 Task: Find a place to stay in Shtime, Kosovo, from 3rd to 7th August for 2 guests. Set the price range between ₹4000 and ₹9000, choose 'House' as the property type, and ensure the host speaks English.
Action: Mouse moved to (539, 107)
Screenshot: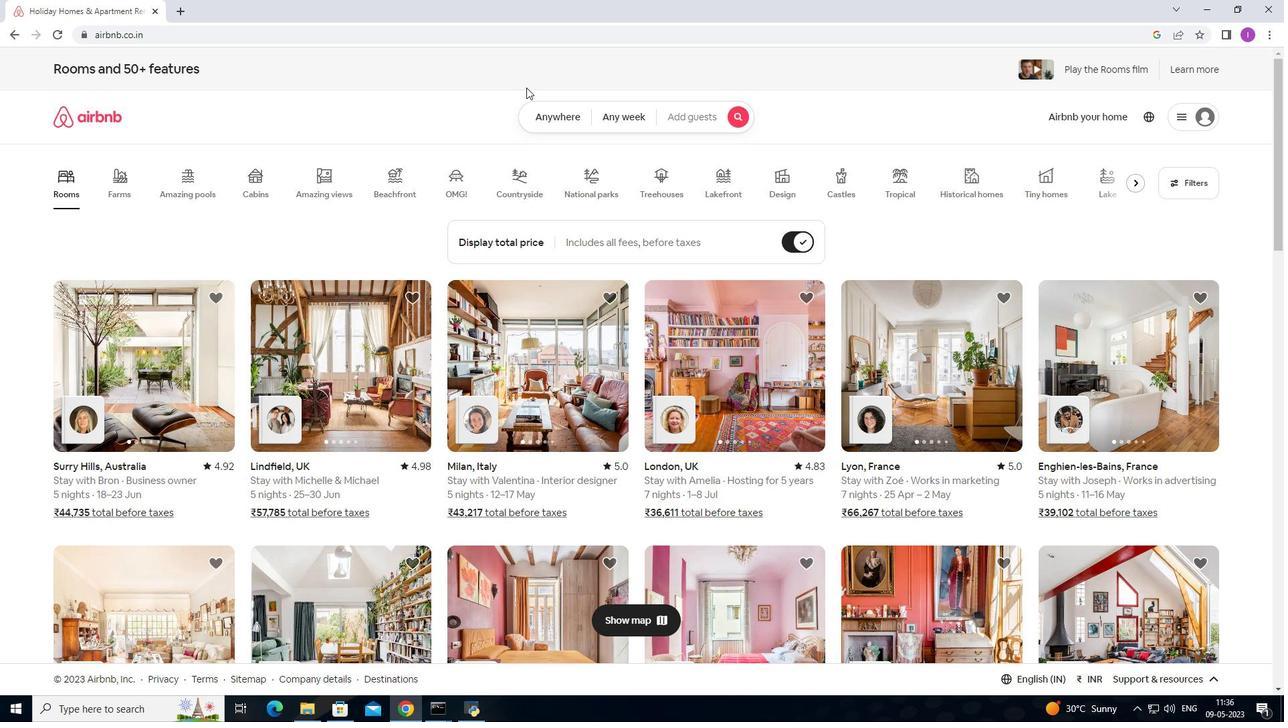 
Action: Mouse pressed left at (539, 107)
Screenshot: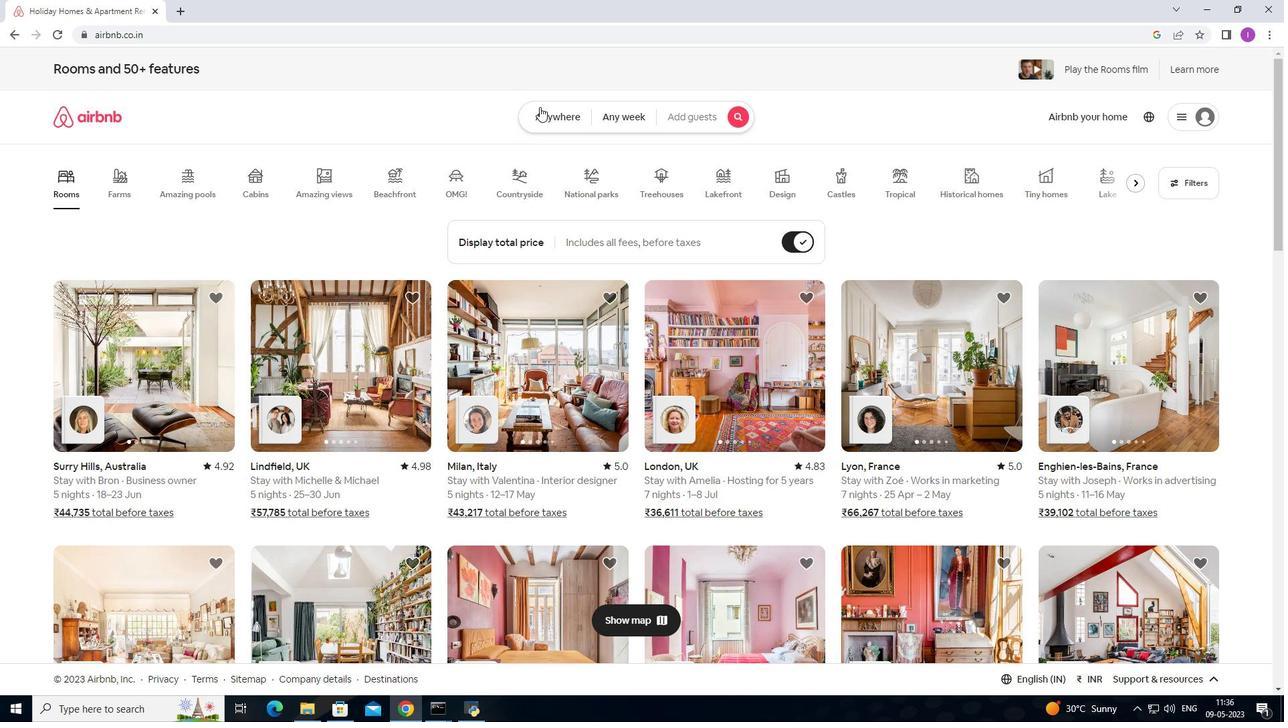 
Action: Mouse moved to (421, 171)
Screenshot: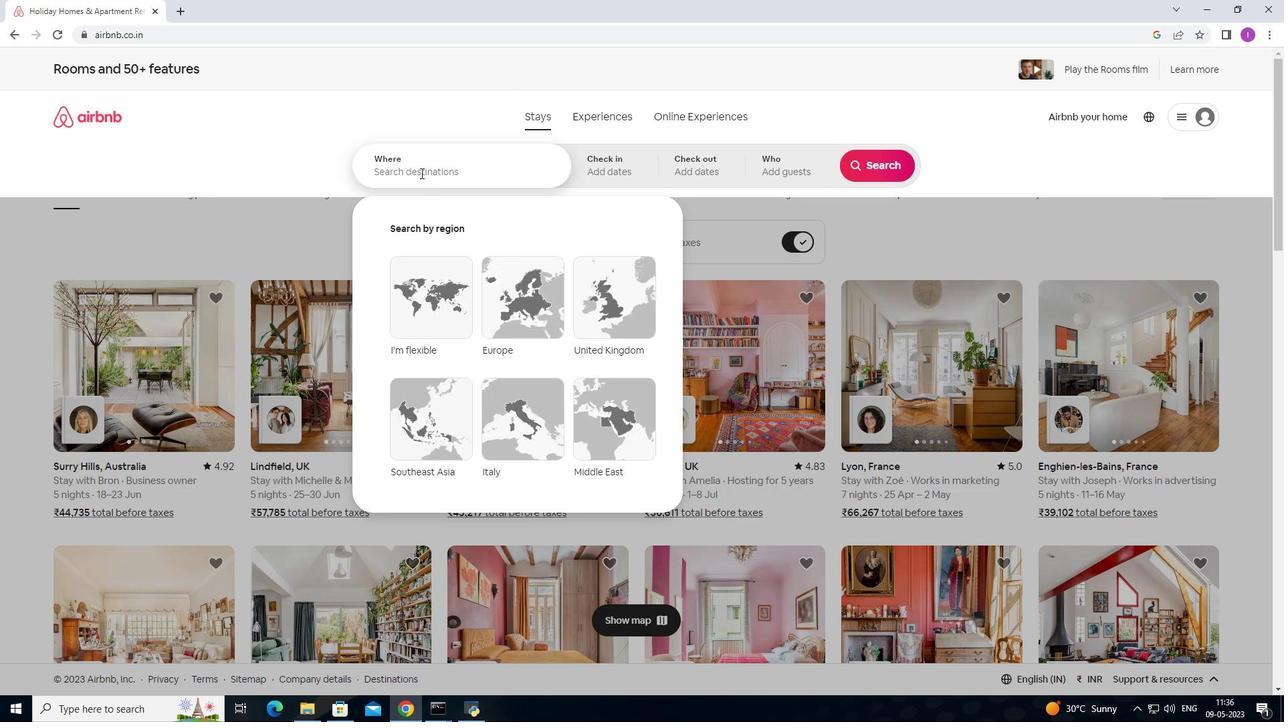 
Action: Mouse pressed left at (421, 171)
Screenshot: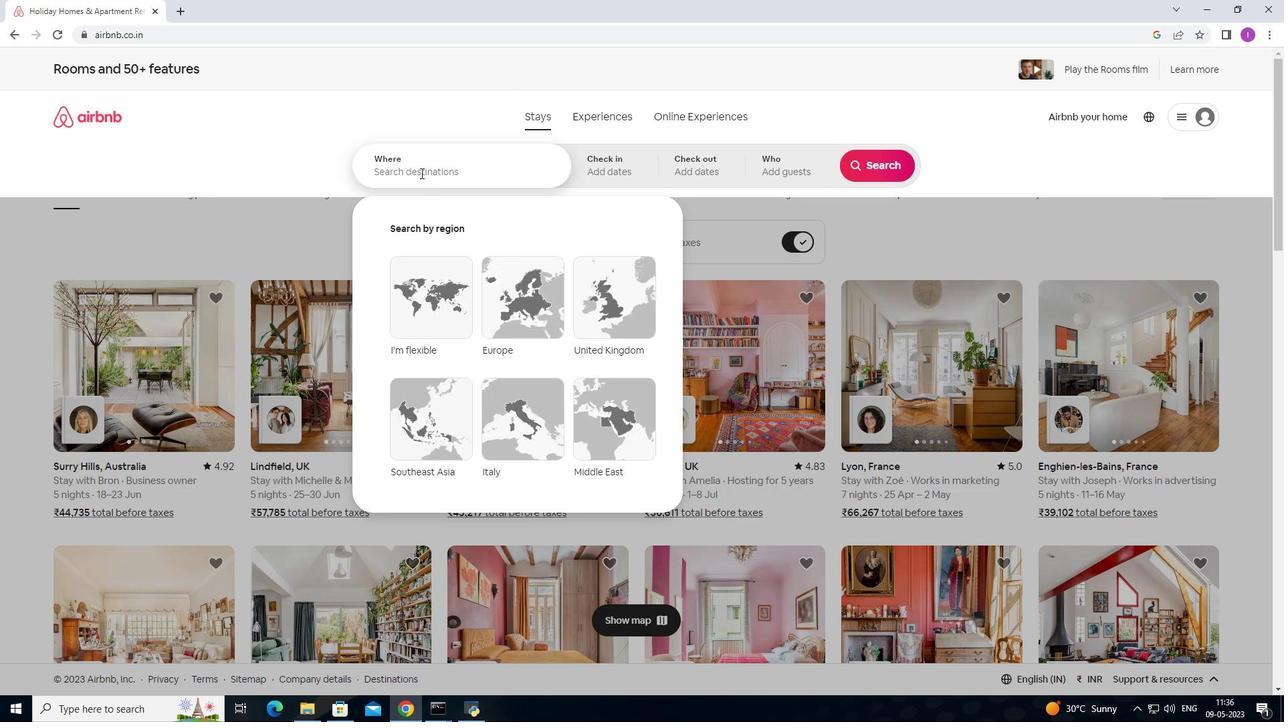 
Action: Mouse moved to (408, 171)
Screenshot: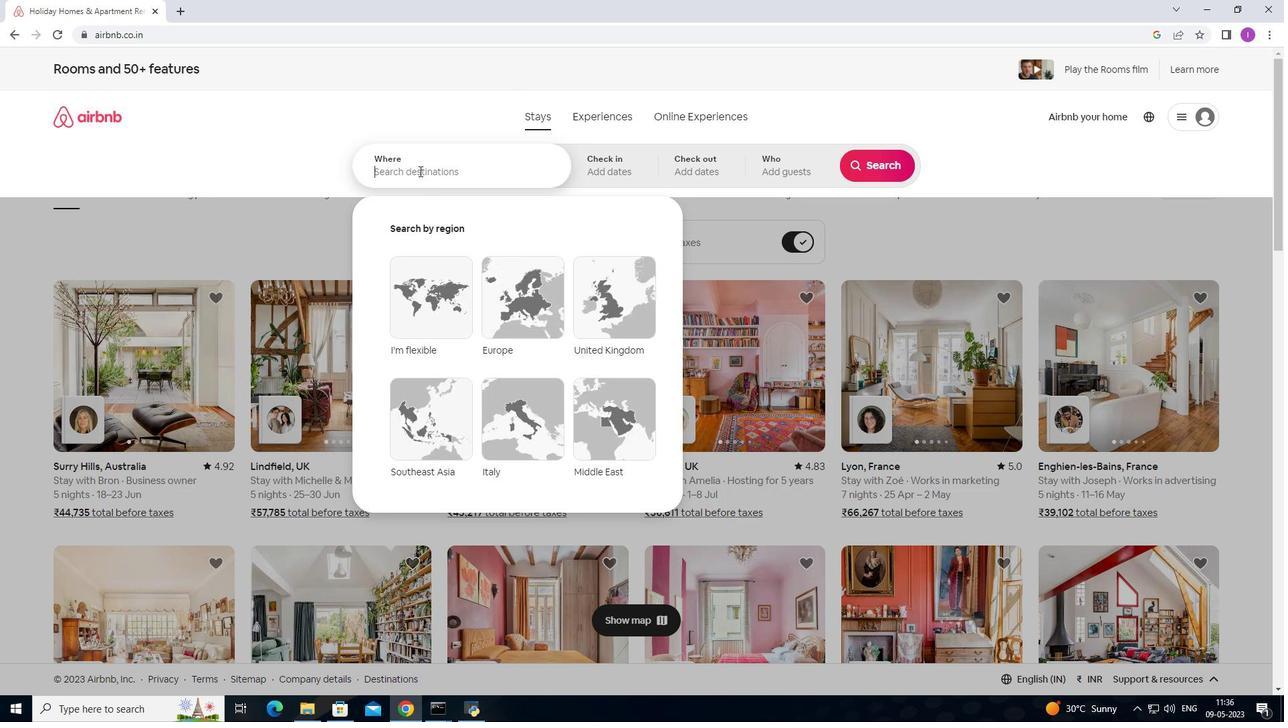 
Action: Key pressed <Key.shift>Shtime,<Key.shift><Key.shift><Key.shift>Kosovo
Screenshot: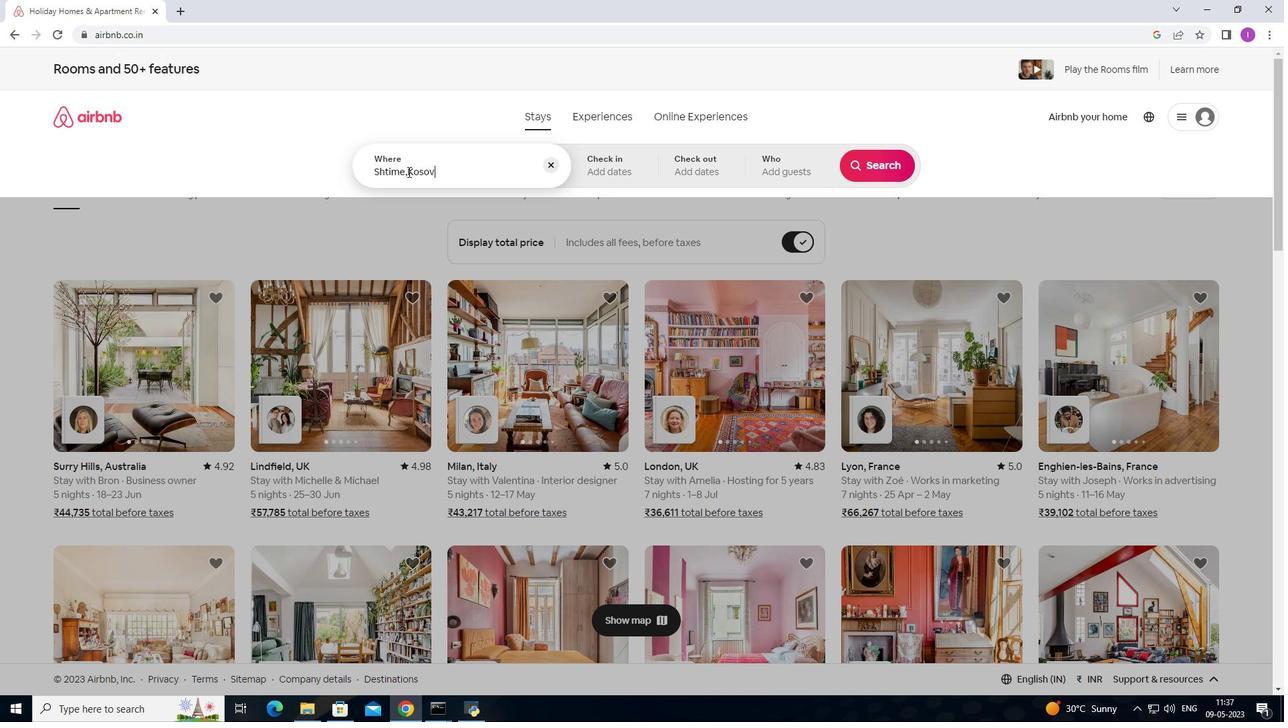
Action: Mouse moved to (592, 167)
Screenshot: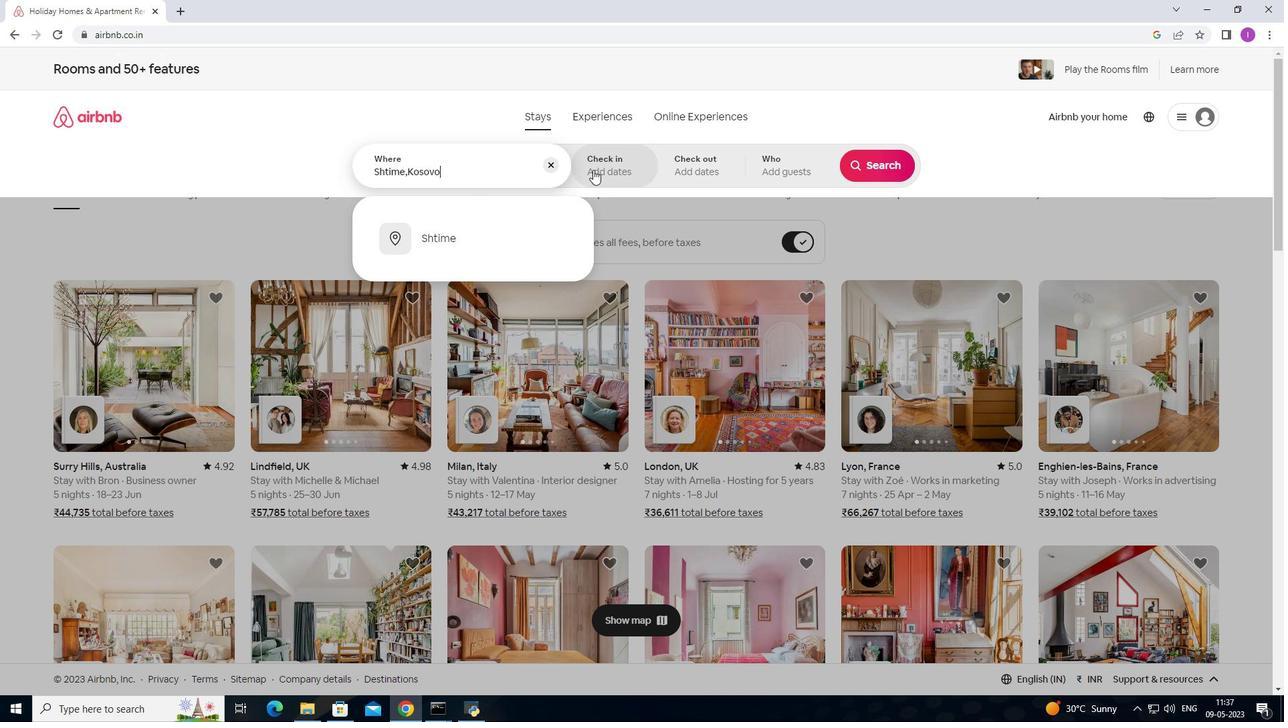 
Action: Mouse pressed left at (592, 167)
Screenshot: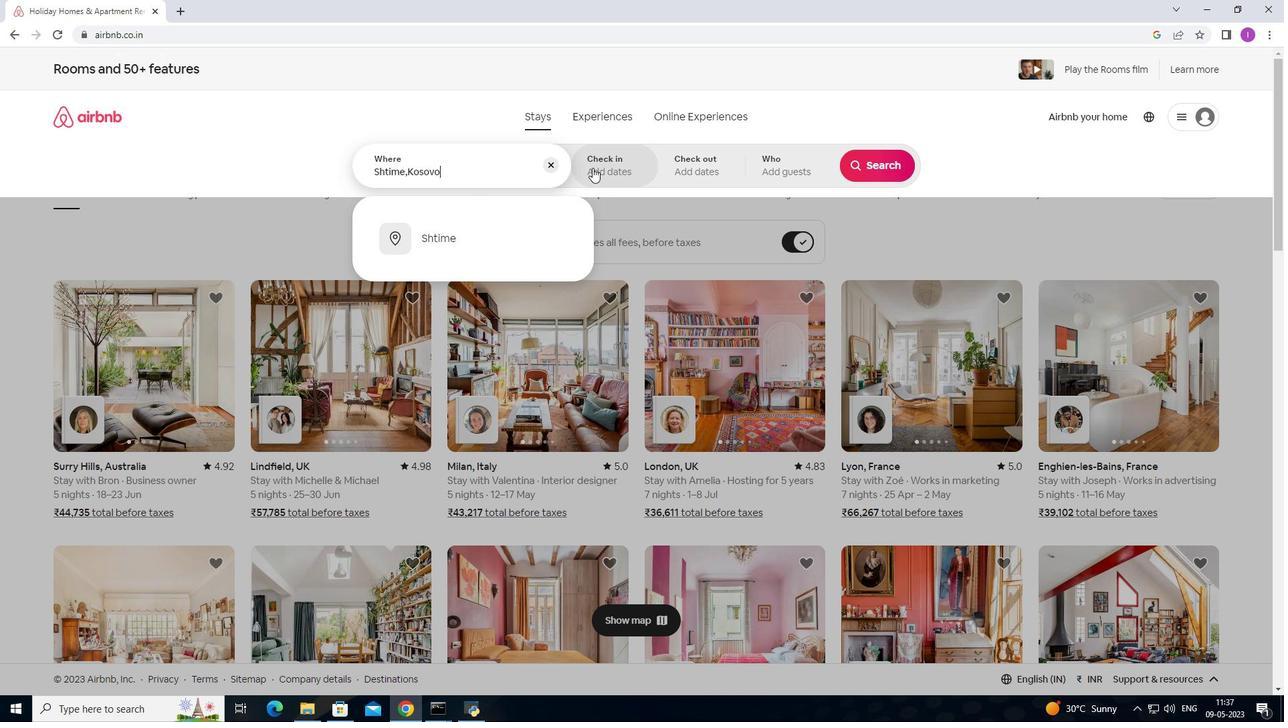 
Action: Mouse moved to (875, 271)
Screenshot: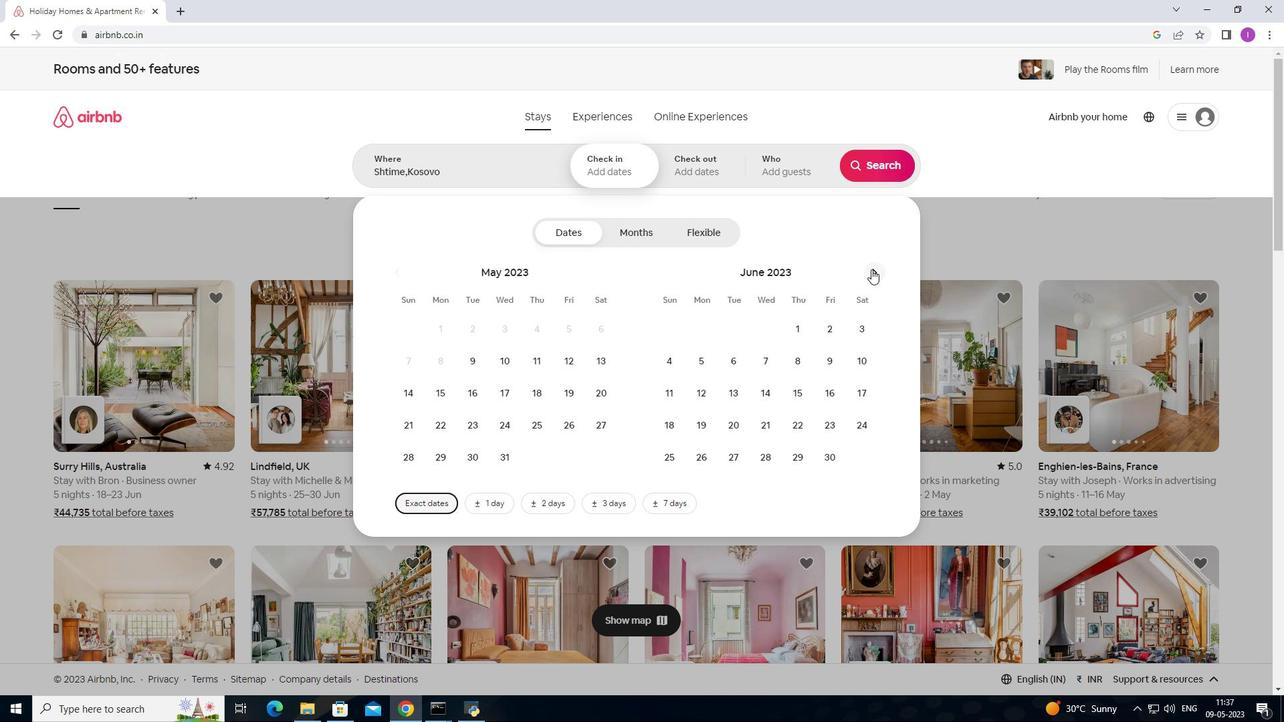 
Action: Mouse pressed left at (875, 271)
Screenshot: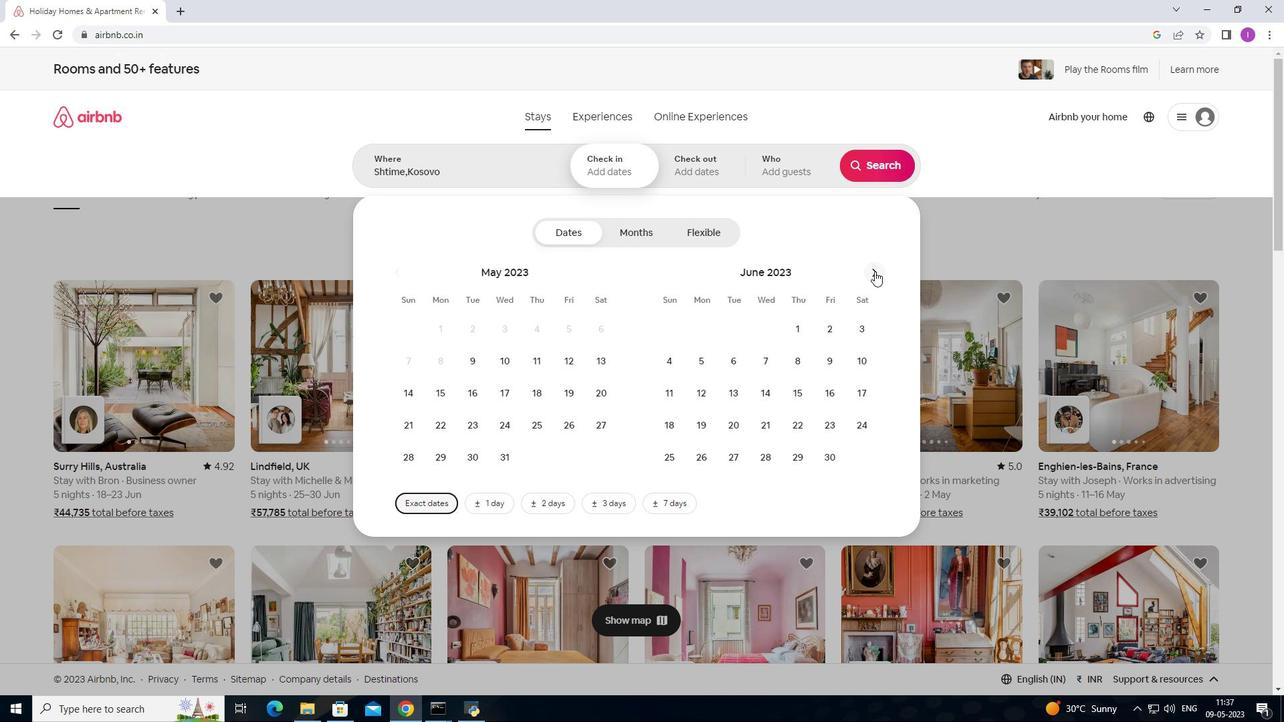 
Action: Mouse moved to (876, 271)
Screenshot: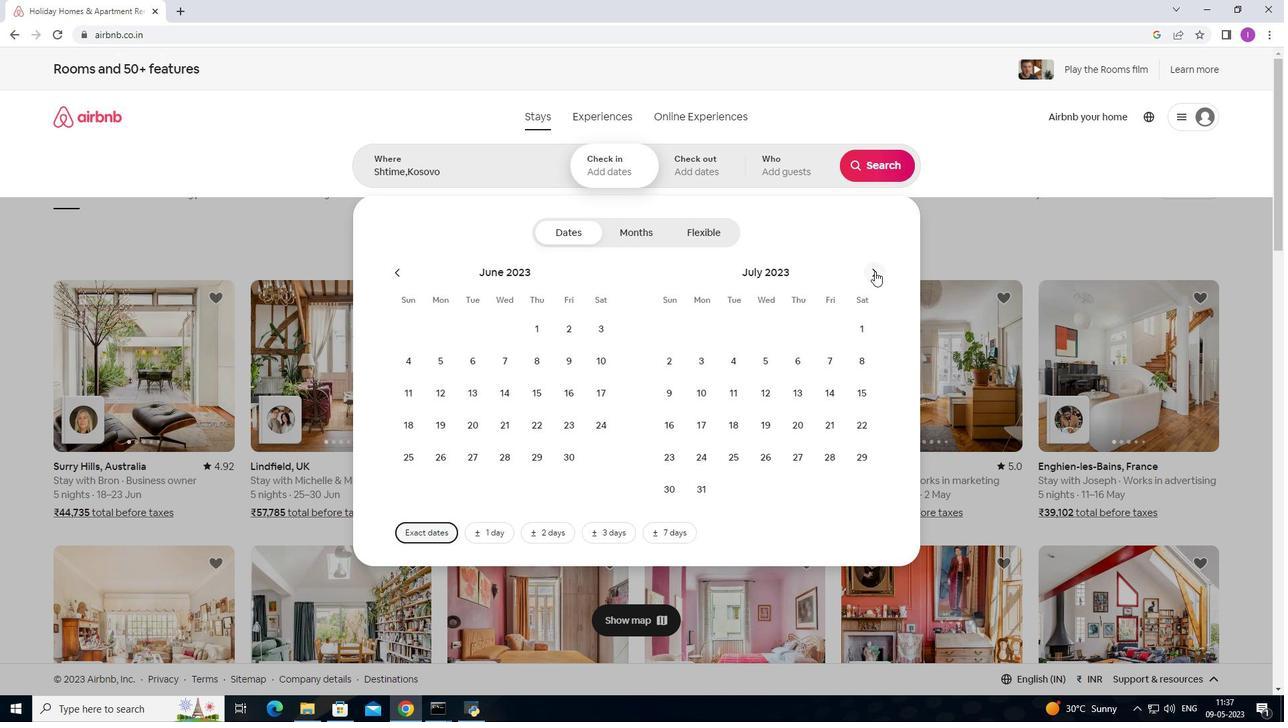 
Action: Mouse pressed left at (876, 271)
Screenshot: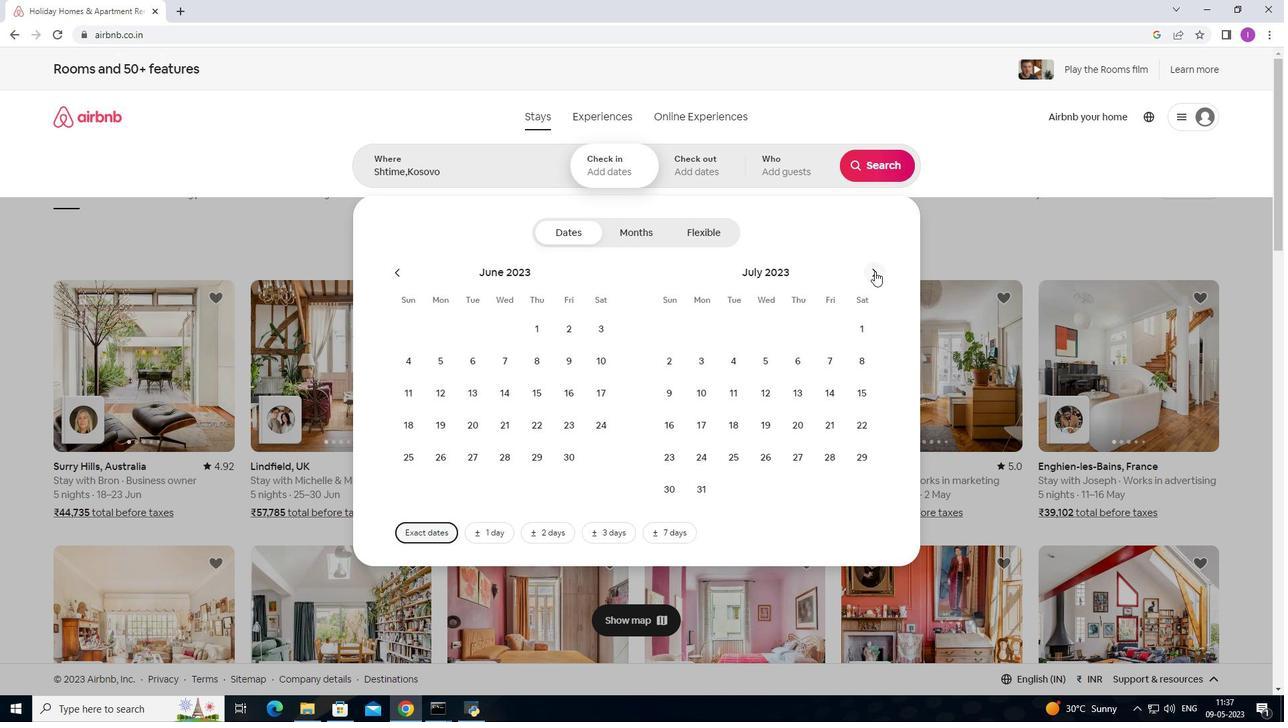 
Action: Mouse moved to (796, 327)
Screenshot: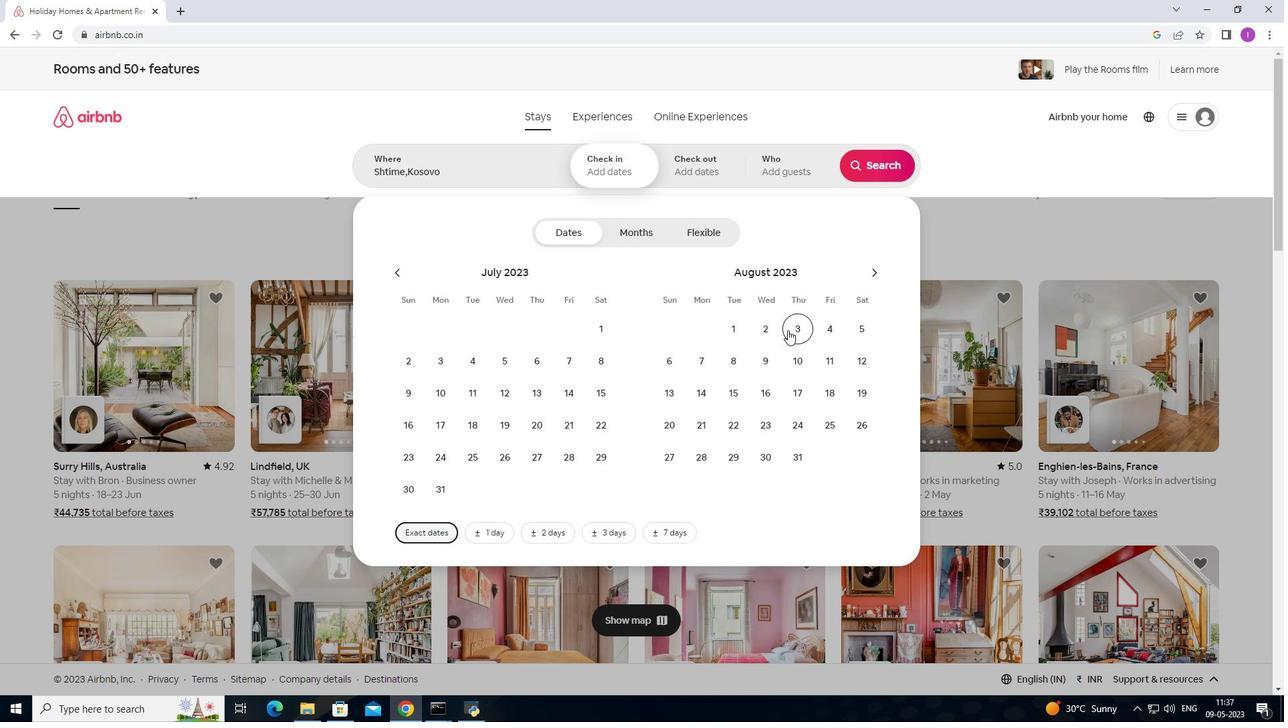 
Action: Mouse pressed left at (796, 327)
Screenshot: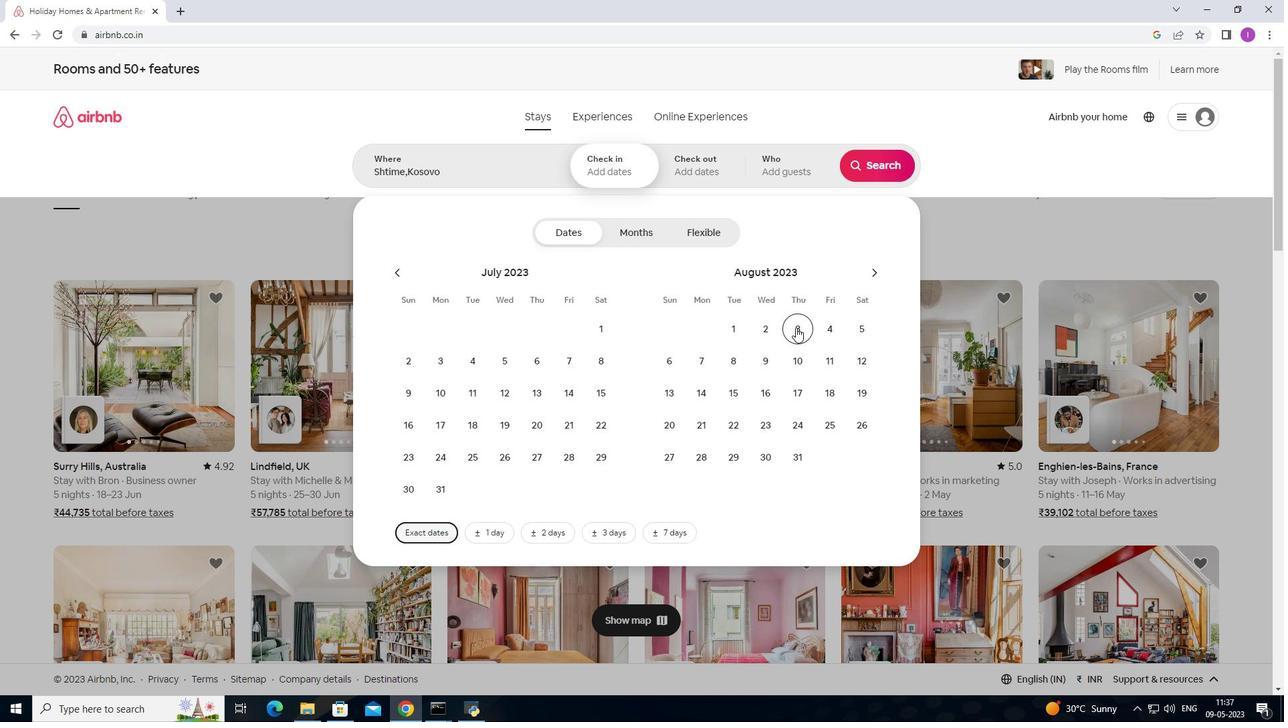 
Action: Mouse moved to (703, 355)
Screenshot: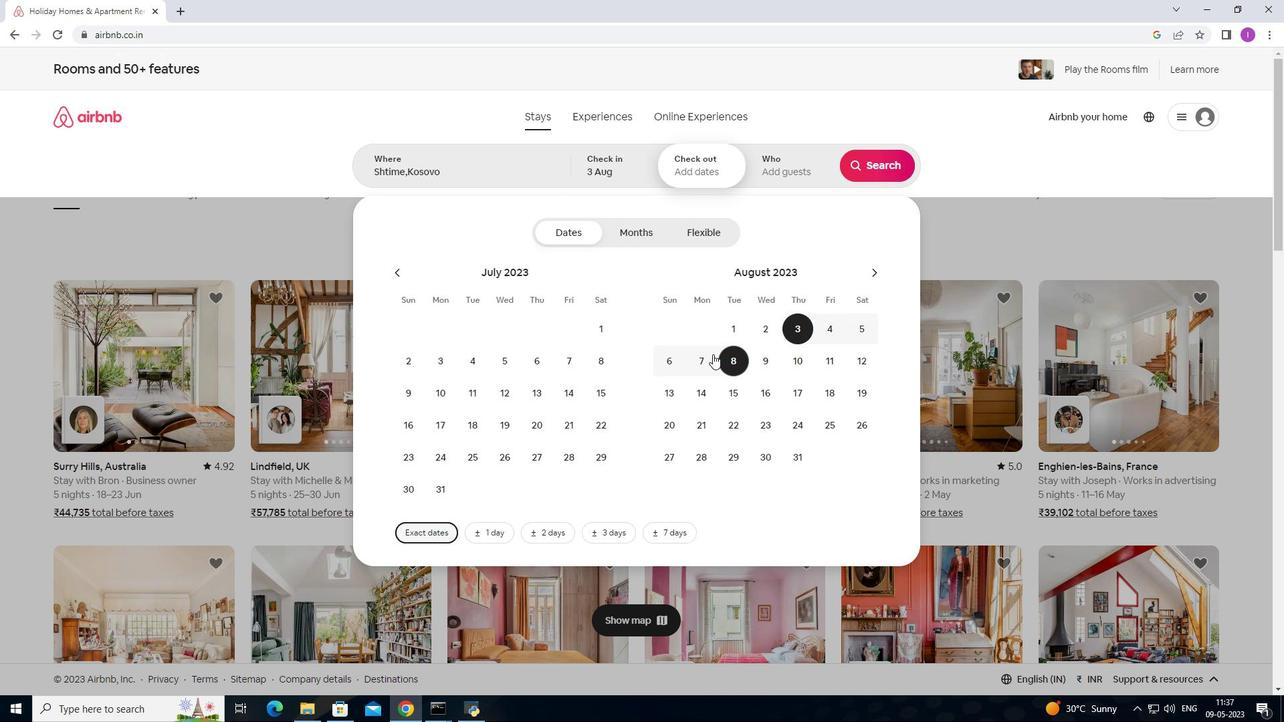 
Action: Mouse pressed left at (703, 355)
Screenshot: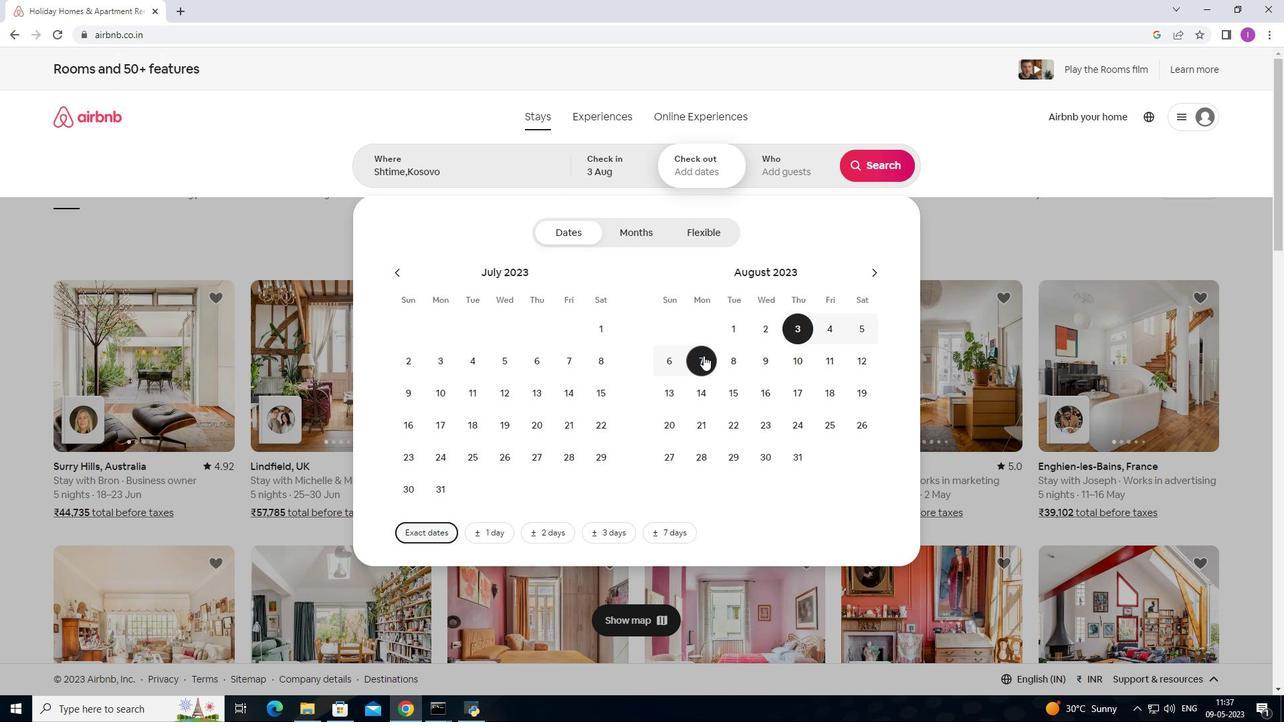 
Action: Mouse moved to (792, 169)
Screenshot: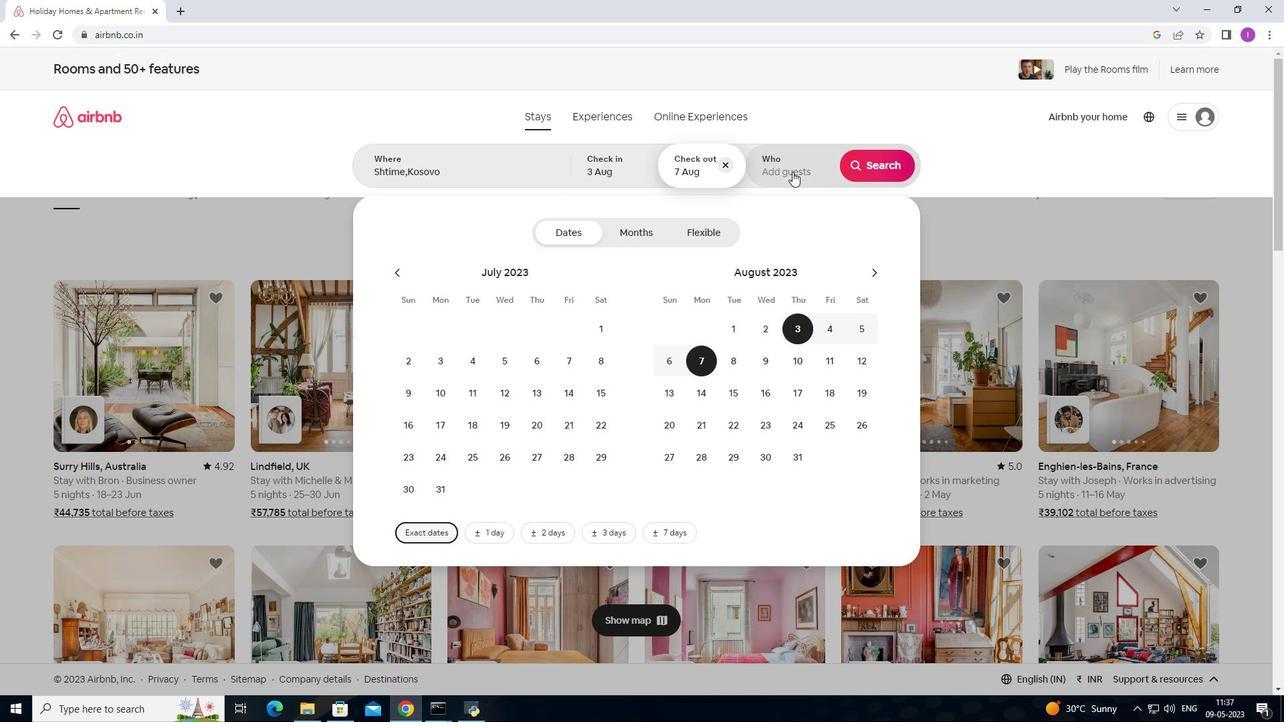 
Action: Mouse pressed left at (792, 169)
Screenshot: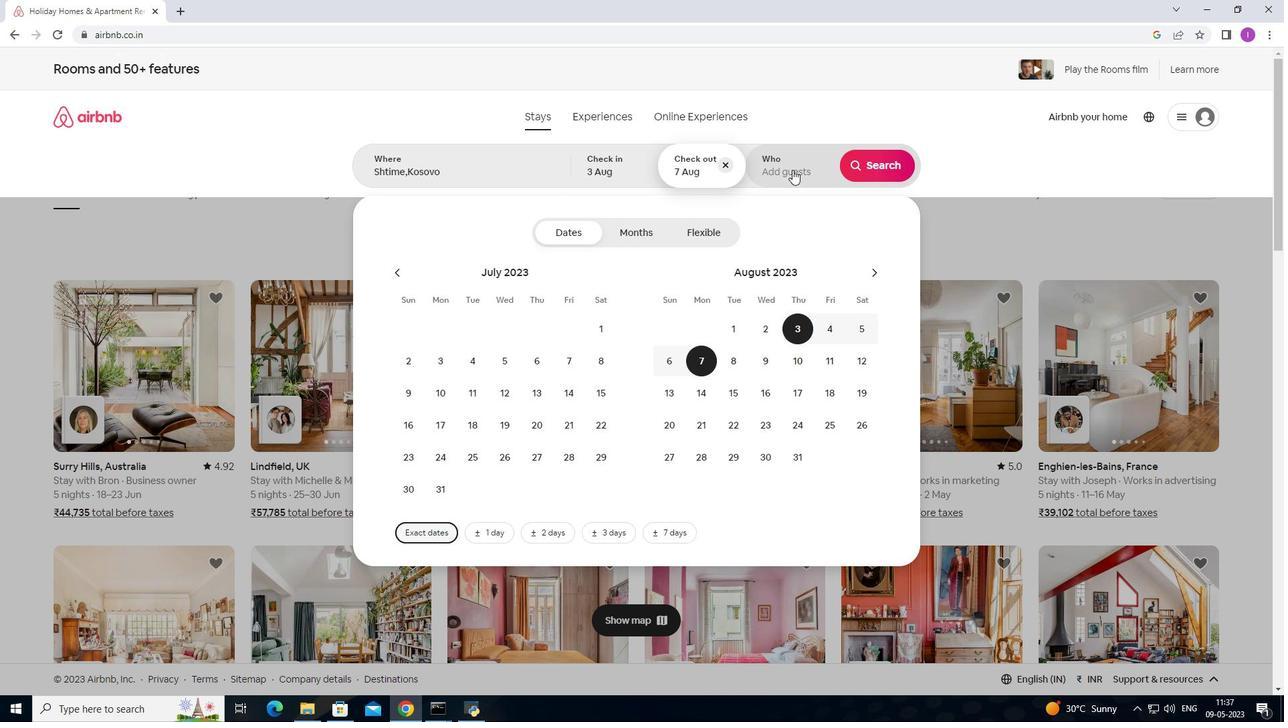 
Action: Mouse moved to (875, 232)
Screenshot: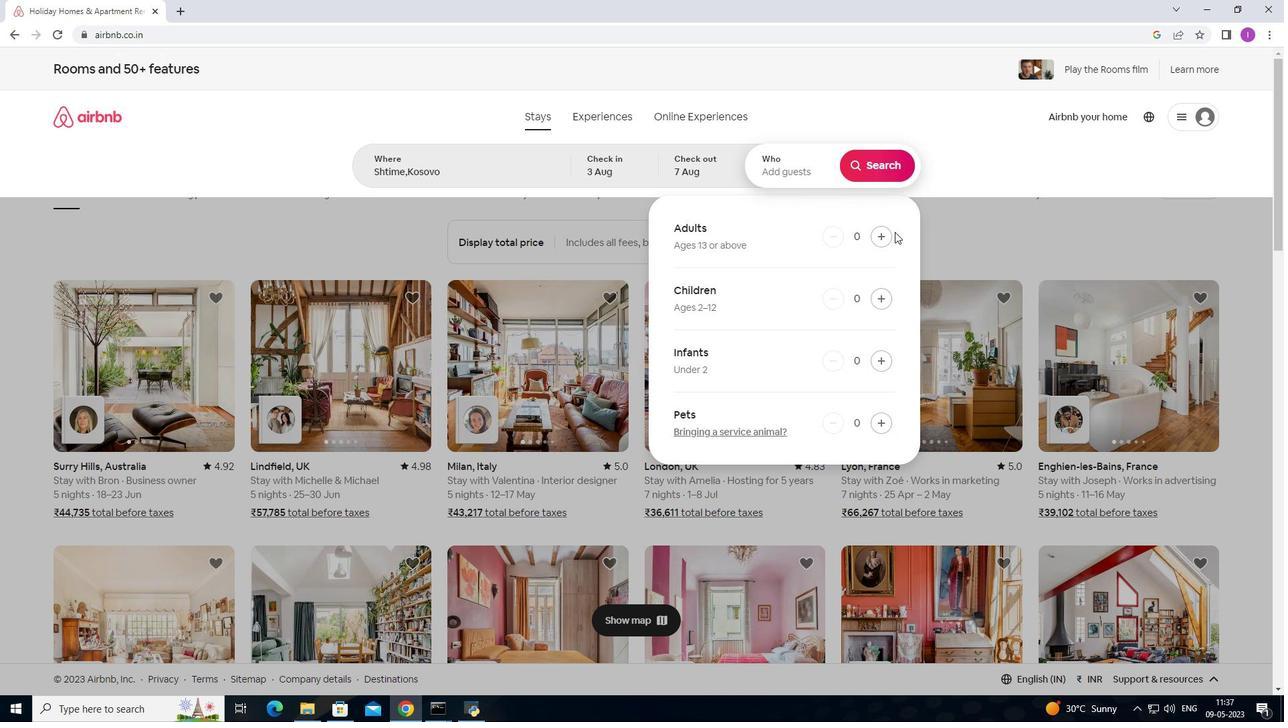 
Action: Mouse pressed left at (875, 232)
Screenshot: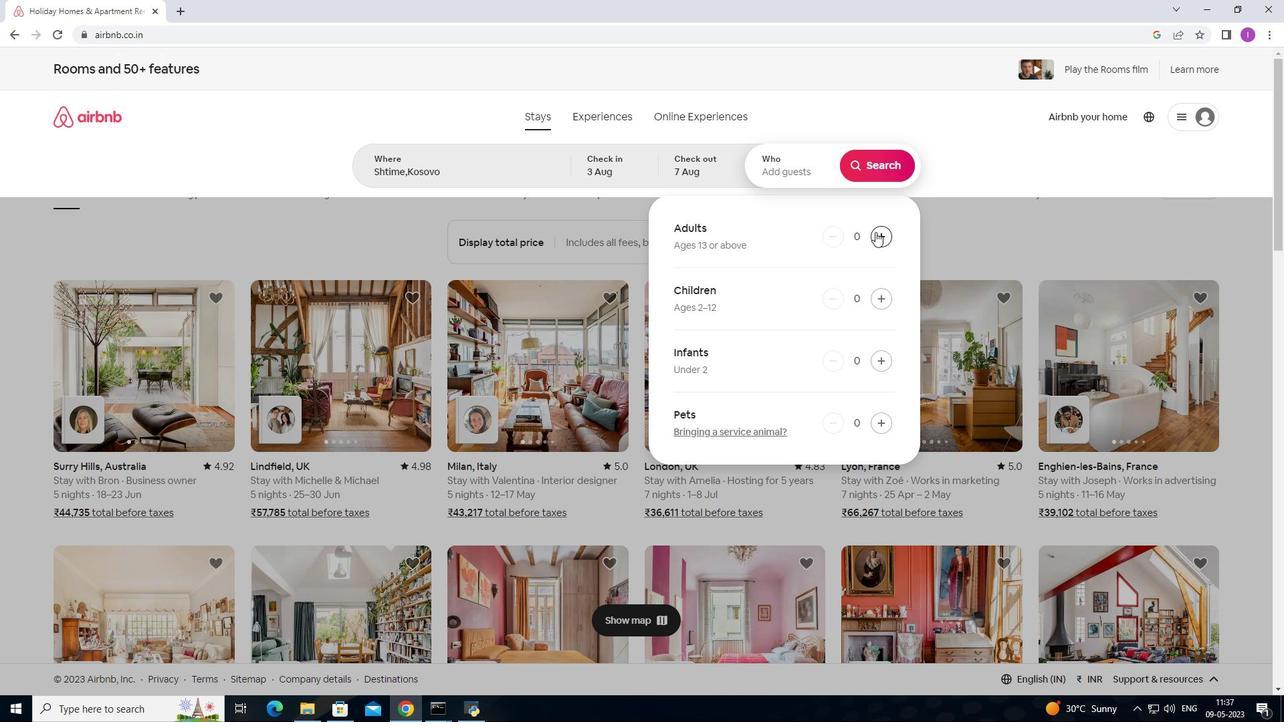 
Action: Mouse pressed left at (875, 232)
Screenshot: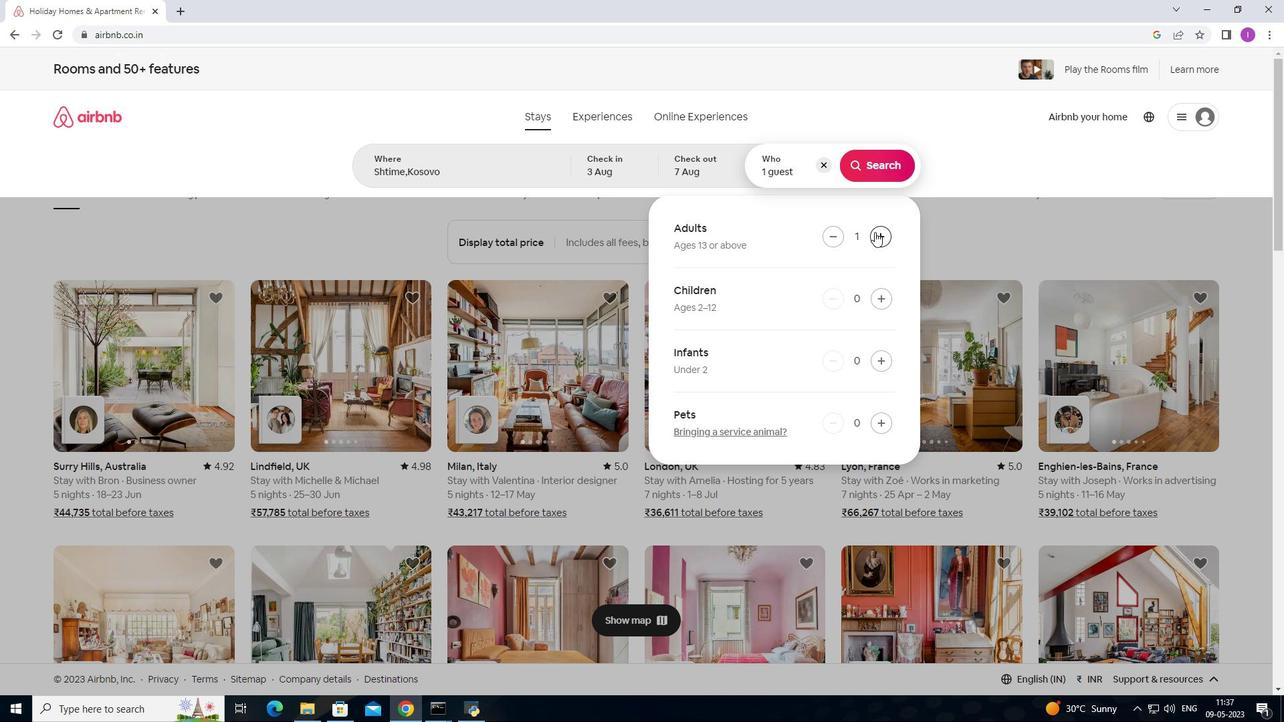 
Action: Mouse moved to (879, 165)
Screenshot: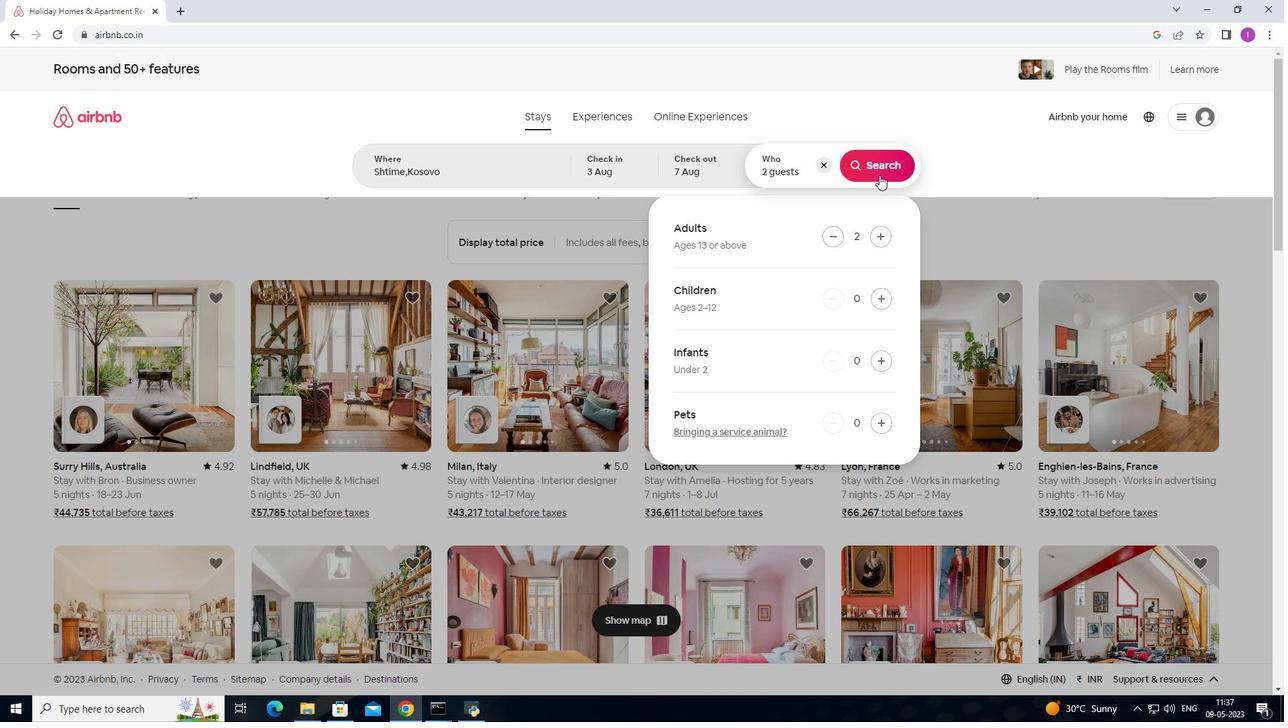 
Action: Mouse pressed left at (879, 165)
Screenshot: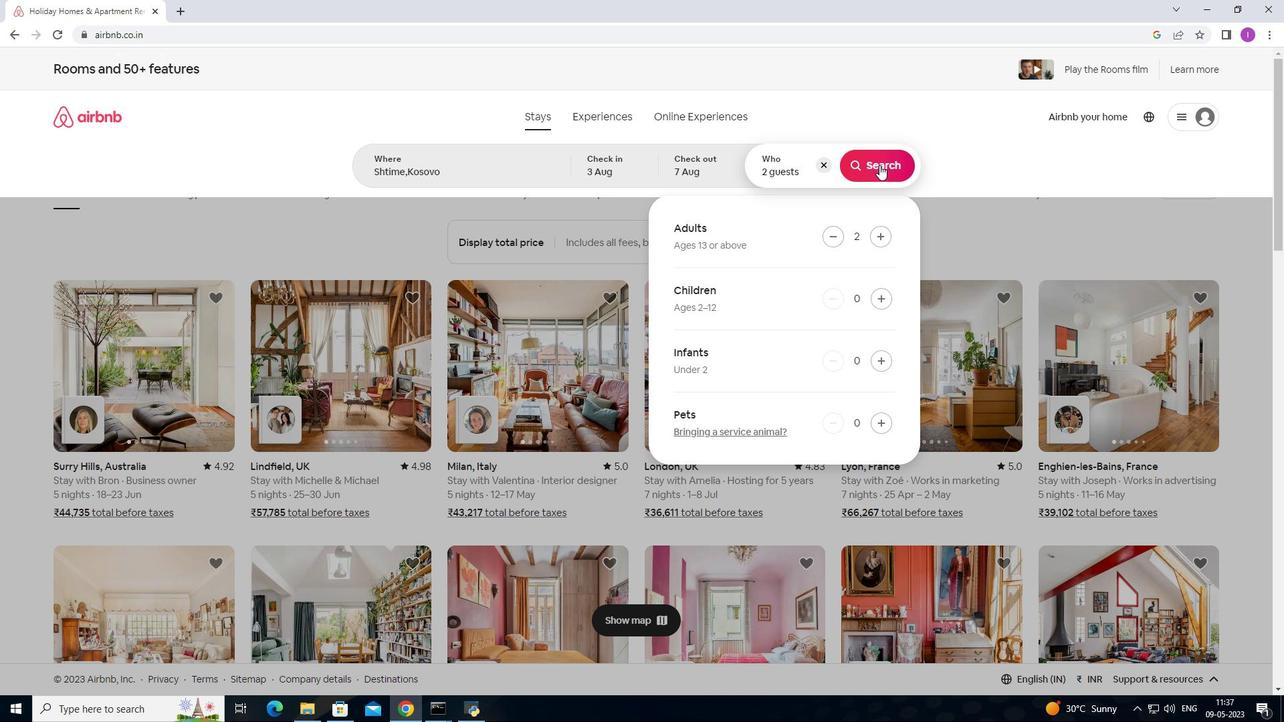 
Action: Mouse moved to (1206, 124)
Screenshot: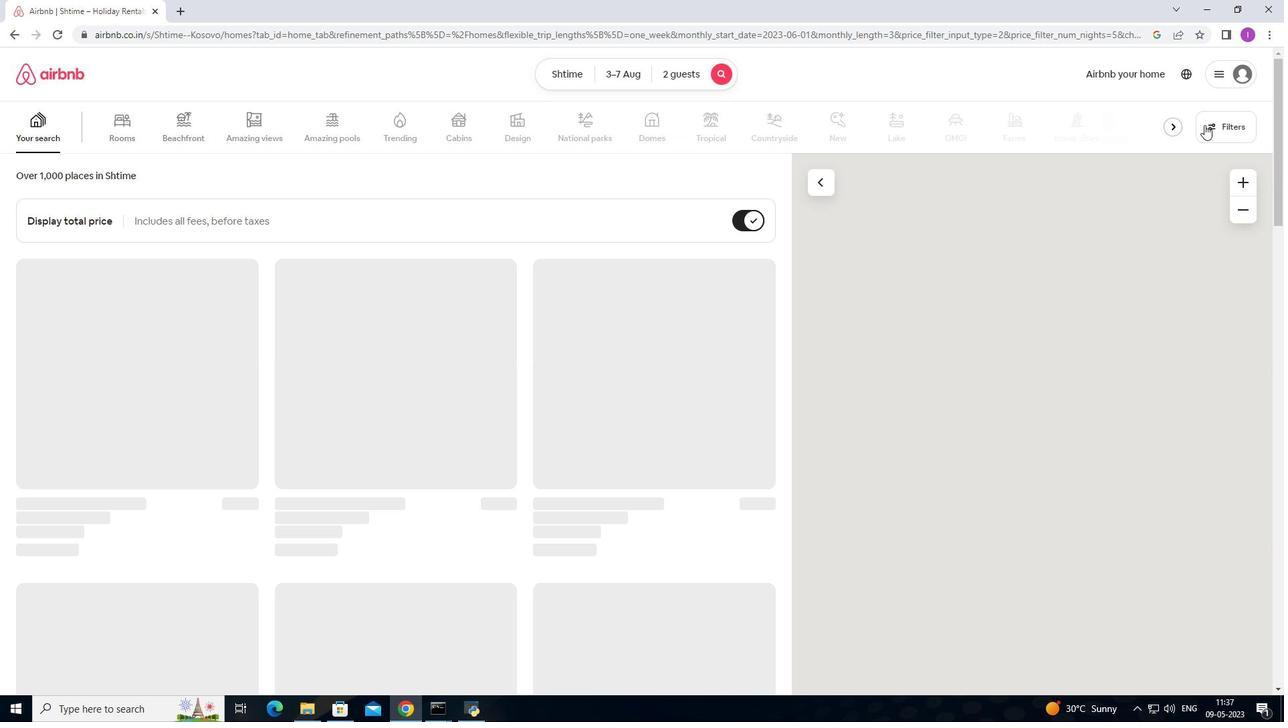 
Action: Mouse pressed left at (1206, 124)
Screenshot: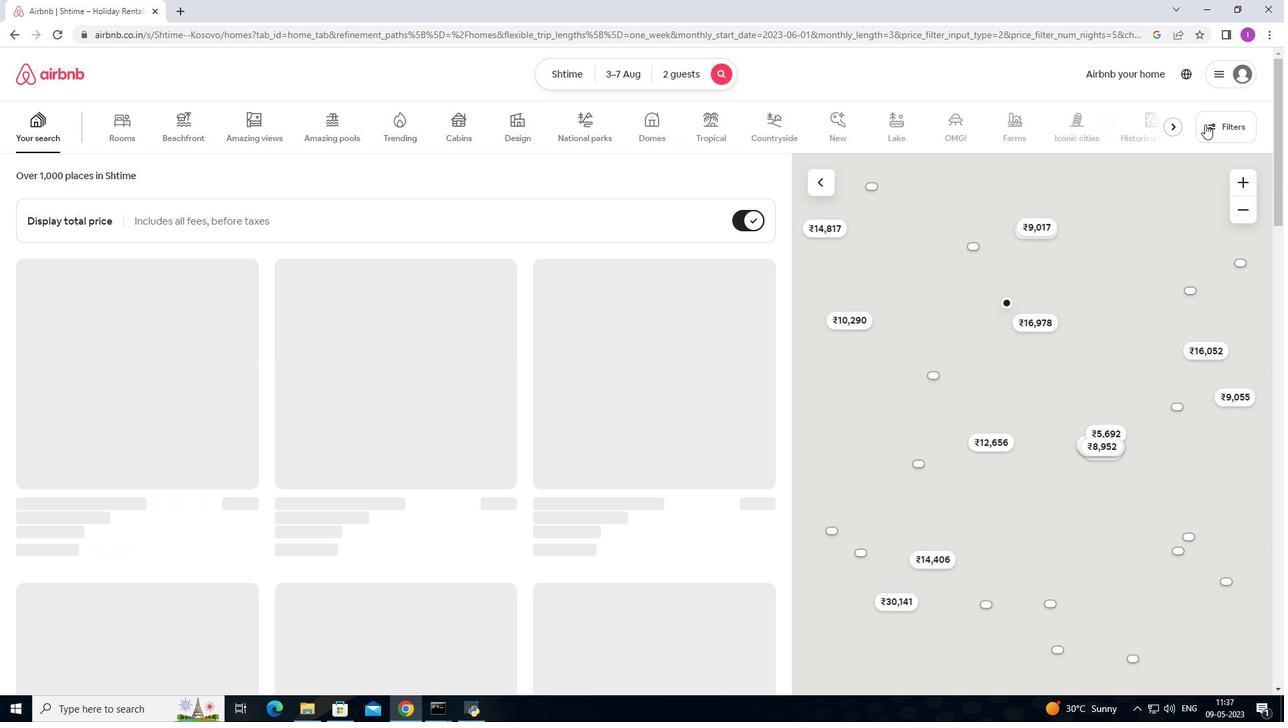 
Action: Mouse moved to (479, 451)
Screenshot: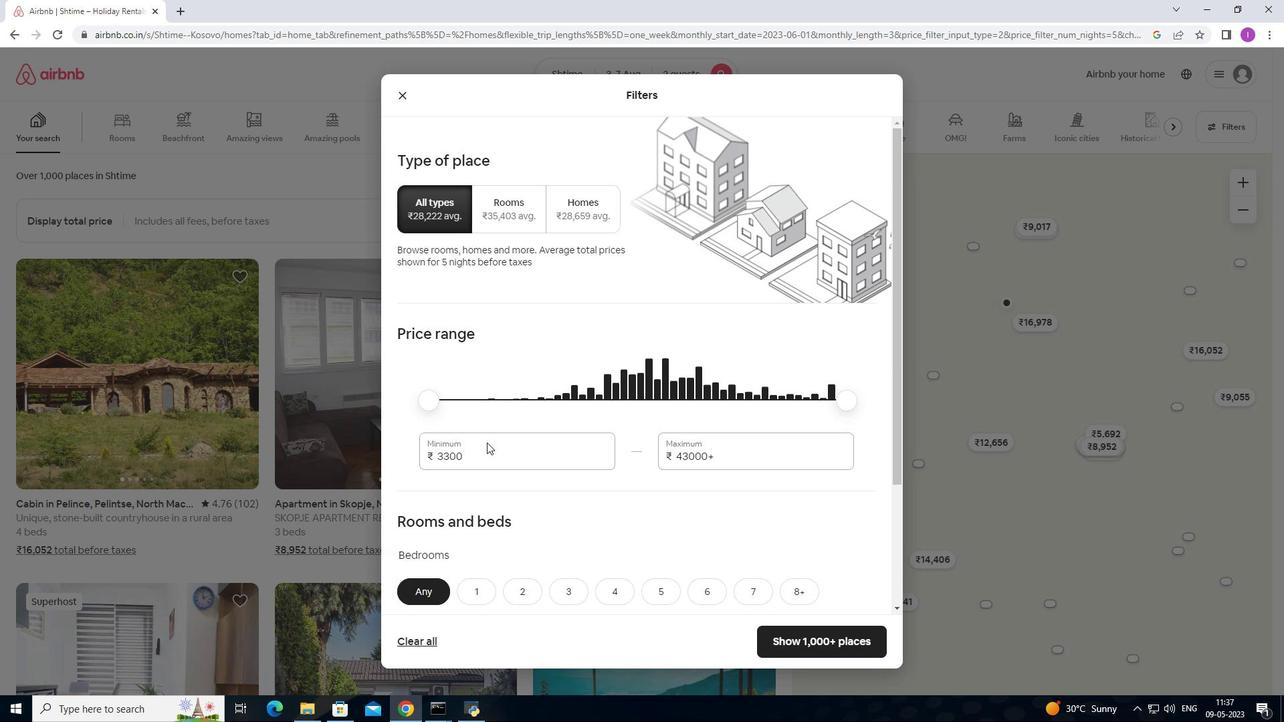 
Action: Mouse pressed left at (479, 451)
Screenshot: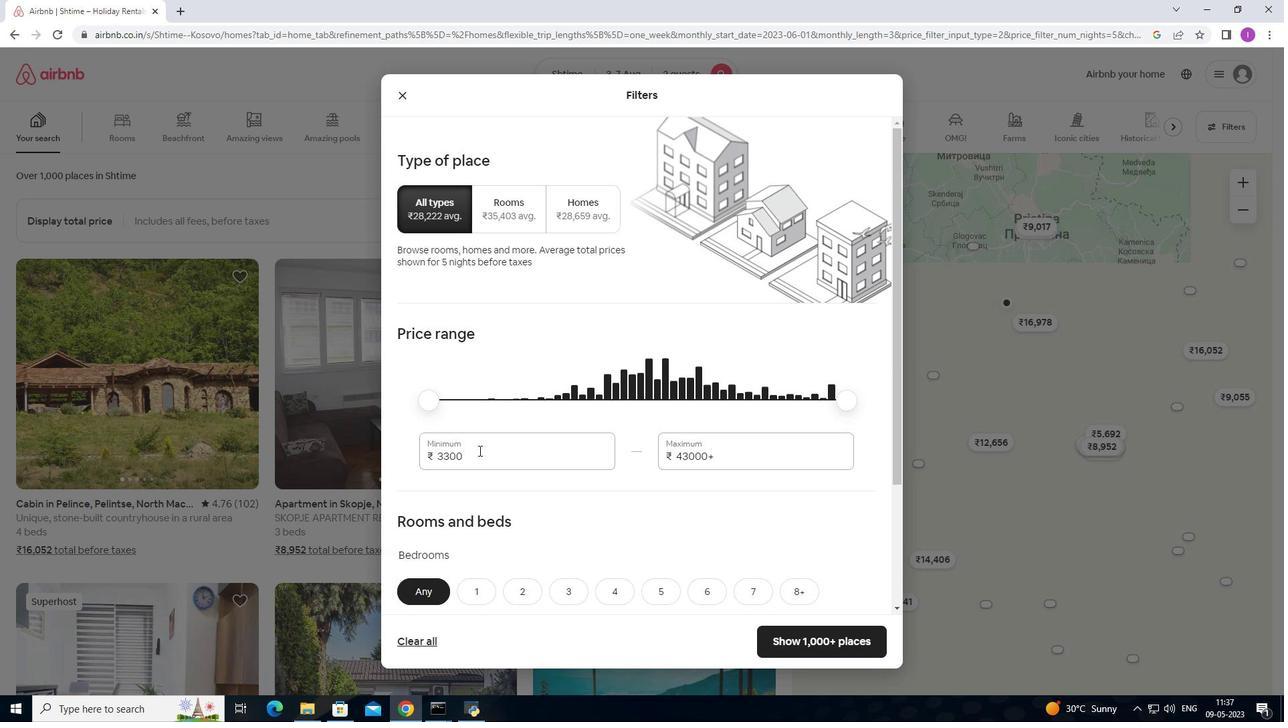 
Action: Mouse moved to (503, 460)
Screenshot: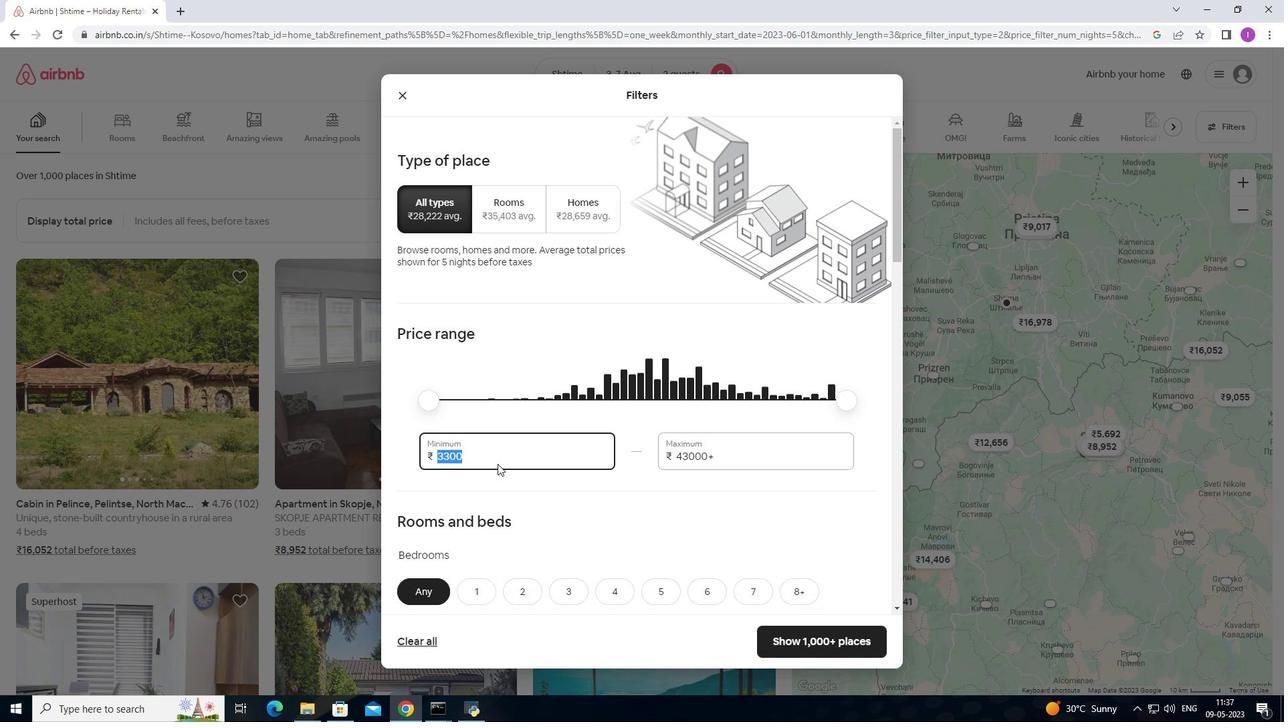
Action: Key pressed 4
Screenshot: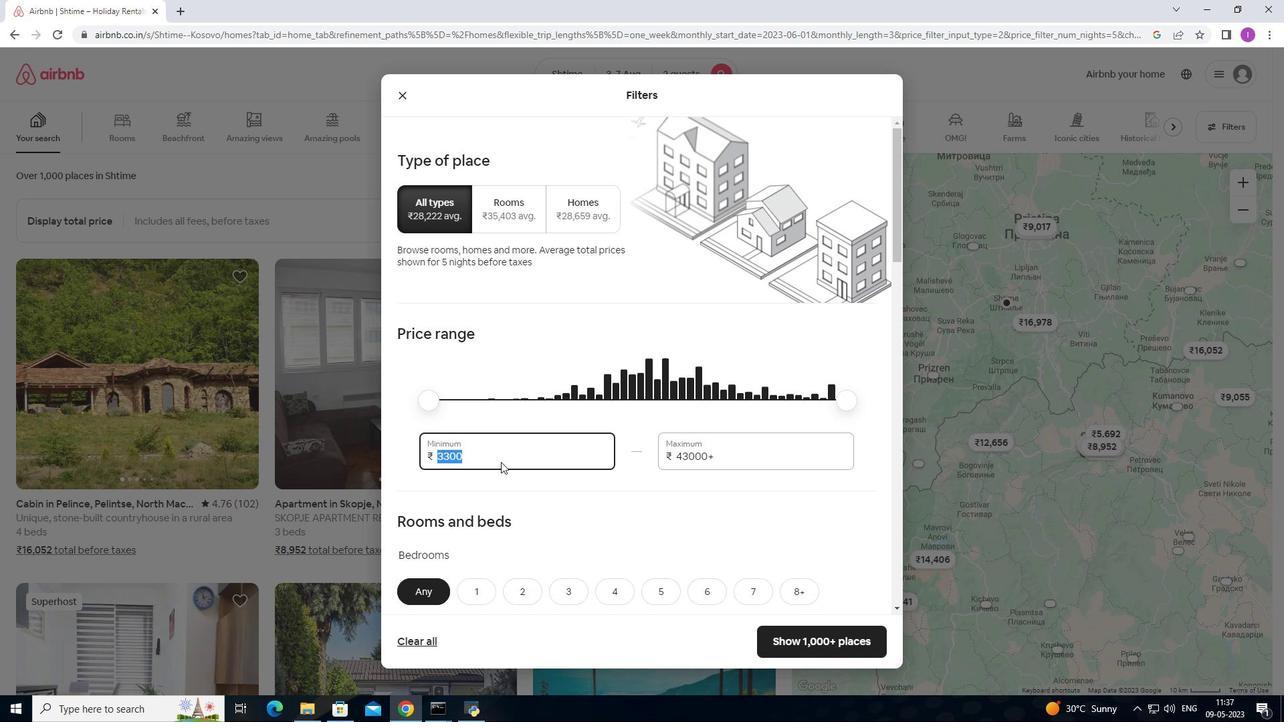 
Action: Mouse moved to (504, 460)
Screenshot: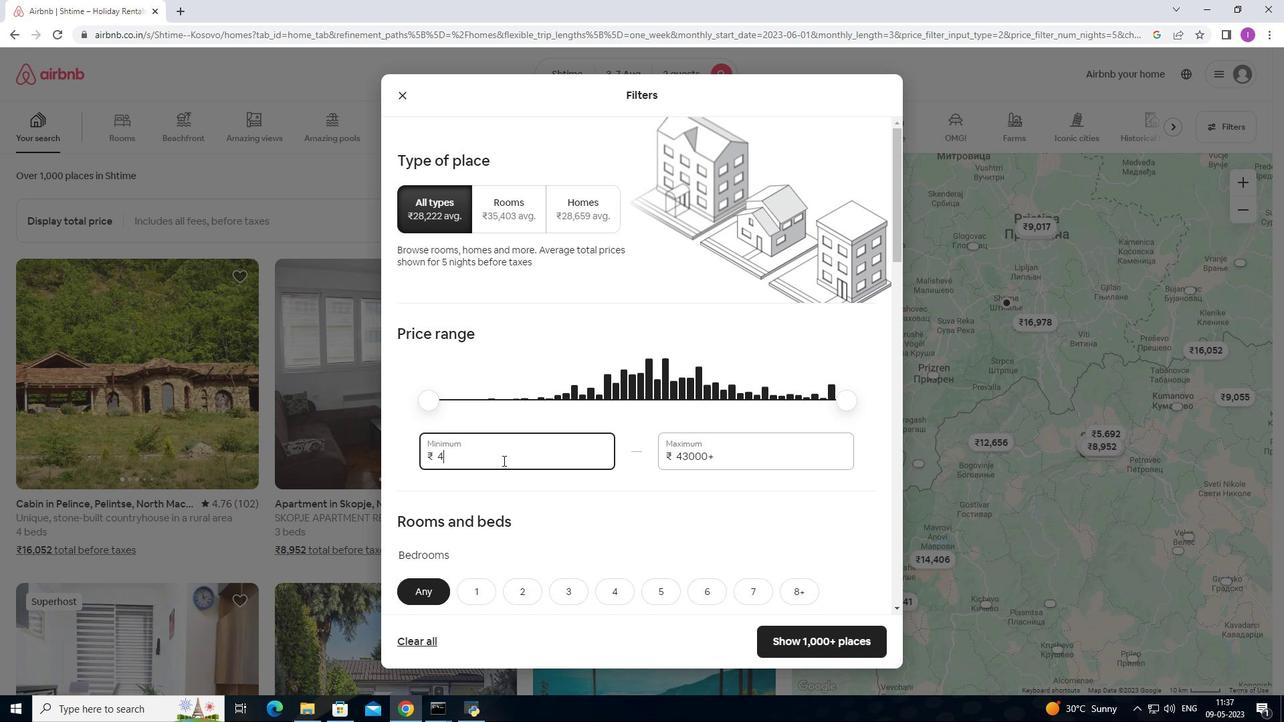 
Action: Key pressed 00
Screenshot: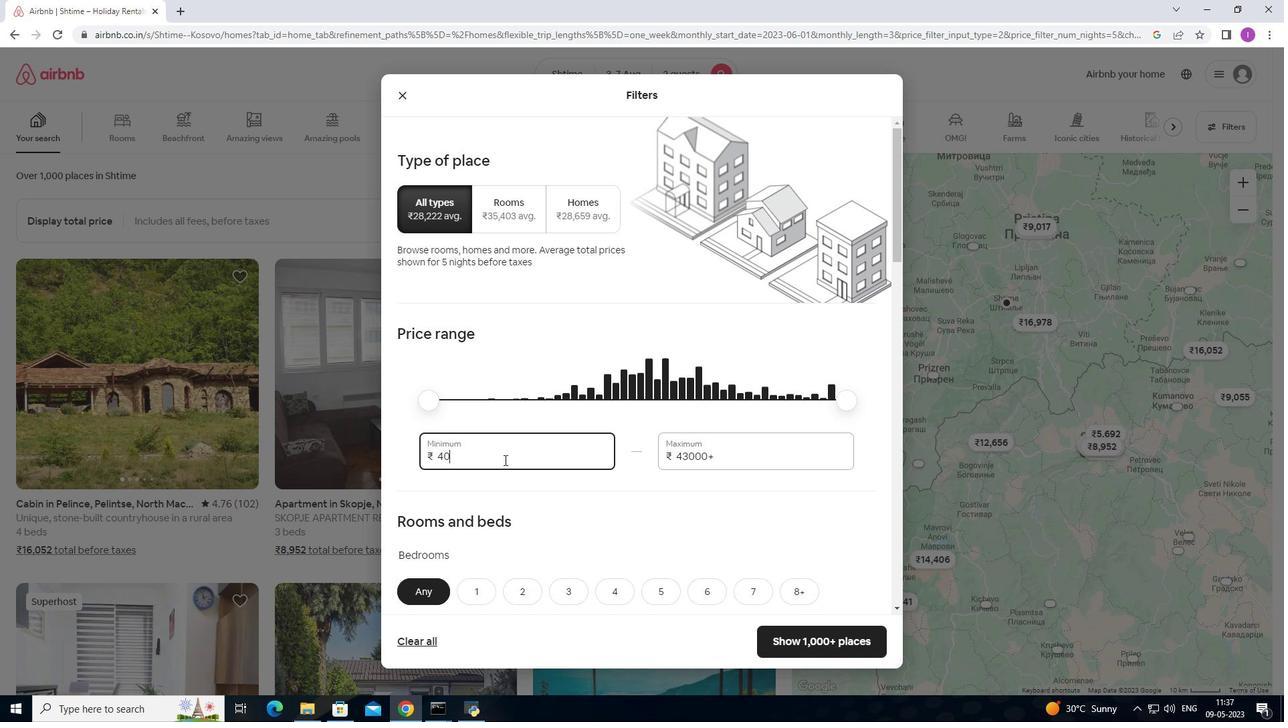 
Action: Mouse moved to (505, 459)
Screenshot: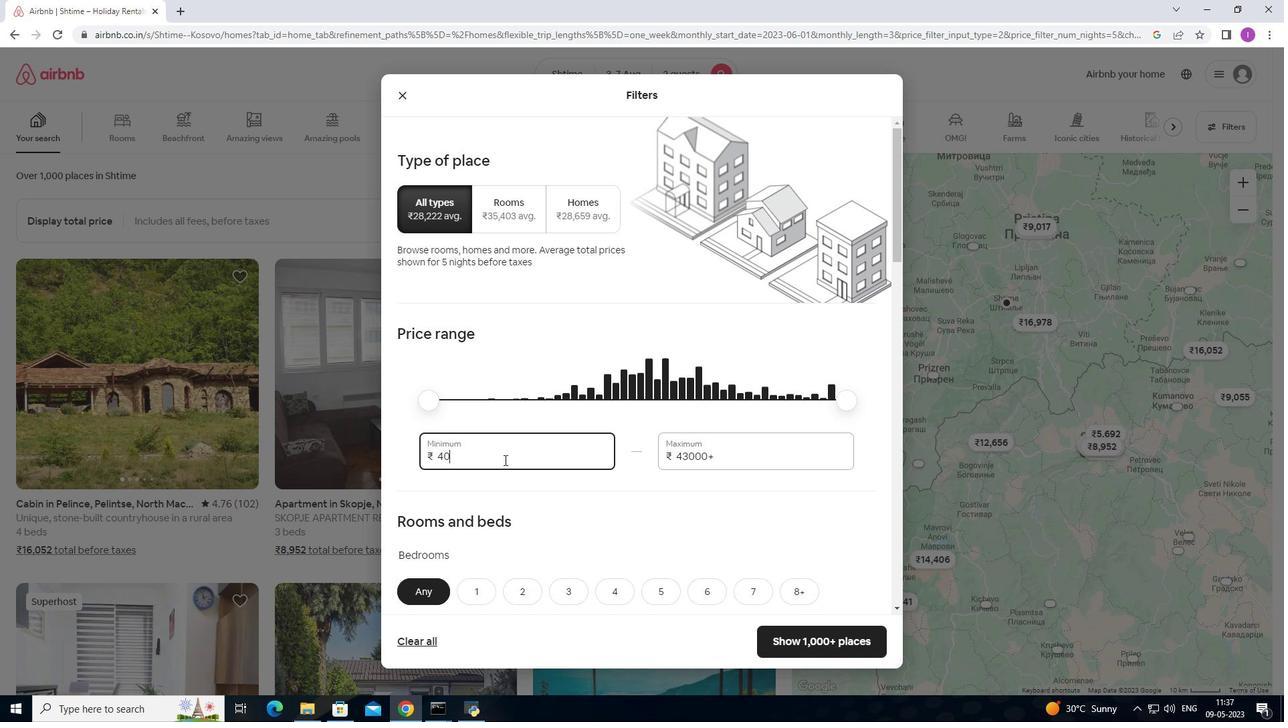 
Action: Key pressed 0
Screenshot: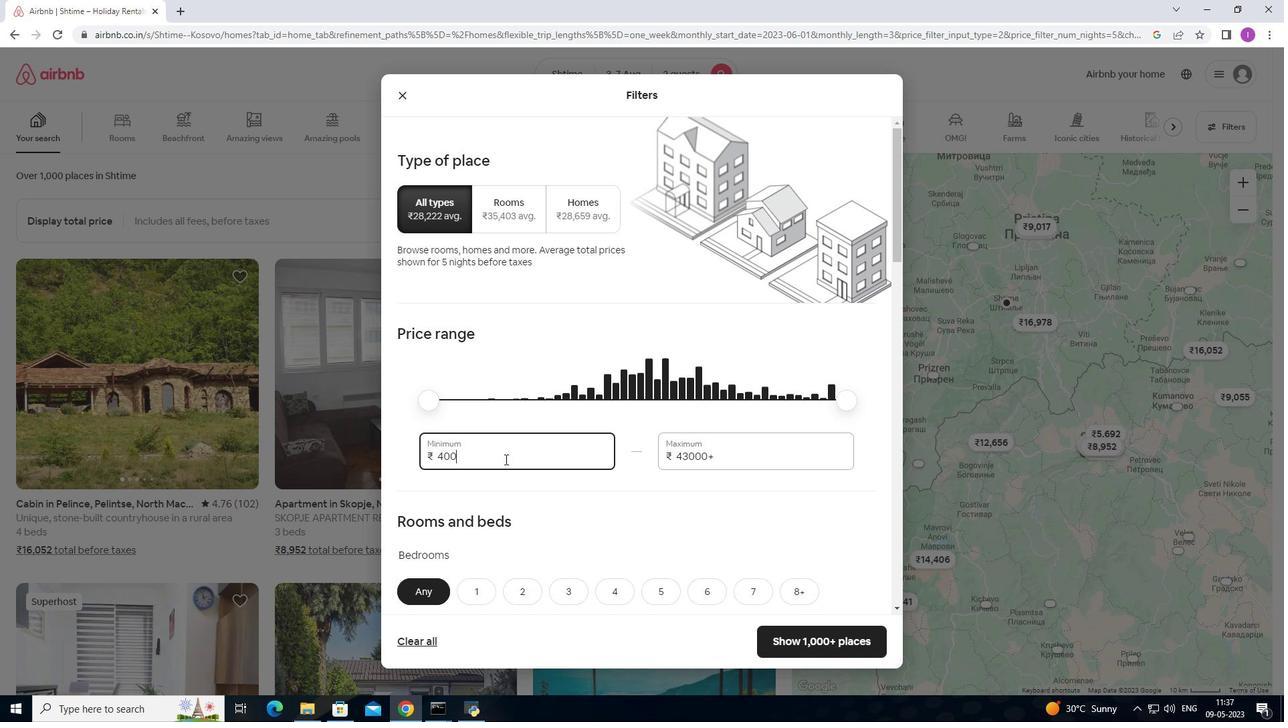 
Action: Mouse moved to (724, 459)
Screenshot: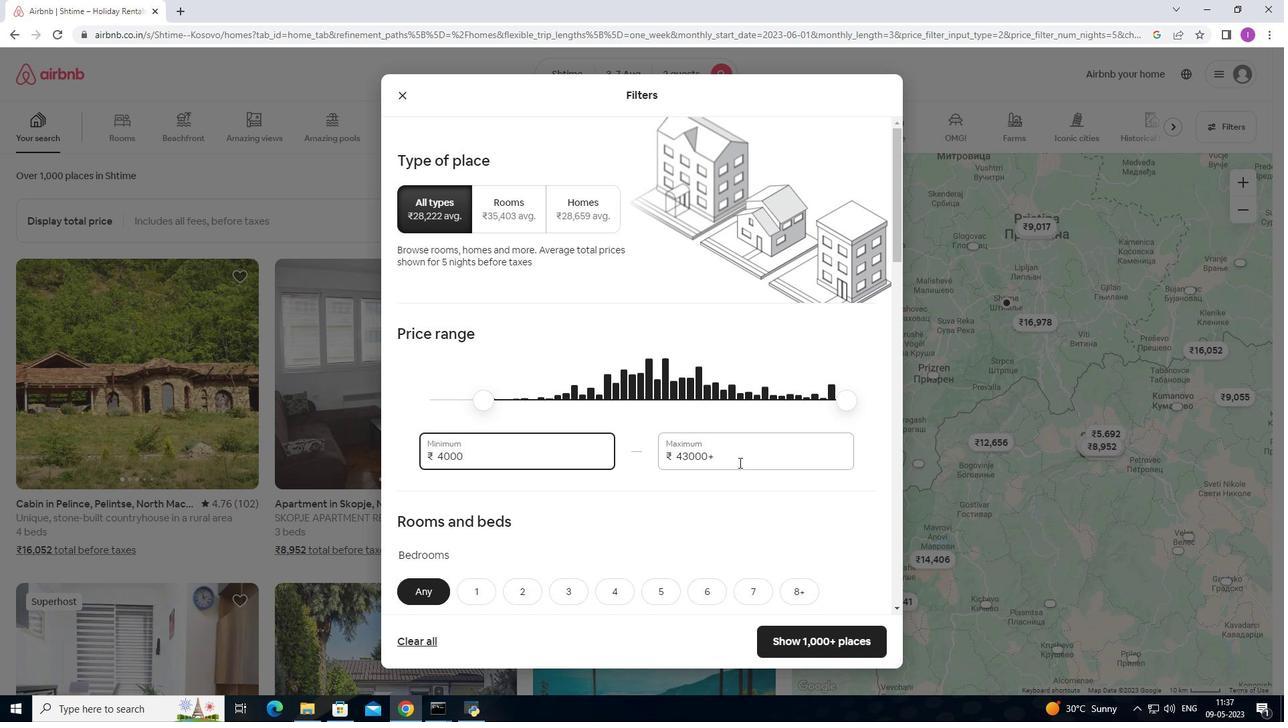 
Action: Mouse pressed left at (724, 459)
Screenshot: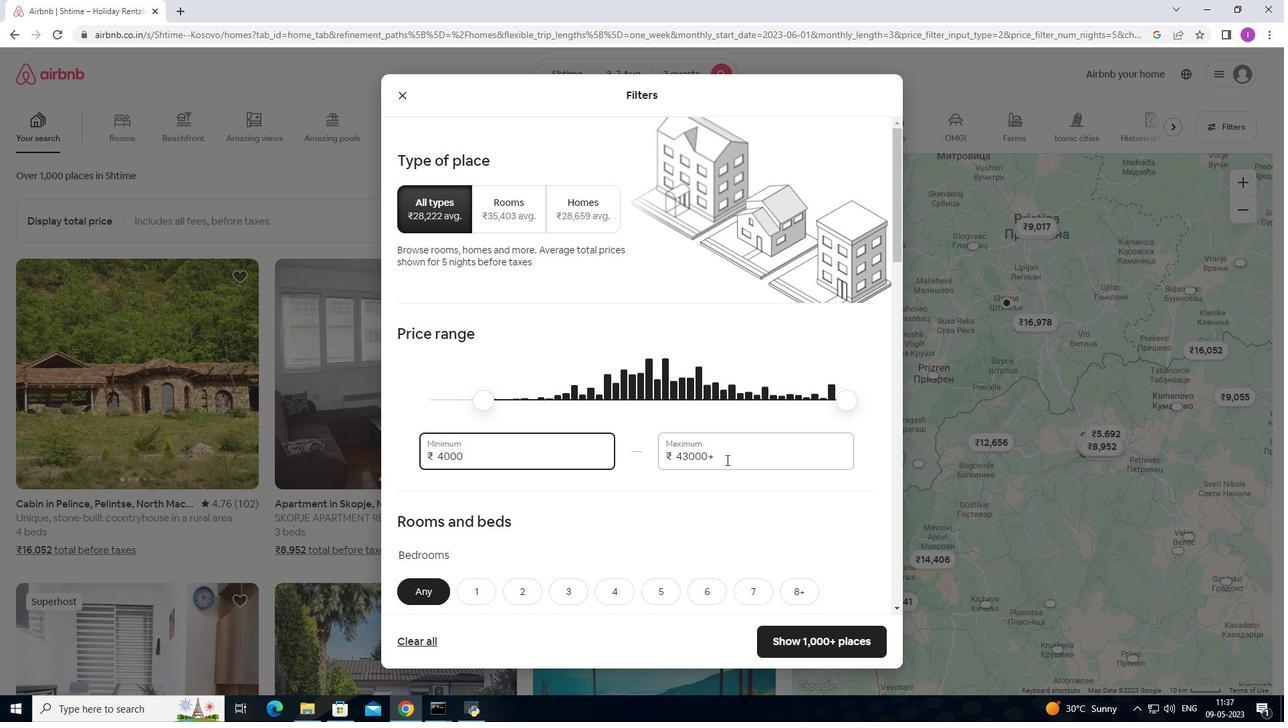 
Action: Mouse moved to (767, 426)
Screenshot: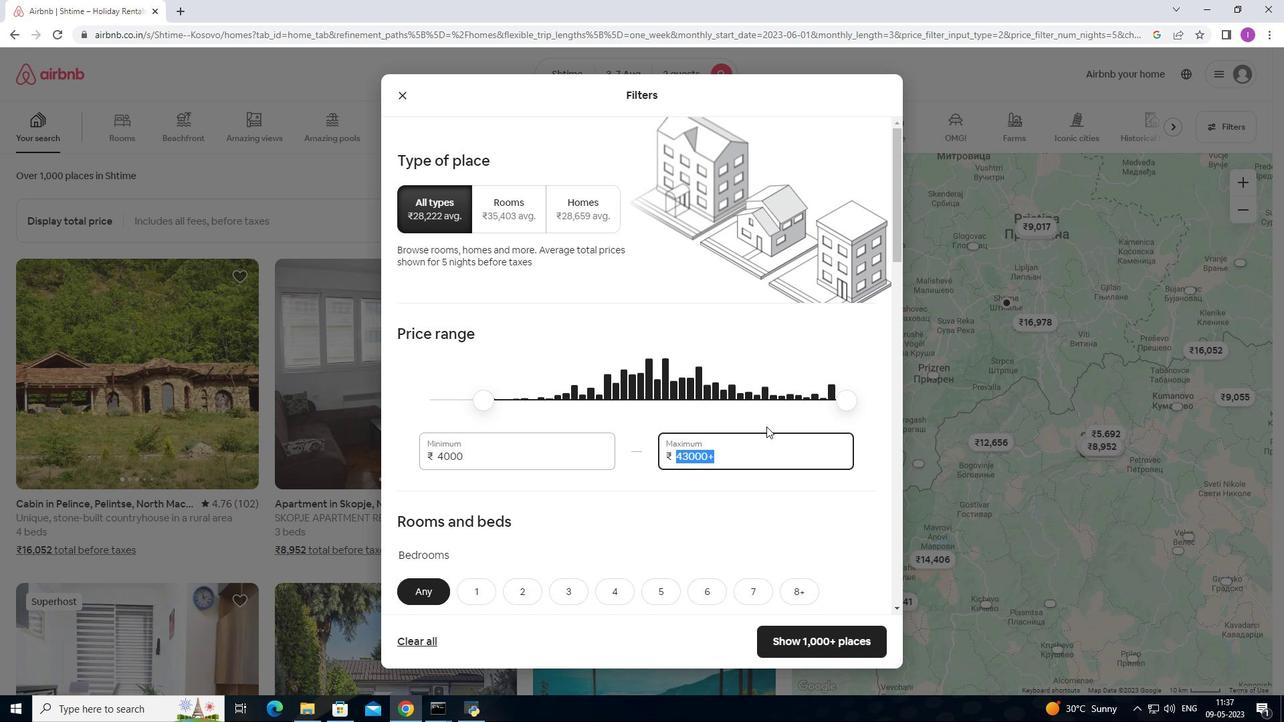 
Action: Key pressed 900
Screenshot: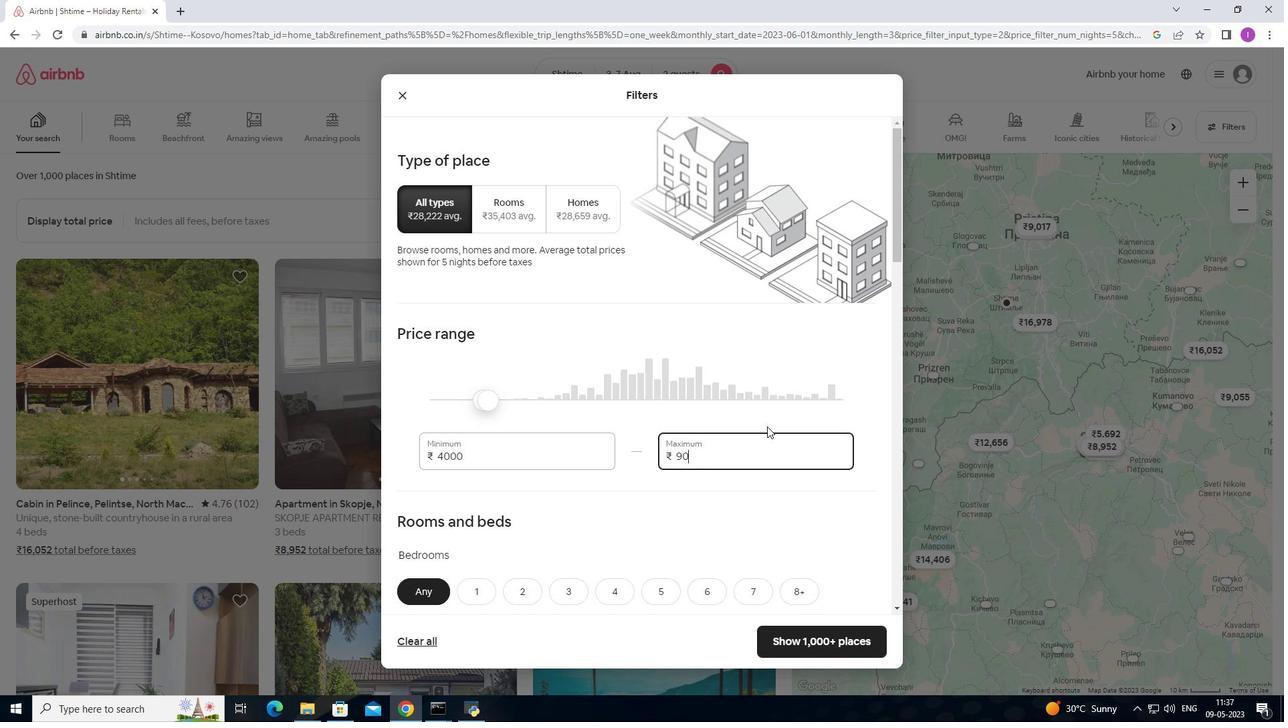 
Action: Mouse moved to (767, 426)
Screenshot: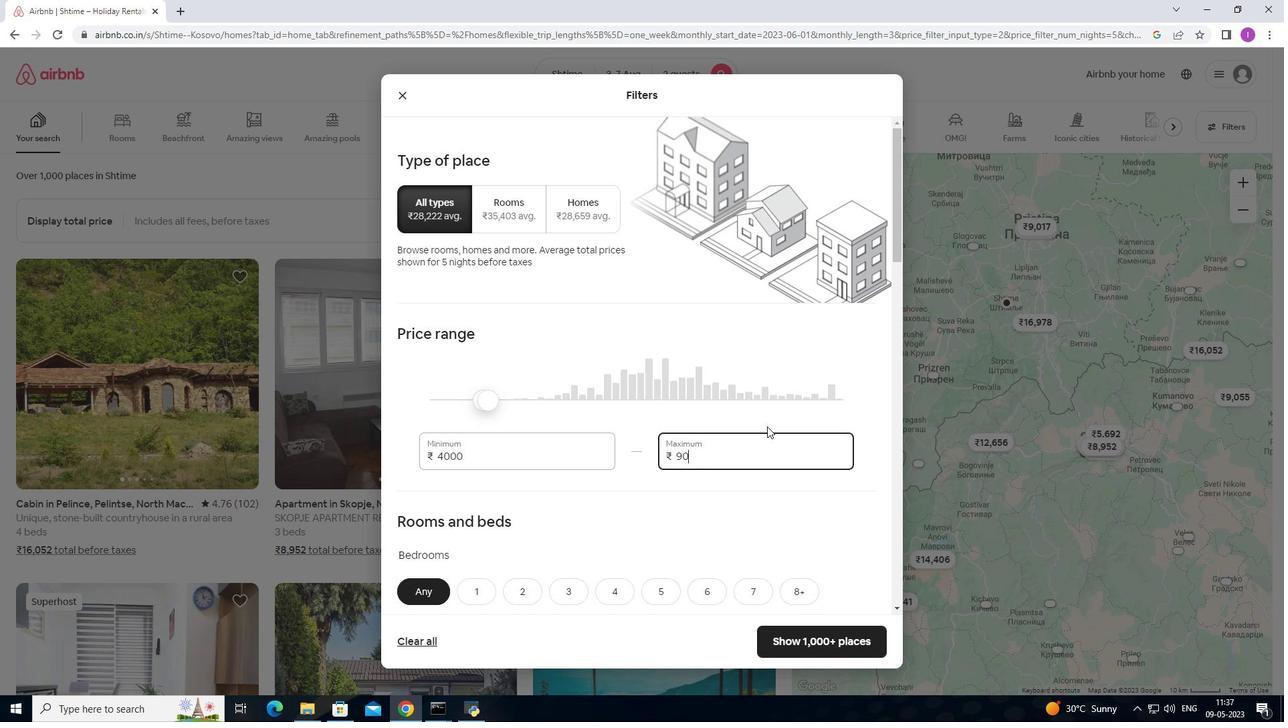 
Action: Key pressed 0
Screenshot: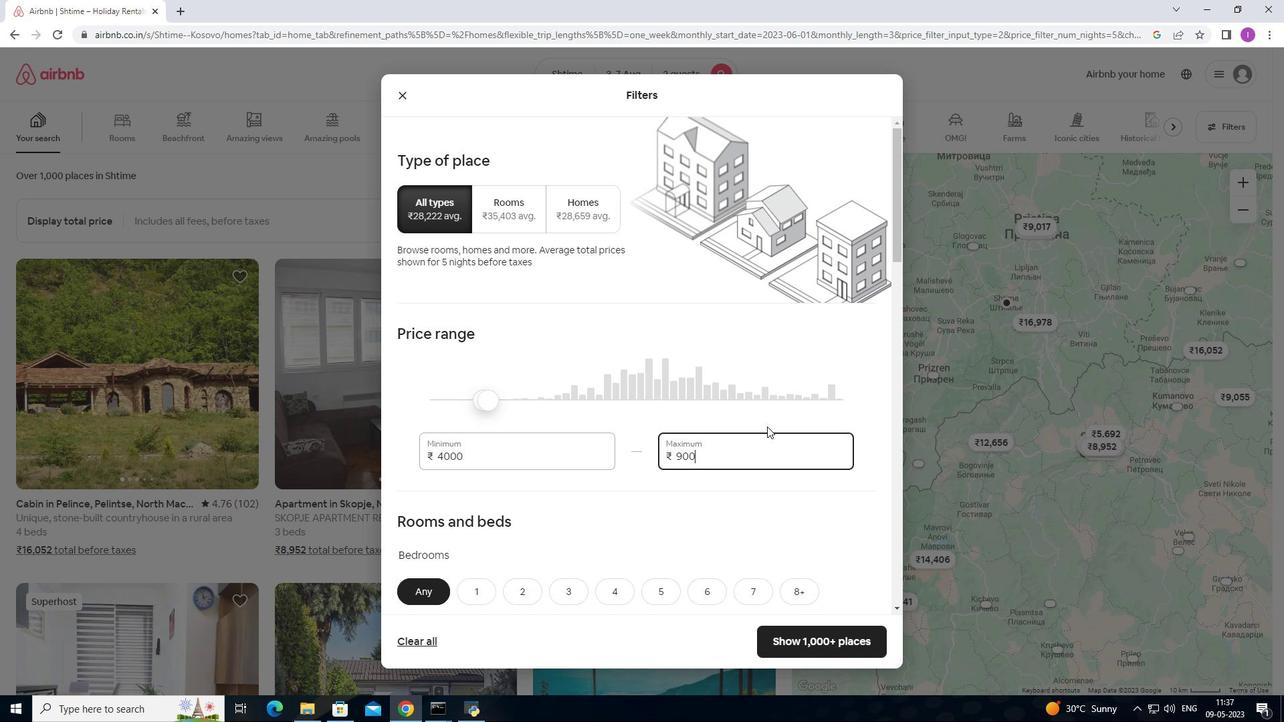 
Action: Mouse moved to (624, 473)
Screenshot: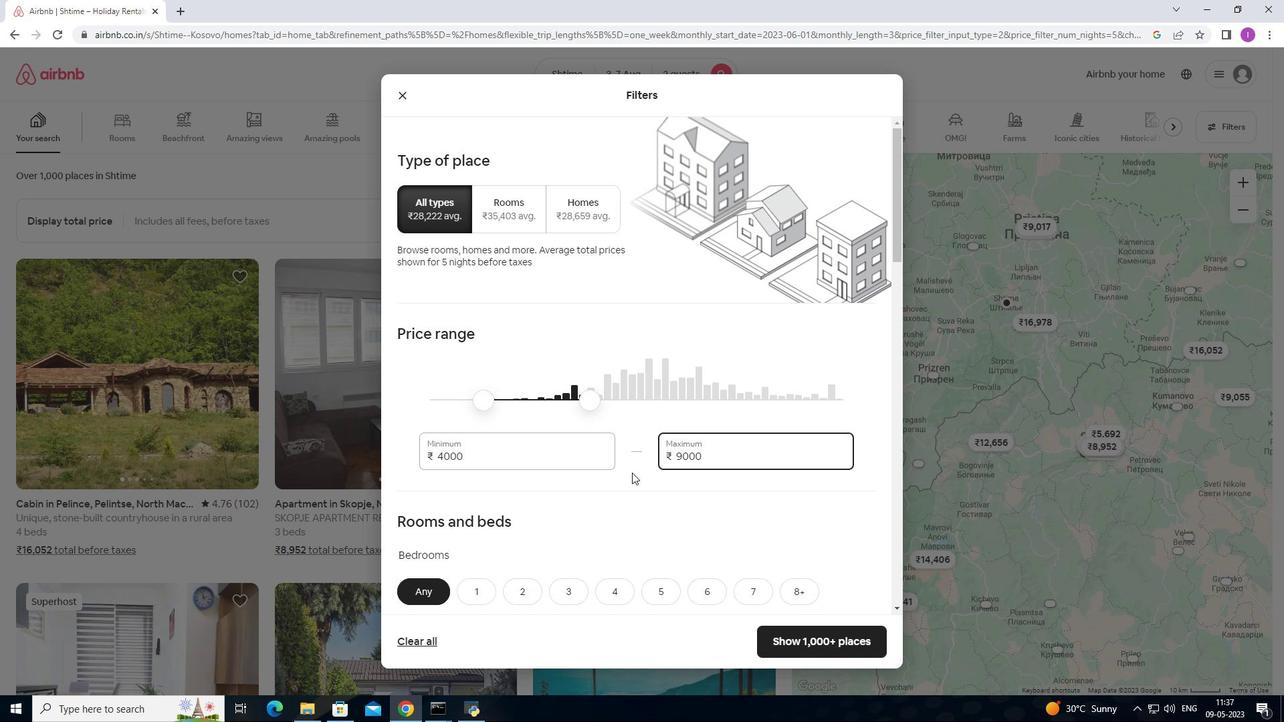 
Action: Mouse scrolled (624, 472) with delta (0, 0)
Screenshot: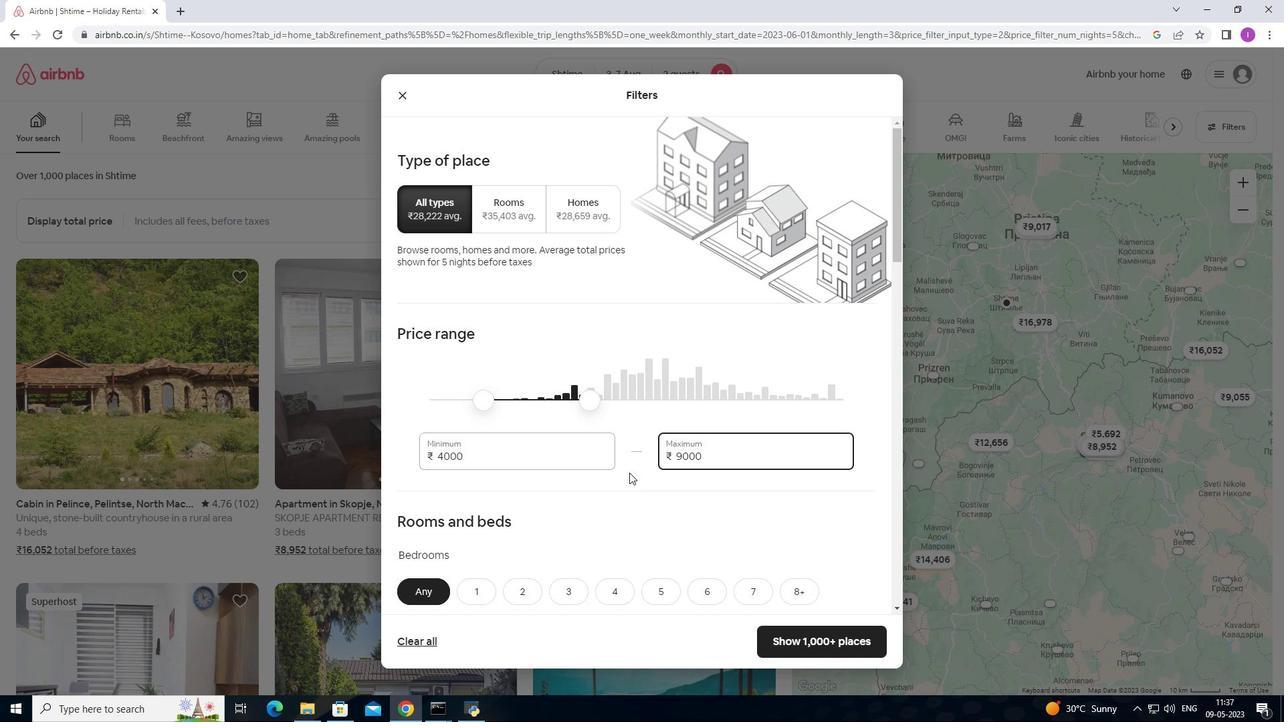 
Action: Mouse scrolled (624, 472) with delta (0, 0)
Screenshot: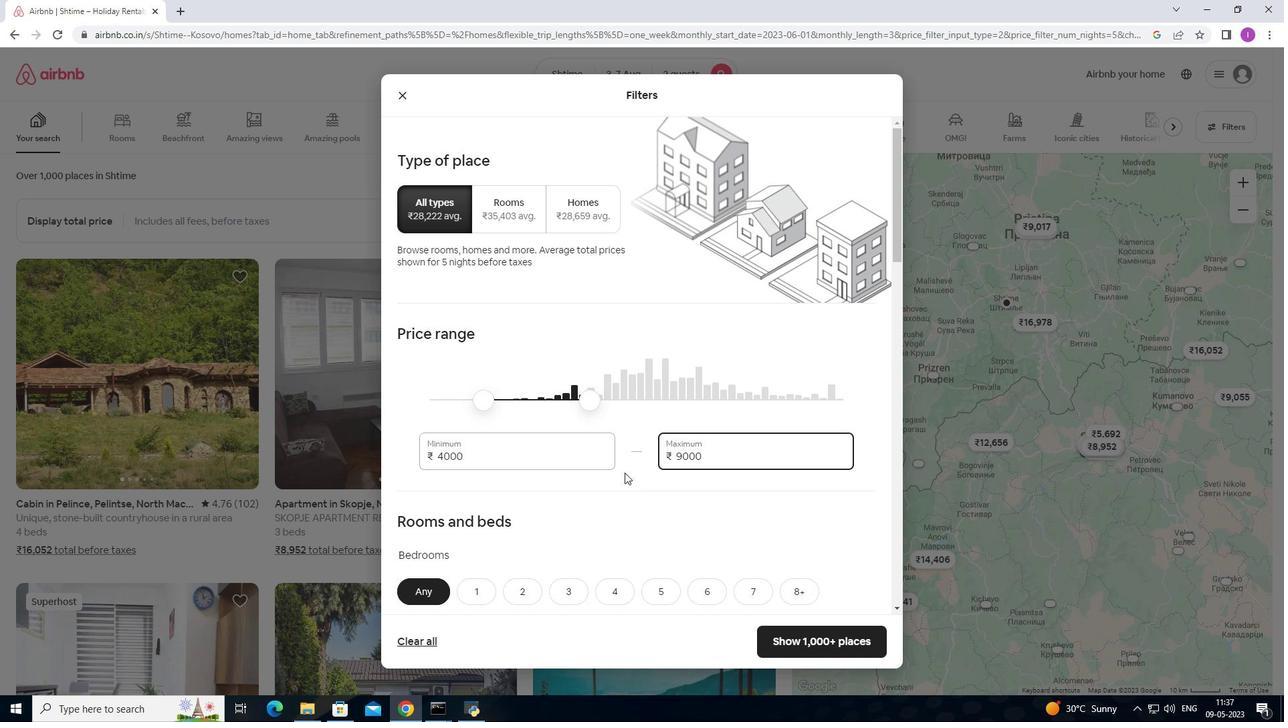 
Action: Mouse moved to (626, 469)
Screenshot: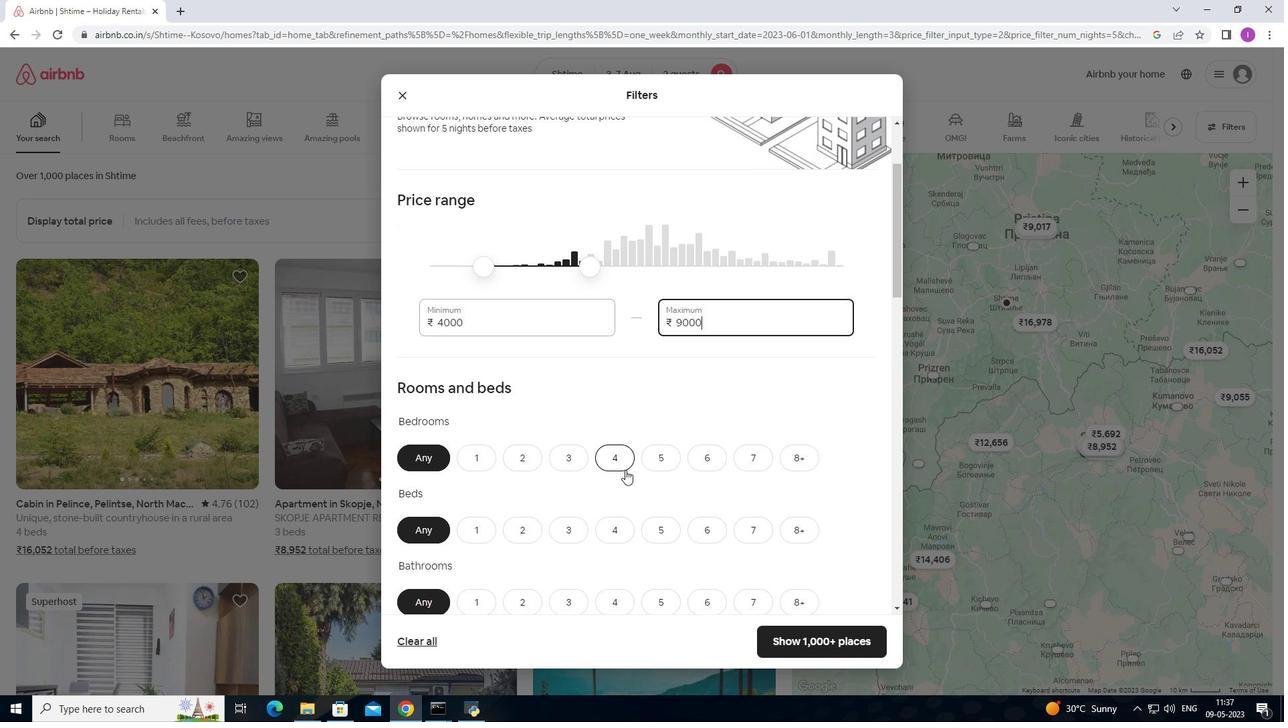 
Action: Mouse scrolled (626, 469) with delta (0, 0)
Screenshot: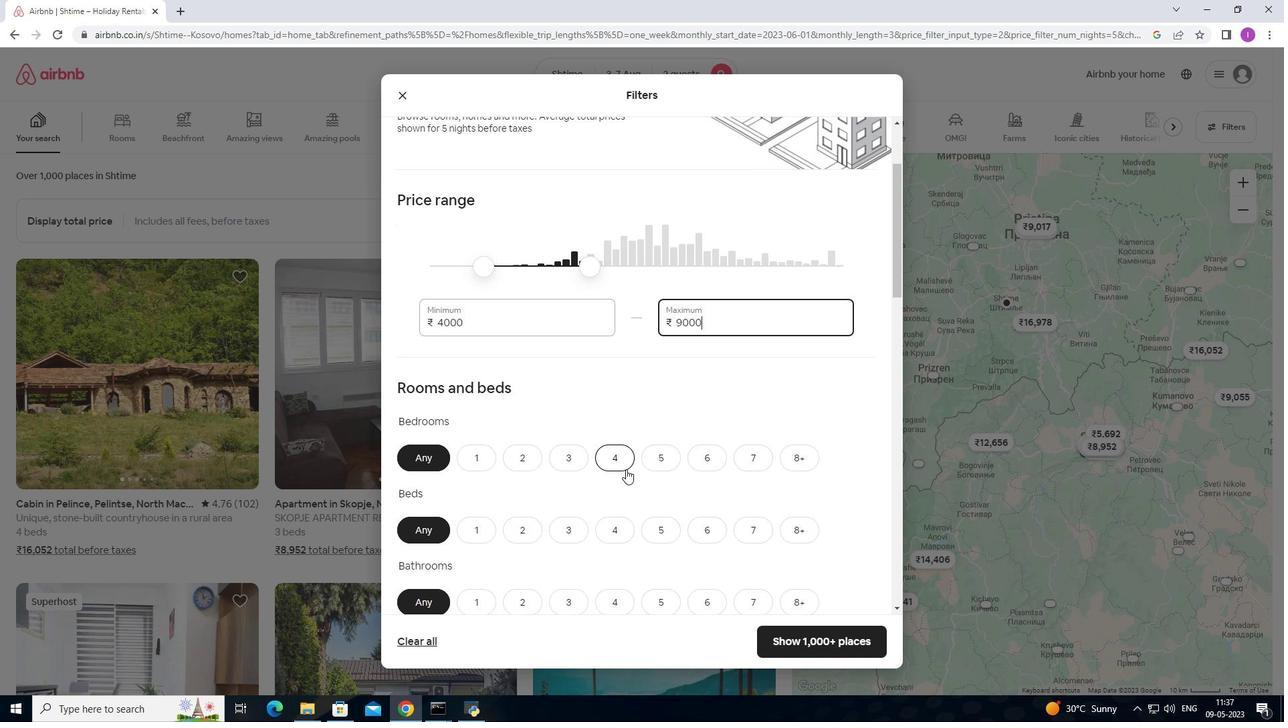 
Action: Mouse scrolled (626, 469) with delta (0, 0)
Screenshot: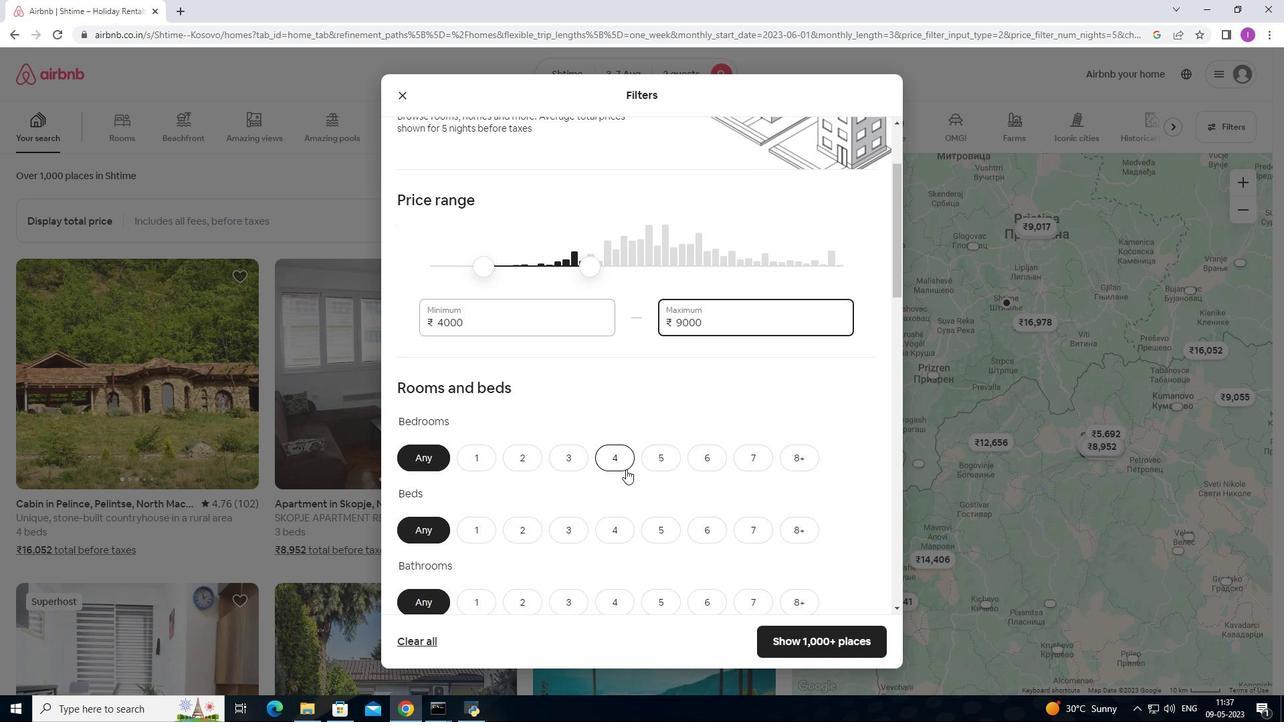 
Action: Mouse moved to (630, 465)
Screenshot: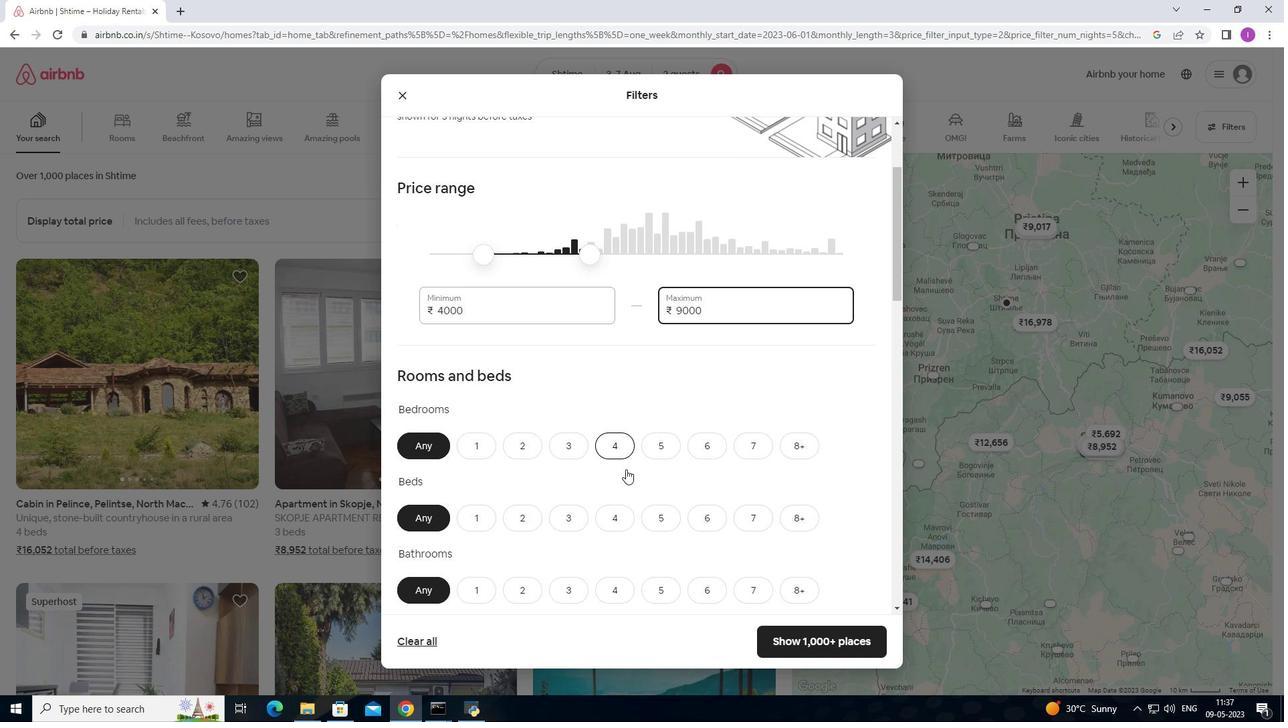 
Action: Mouse scrolled (630, 464) with delta (0, 0)
Screenshot: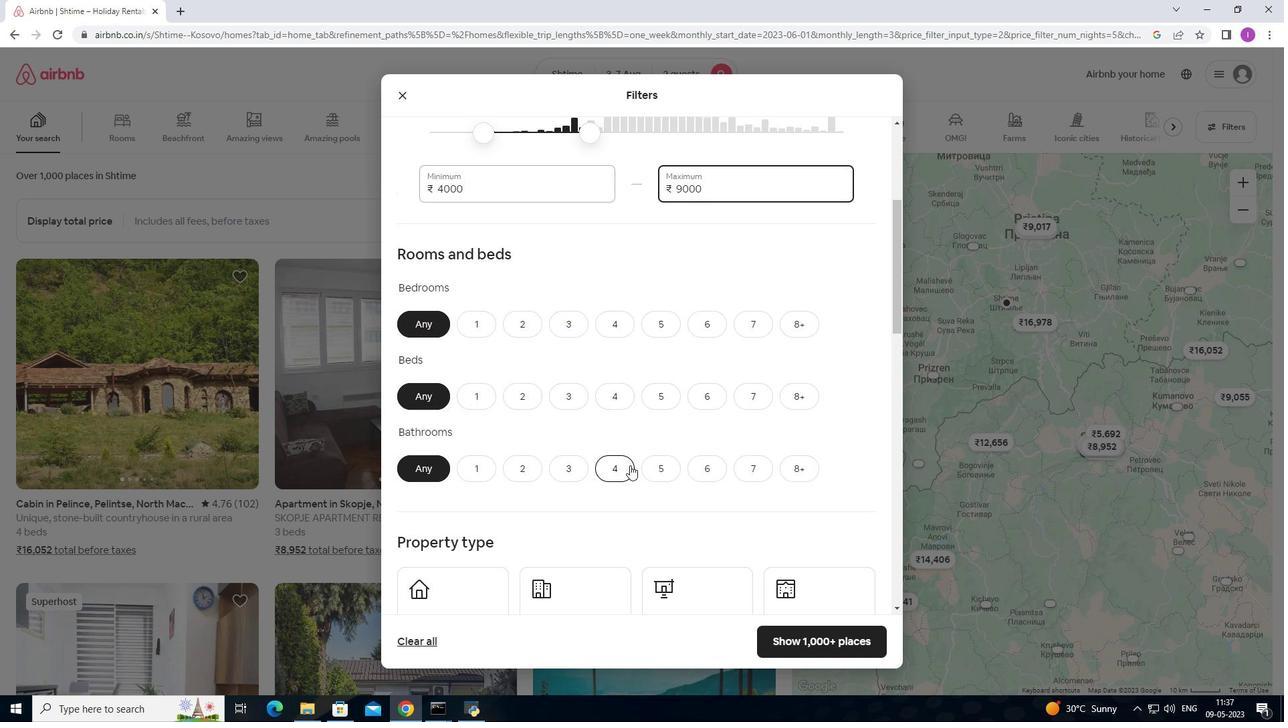 
Action: Mouse moved to (469, 248)
Screenshot: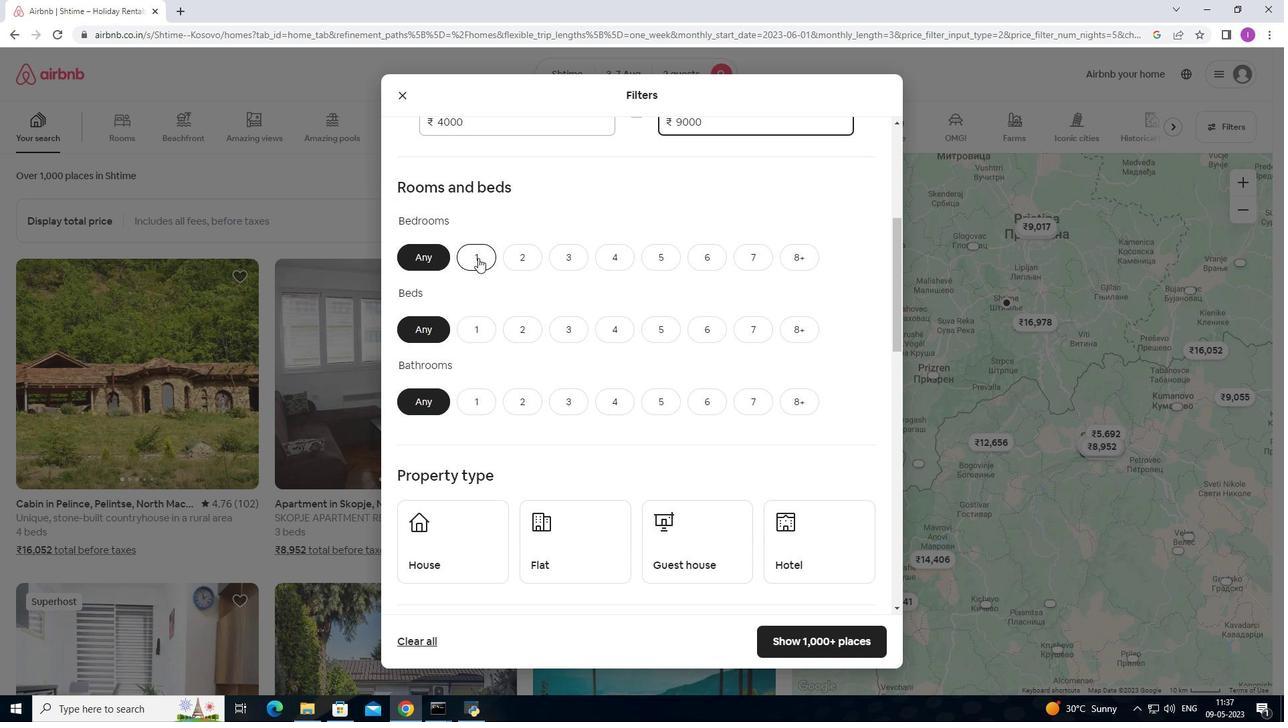 
Action: Mouse pressed left at (469, 248)
Screenshot: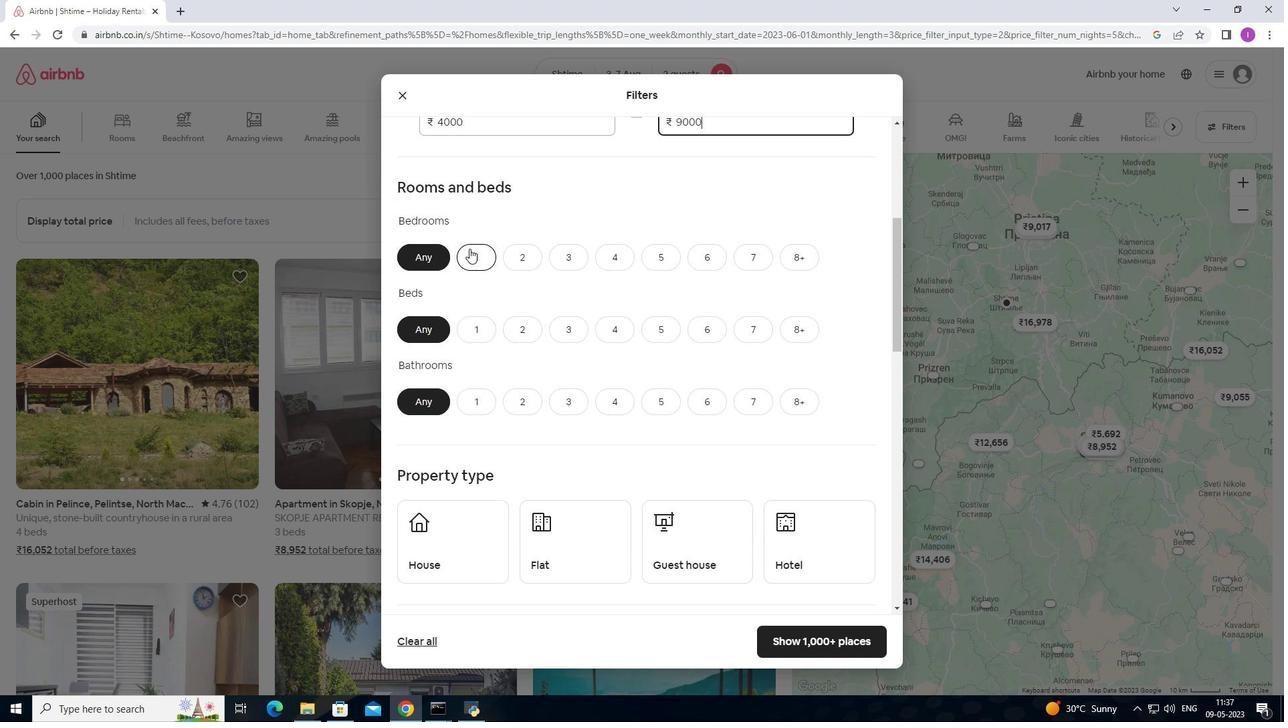 
Action: Mouse moved to (473, 334)
Screenshot: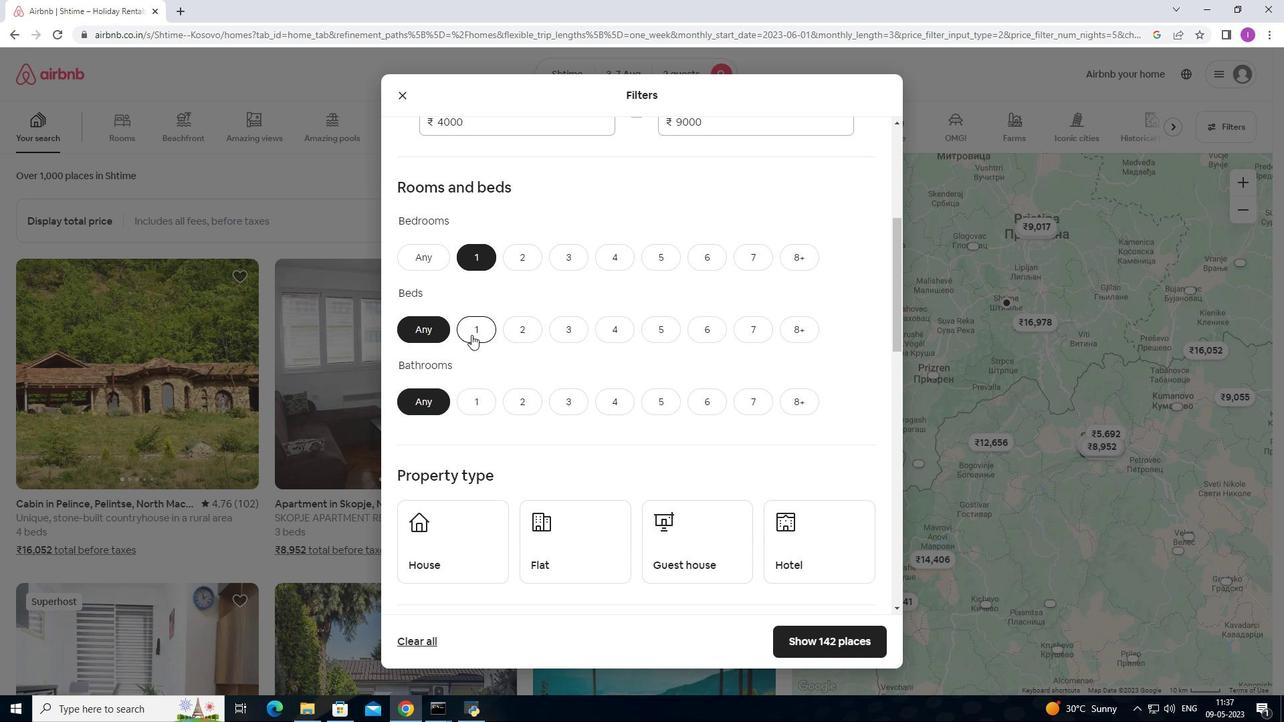 
Action: Mouse pressed left at (473, 334)
Screenshot: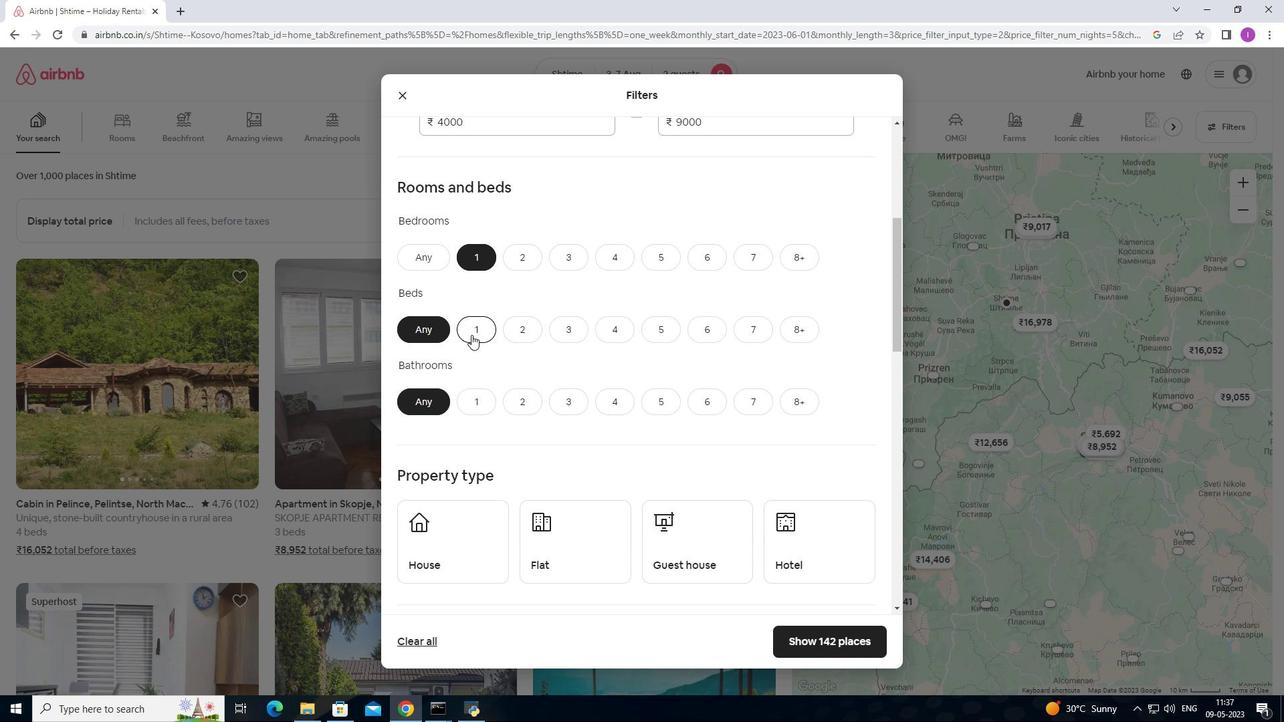 
Action: Mouse moved to (487, 395)
Screenshot: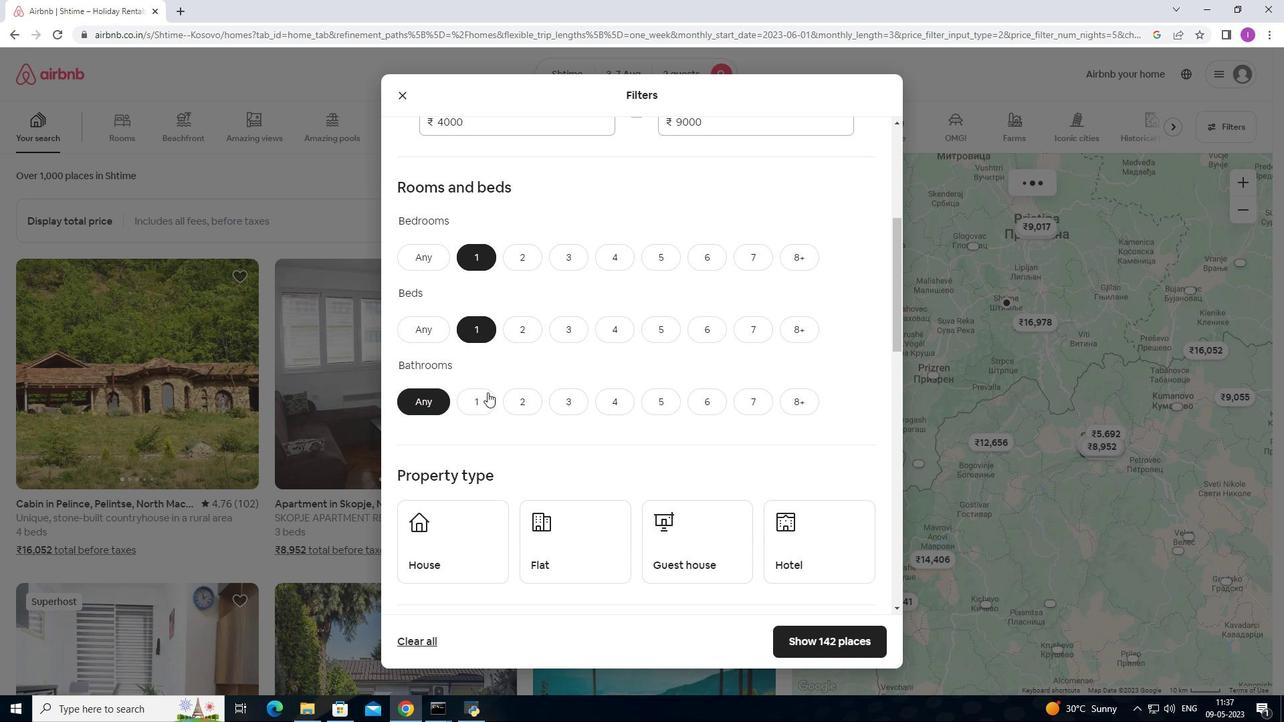 
Action: Mouse pressed left at (487, 395)
Screenshot: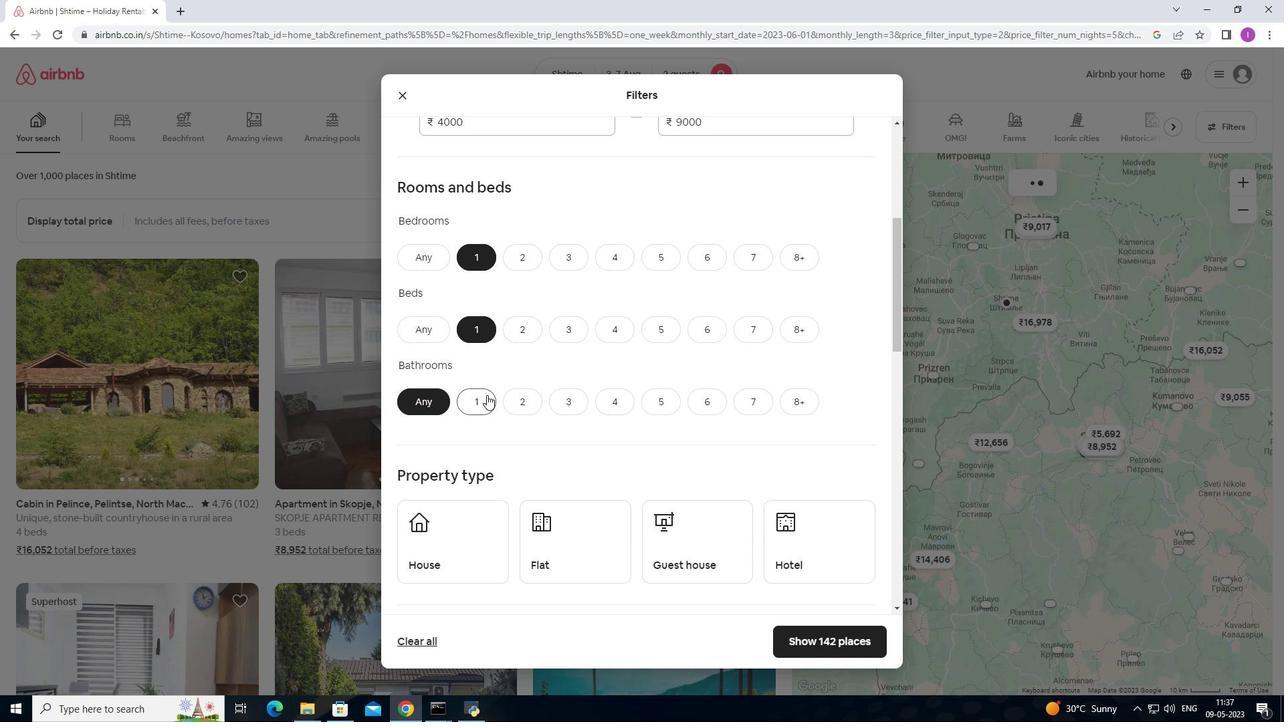 
Action: Mouse moved to (459, 395)
Screenshot: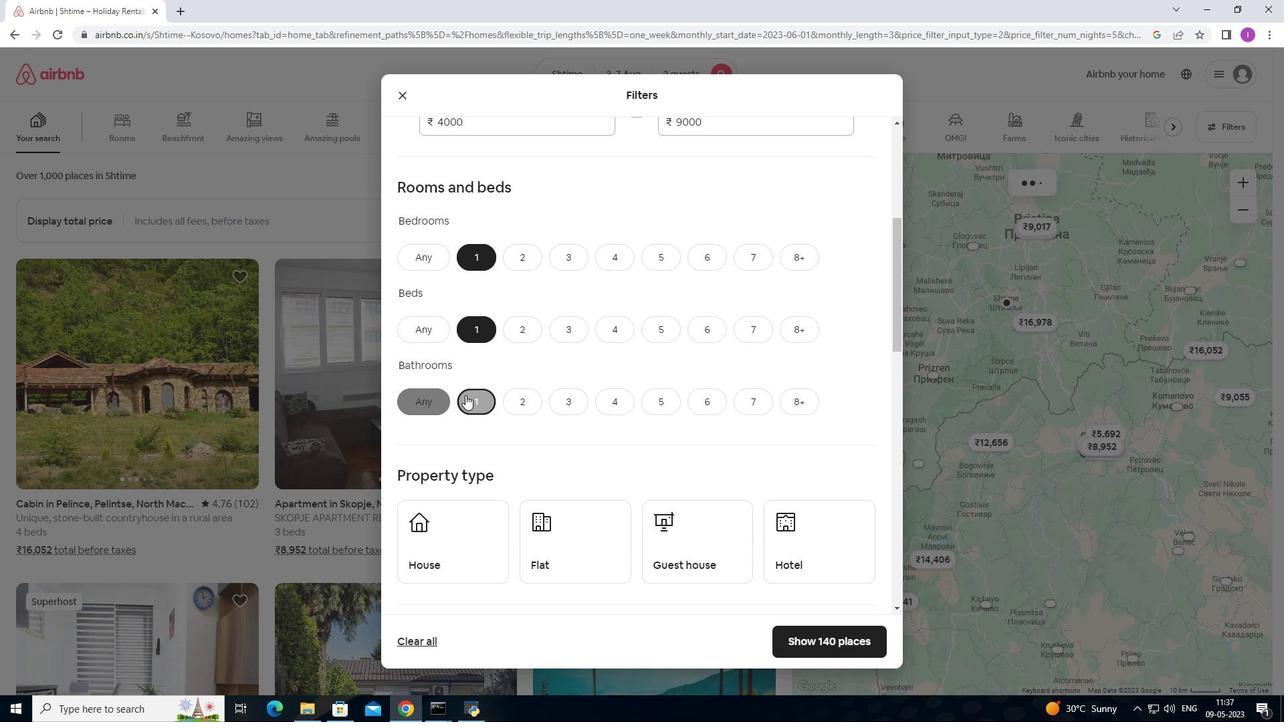 
Action: Mouse scrolled (459, 394) with delta (0, 0)
Screenshot: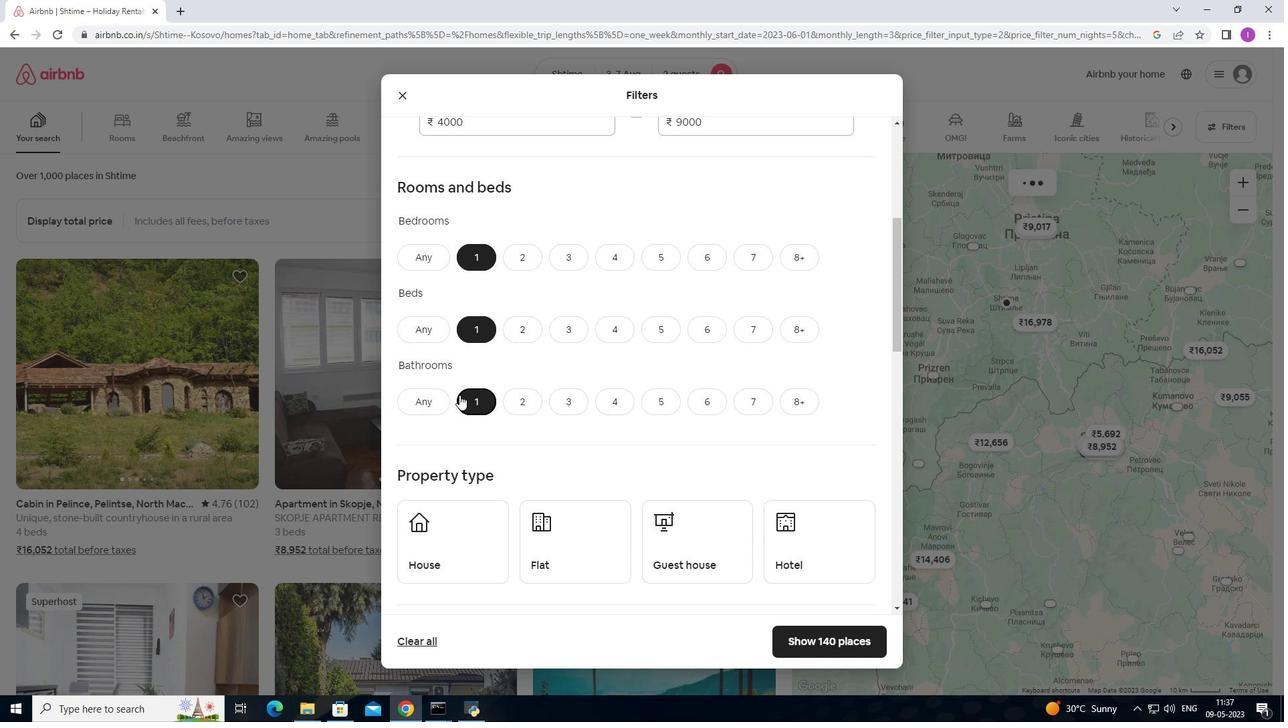 
Action: Mouse scrolled (459, 394) with delta (0, 0)
Screenshot: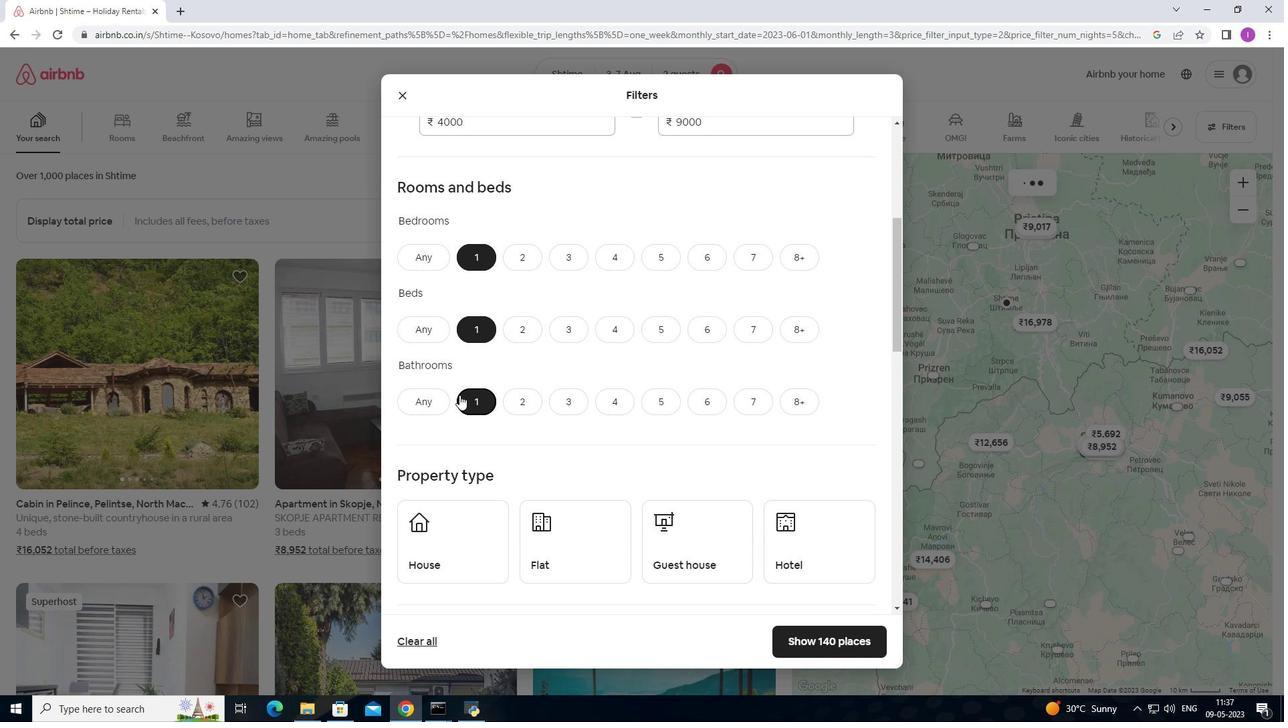 
Action: Mouse scrolled (459, 394) with delta (0, 0)
Screenshot: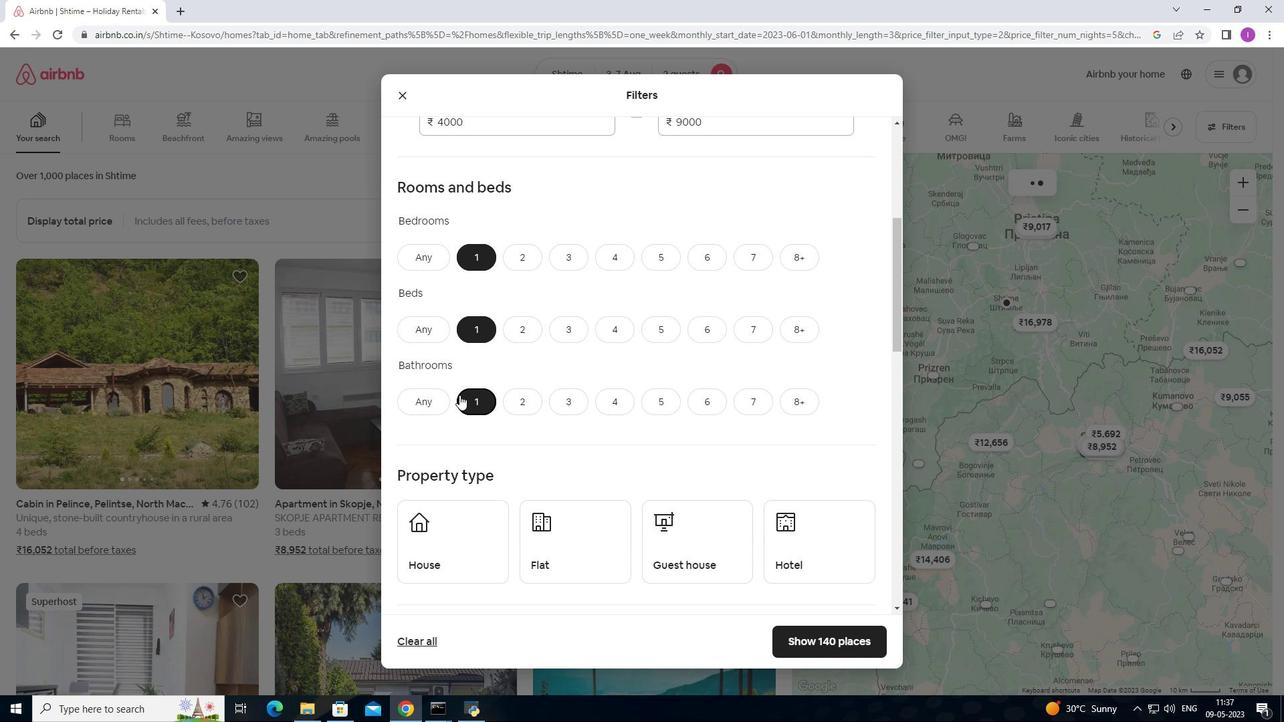 
Action: Mouse moved to (450, 359)
Screenshot: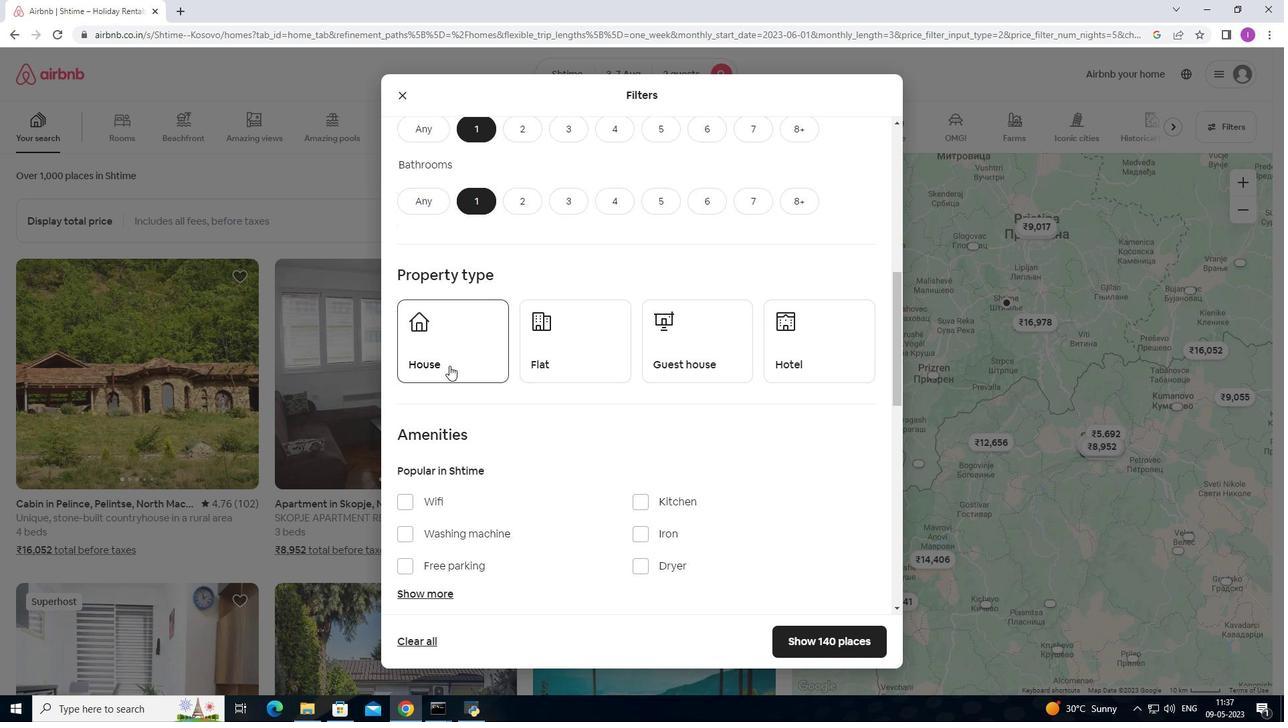 
Action: Mouse pressed left at (450, 359)
Screenshot: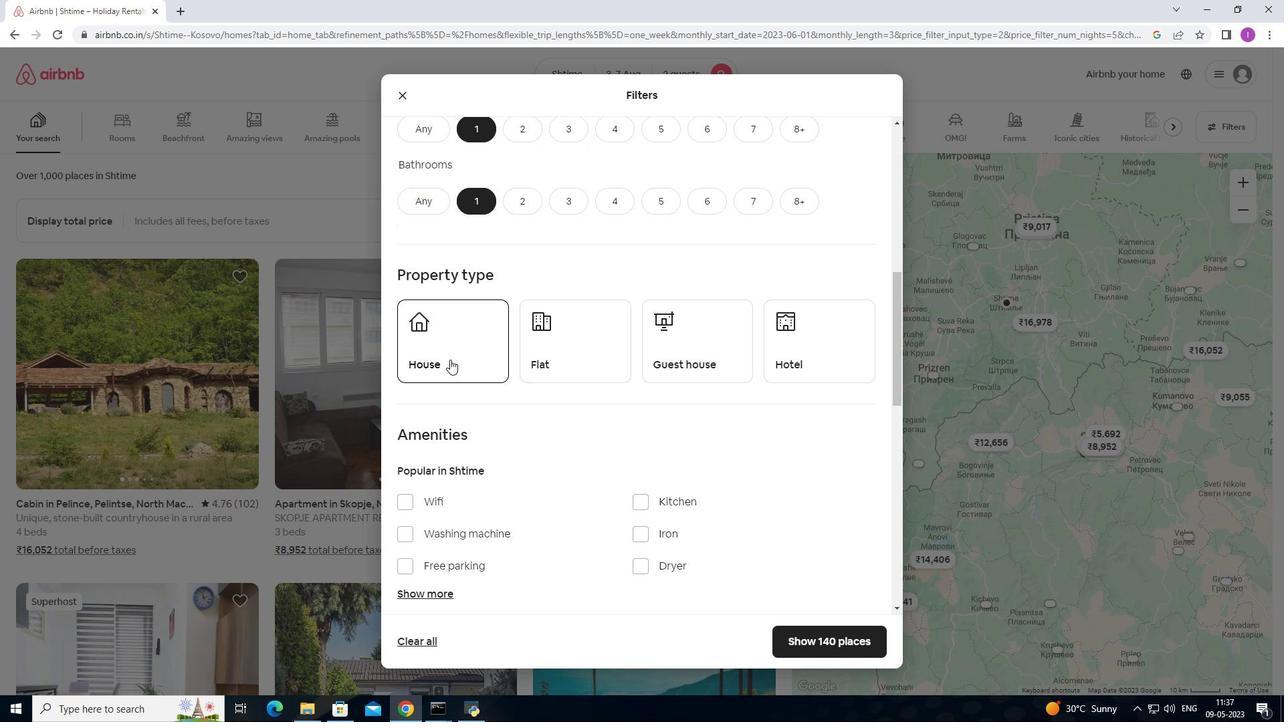 
Action: Mouse moved to (529, 347)
Screenshot: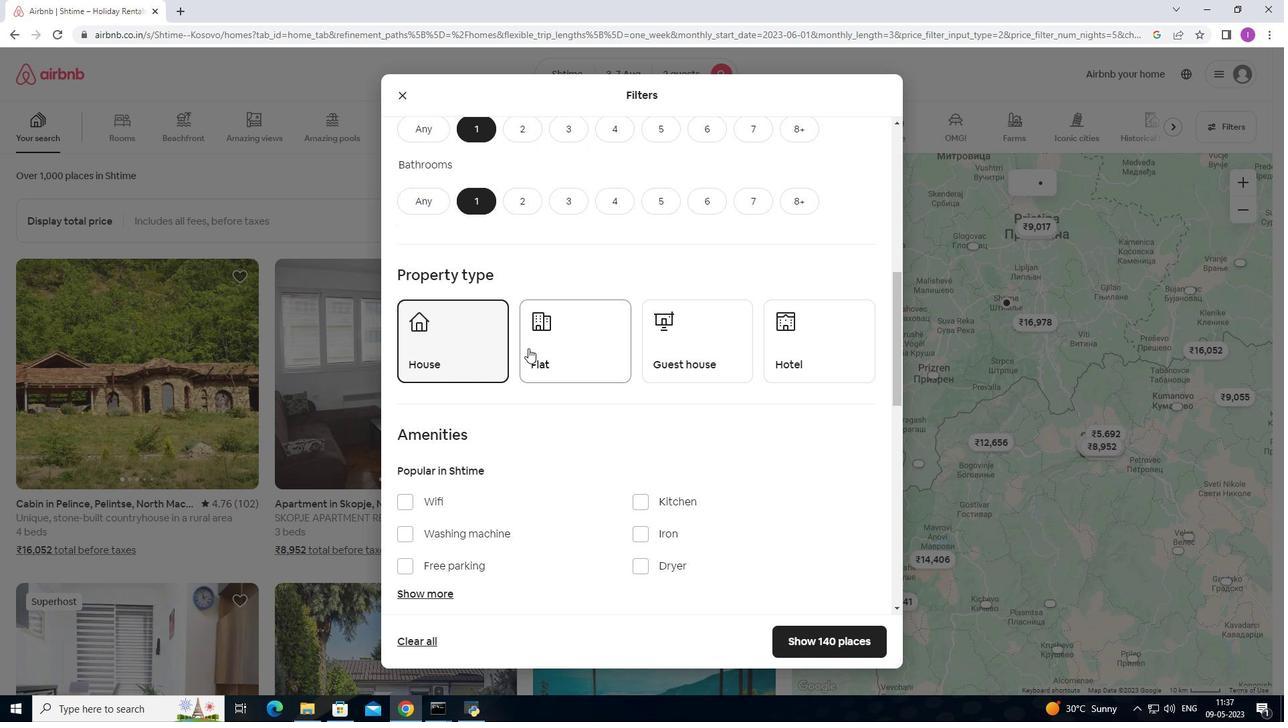 
Action: Mouse pressed left at (529, 347)
Screenshot: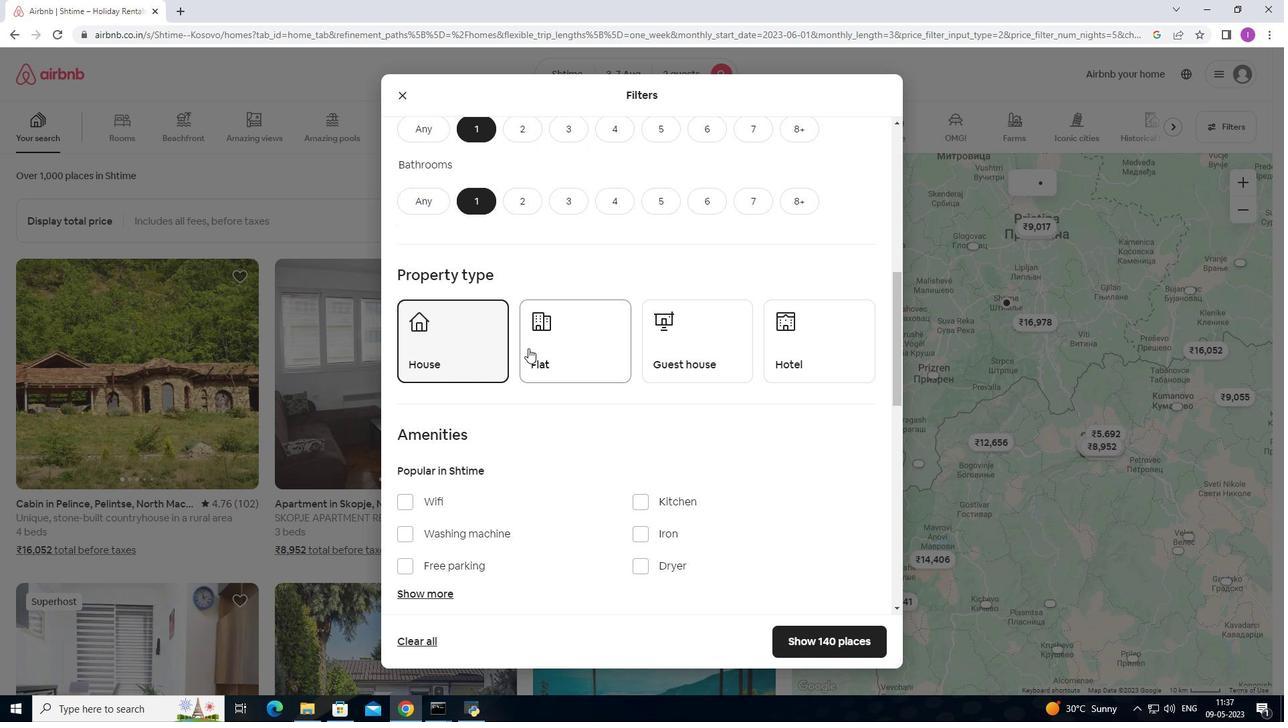 
Action: Mouse moved to (717, 333)
Screenshot: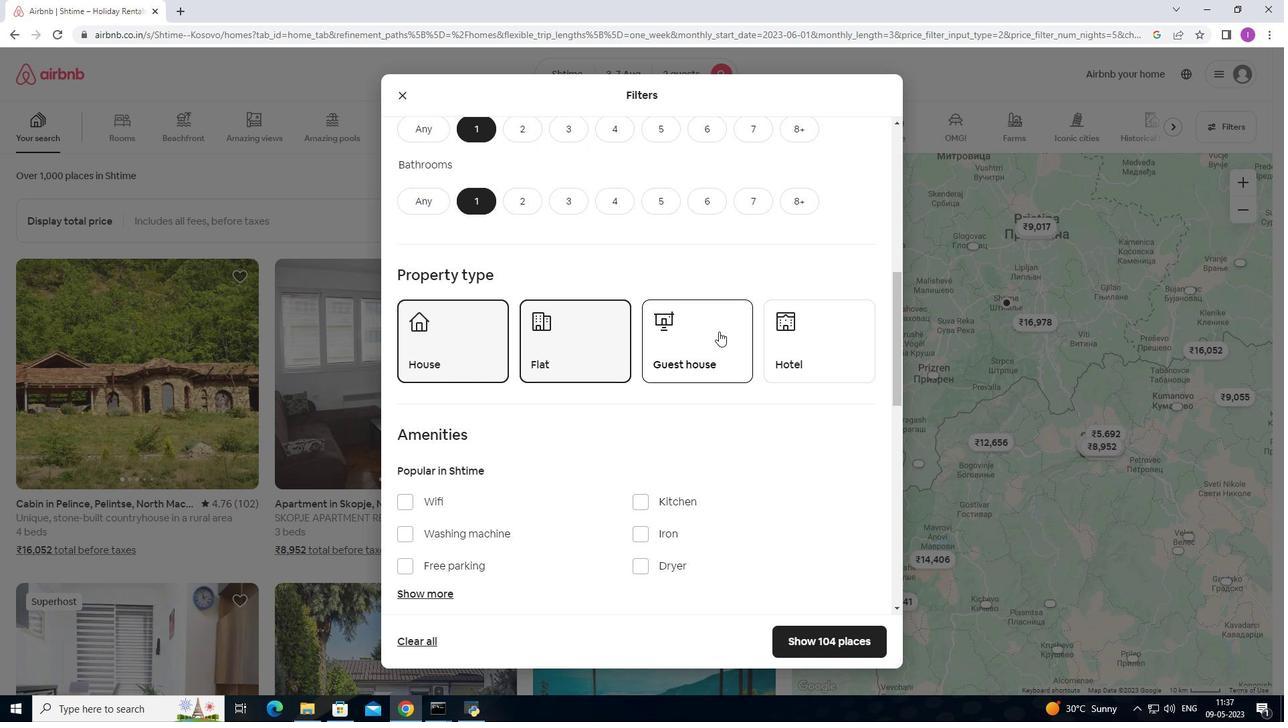 
Action: Mouse pressed left at (717, 333)
Screenshot: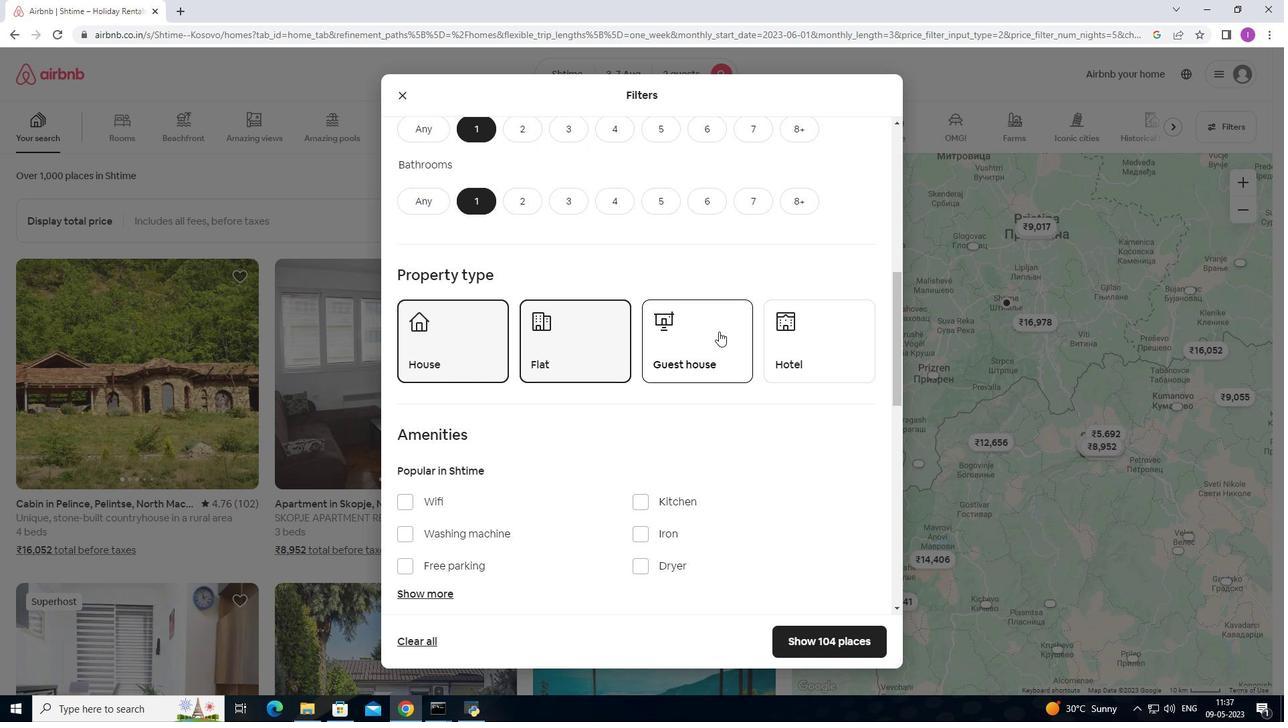 
Action: Mouse moved to (794, 343)
Screenshot: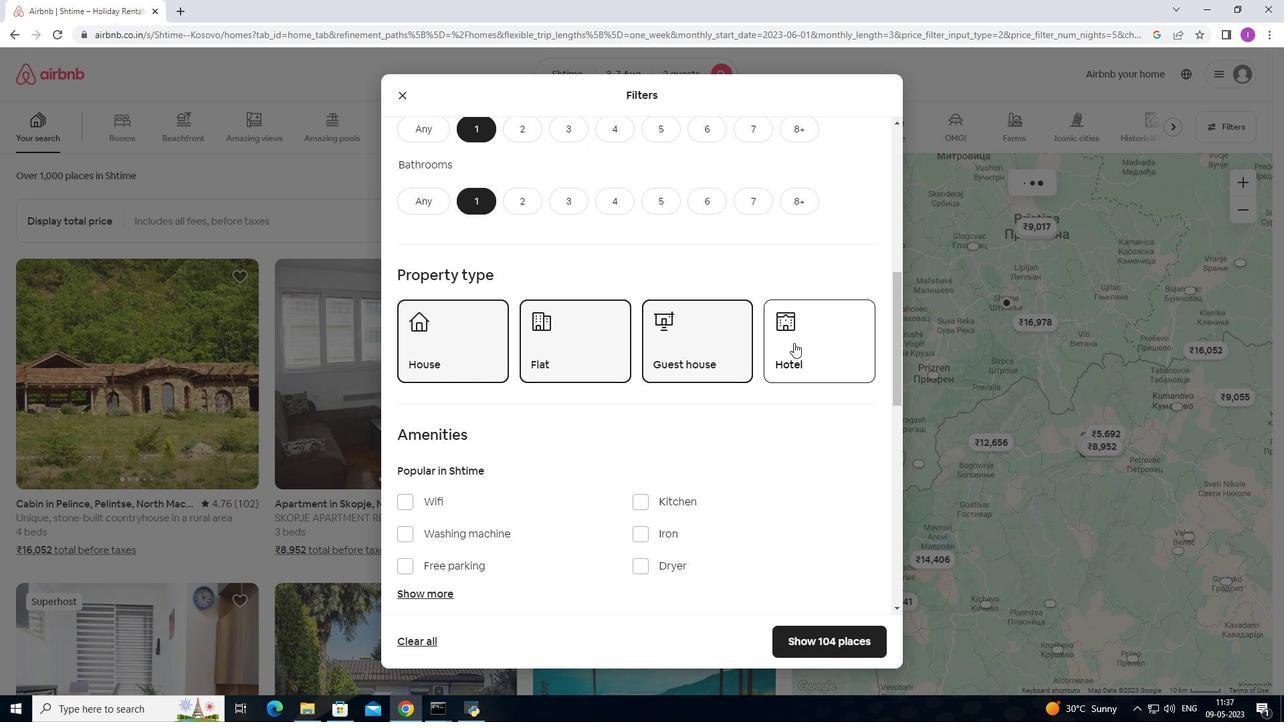 
Action: Mouse pressed left at (794, 343)
Screenshot: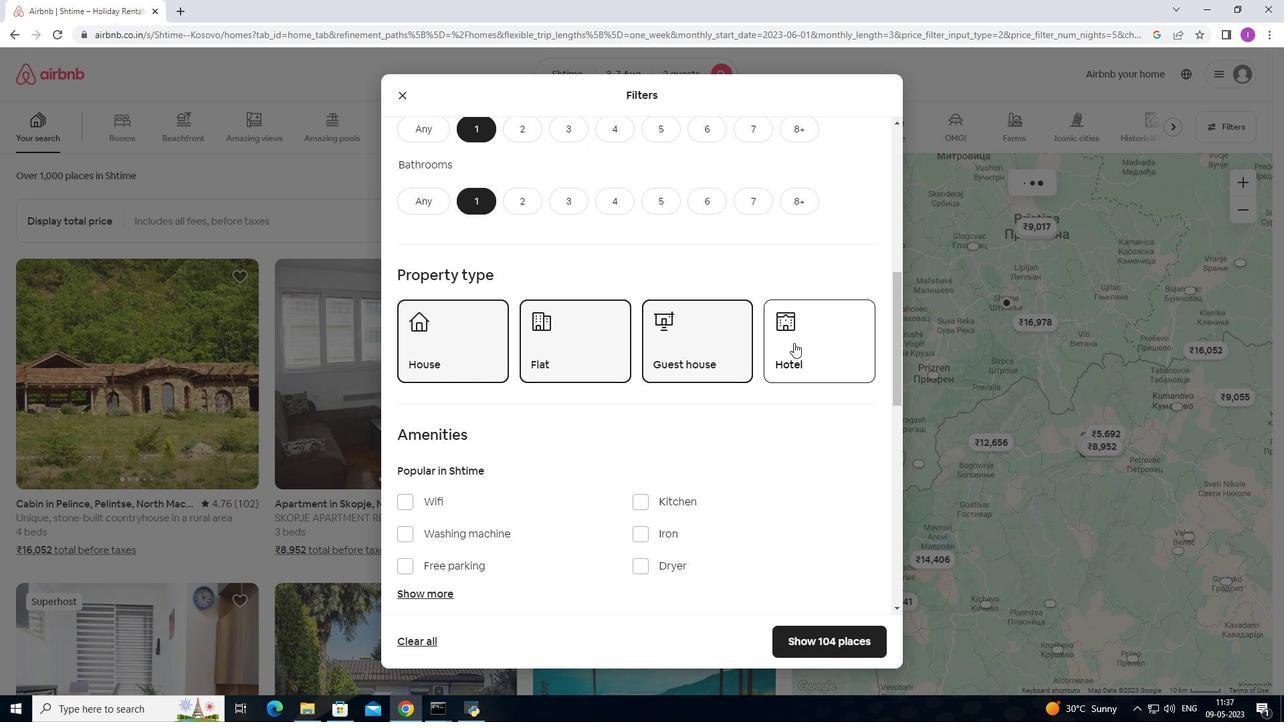 
Action: Mouse moved to (631, 374)
Screenshot: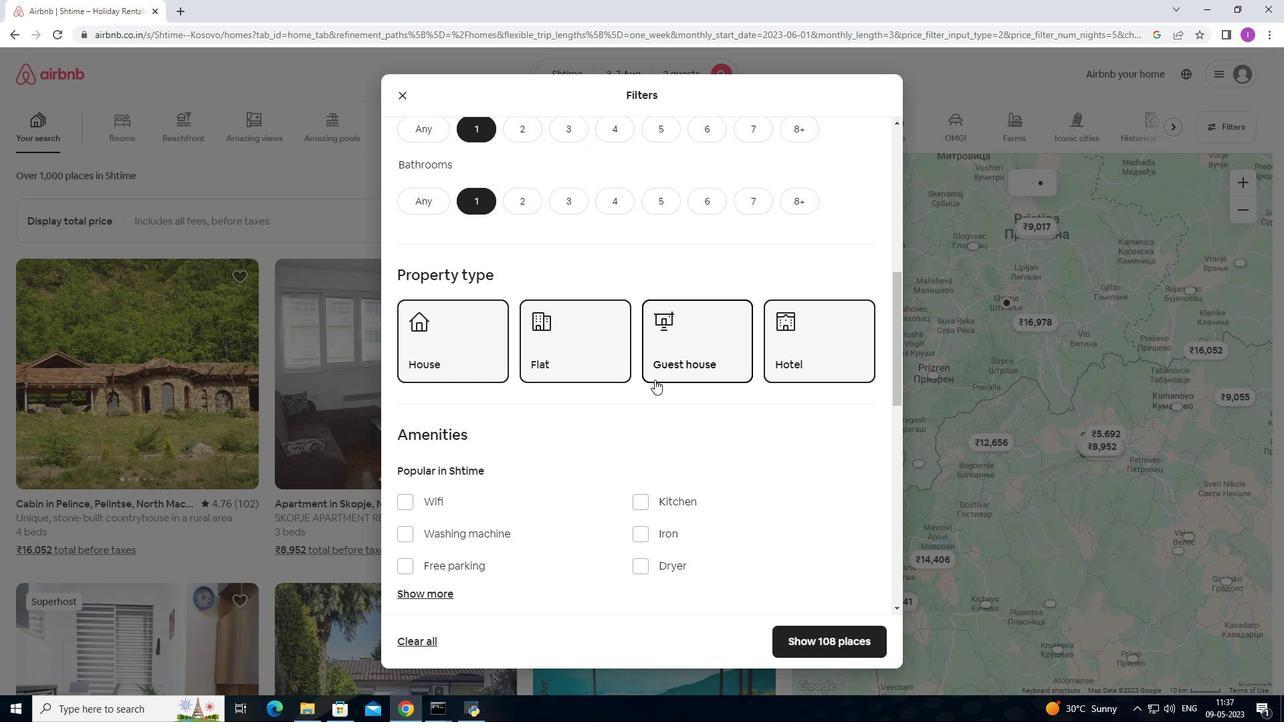 
Action: Mouse scrolled (631, 373) with delta (0, 0)
Screenshot: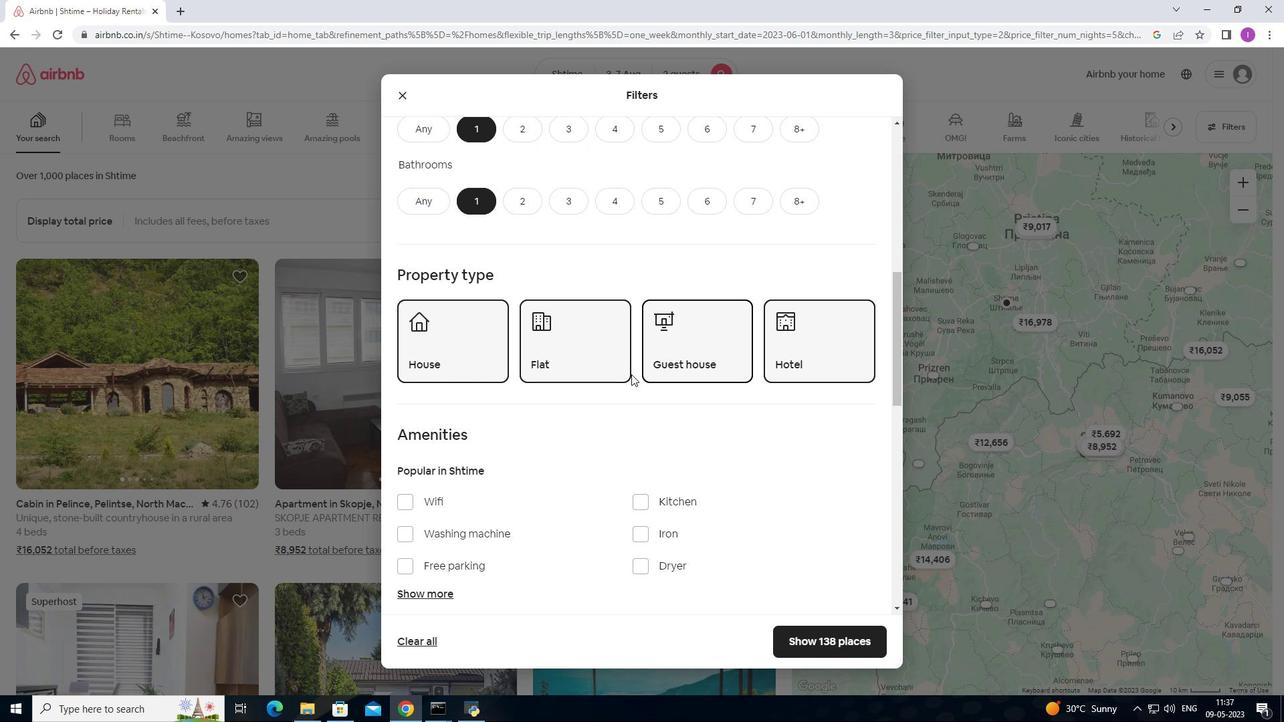 
Action: Mouse scrolled (631, 373) with delta (0, 0)
Screenshot: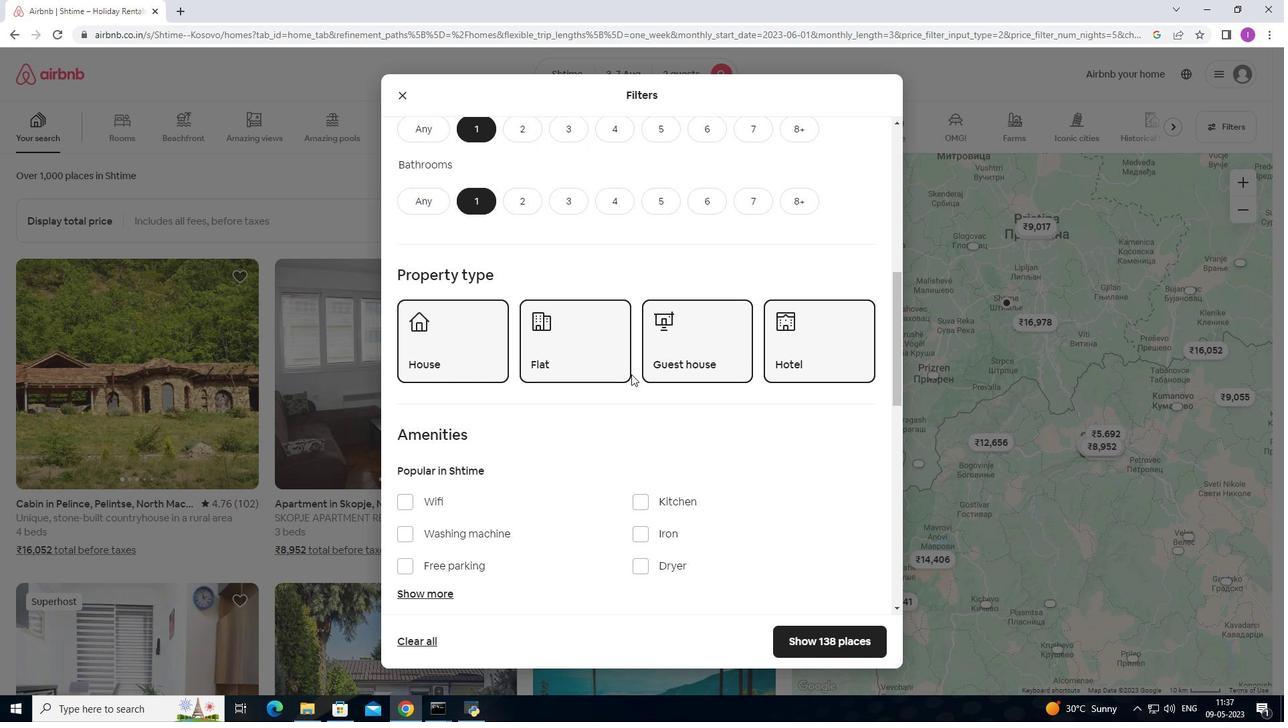 
Action: Mouse moved to (514, 388)
Screenshot: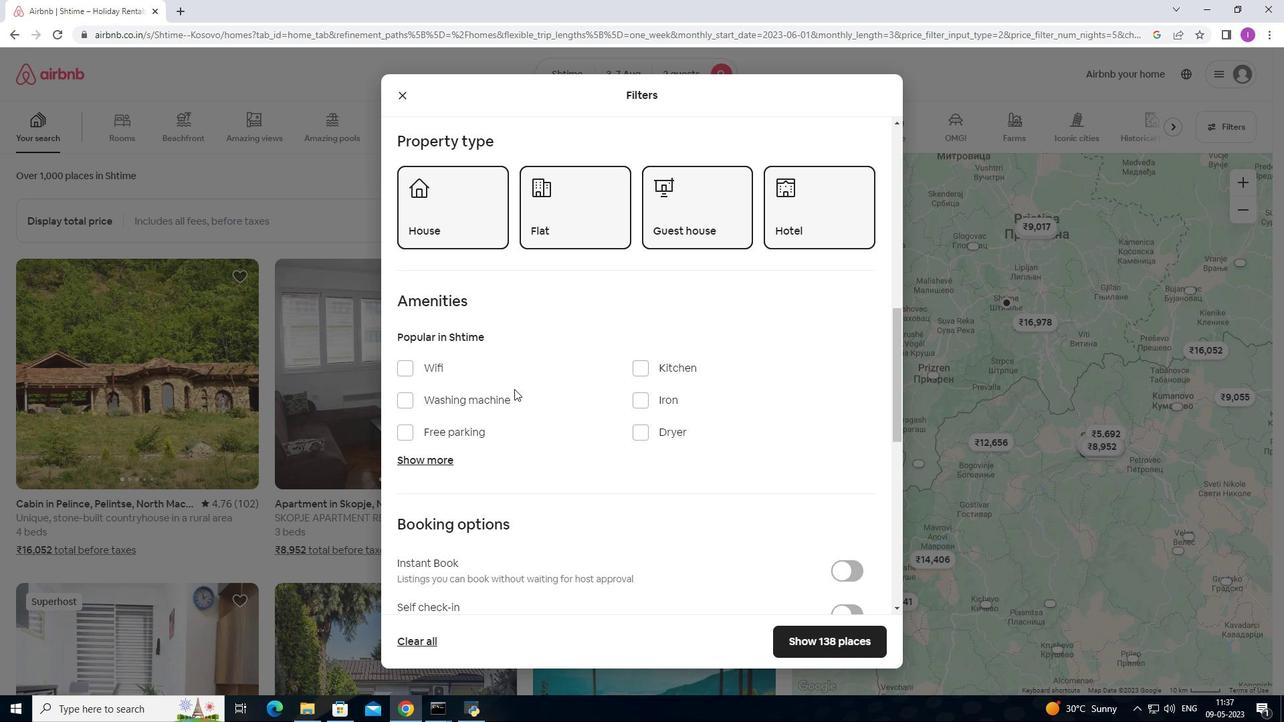 
Action: Mouse scrolled (514, 388) with delta (0, 0)
Screenshot: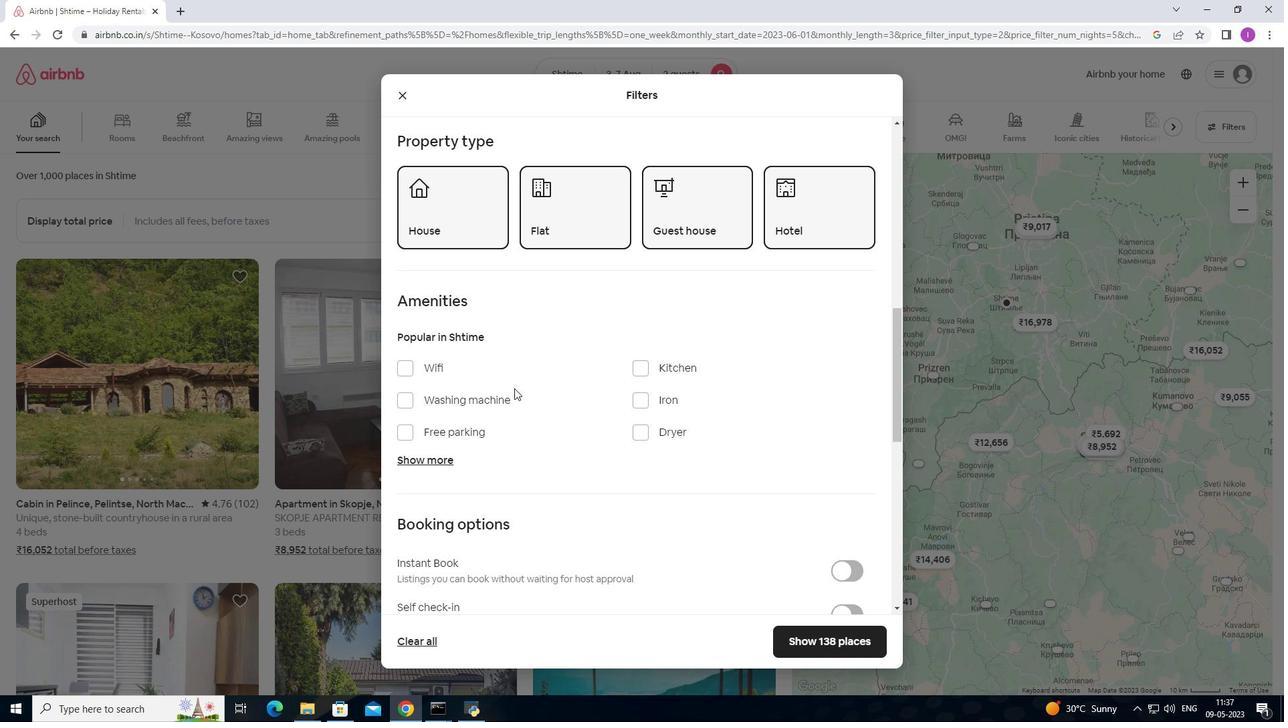 
Action: Mouse scrolled (514, 388) with delta (0, 0)
Screenshot: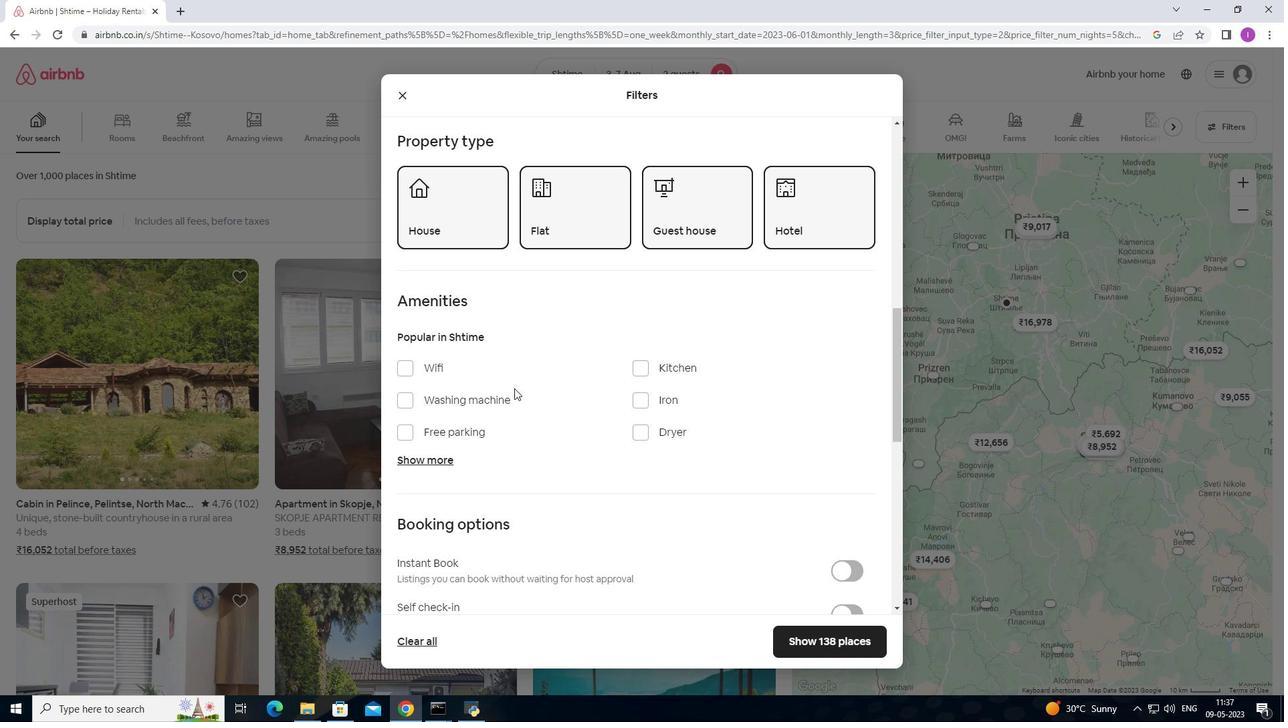 
Action: Mouse moved to (526, 375)
Screenshot: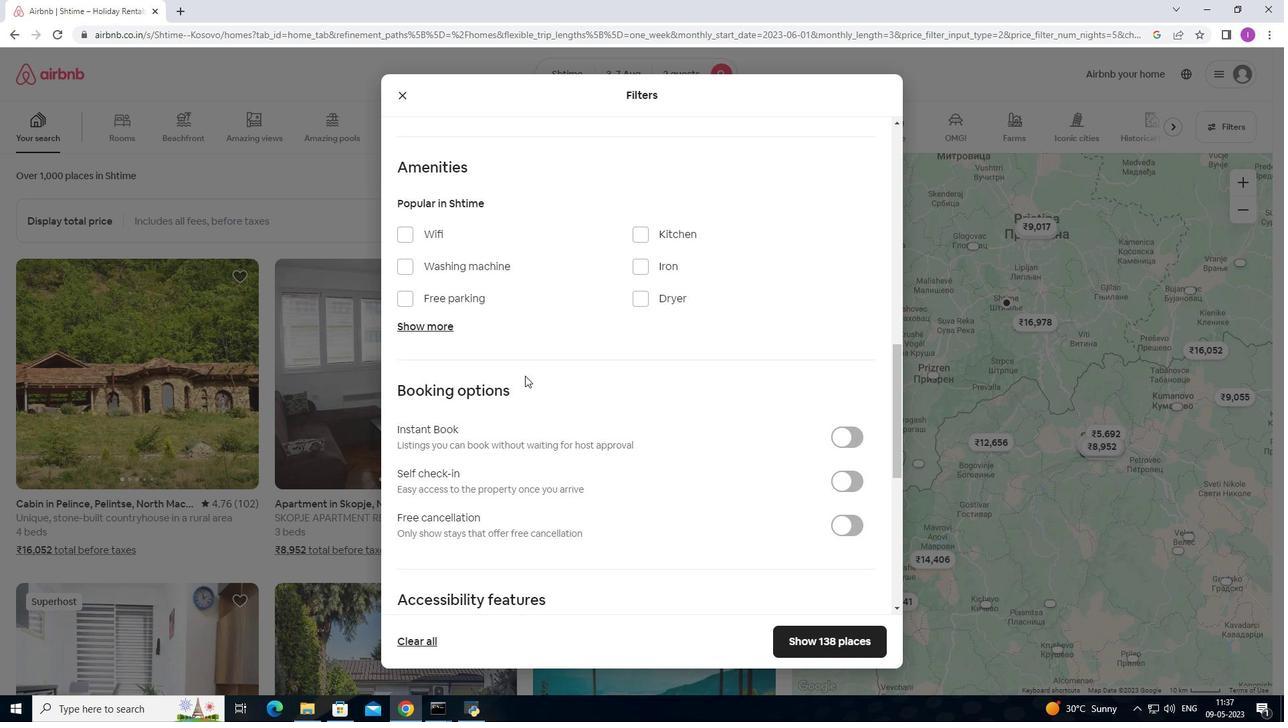 
Action: Mouse scrolled (526, 374) with delta (0, 0)
Screenshot: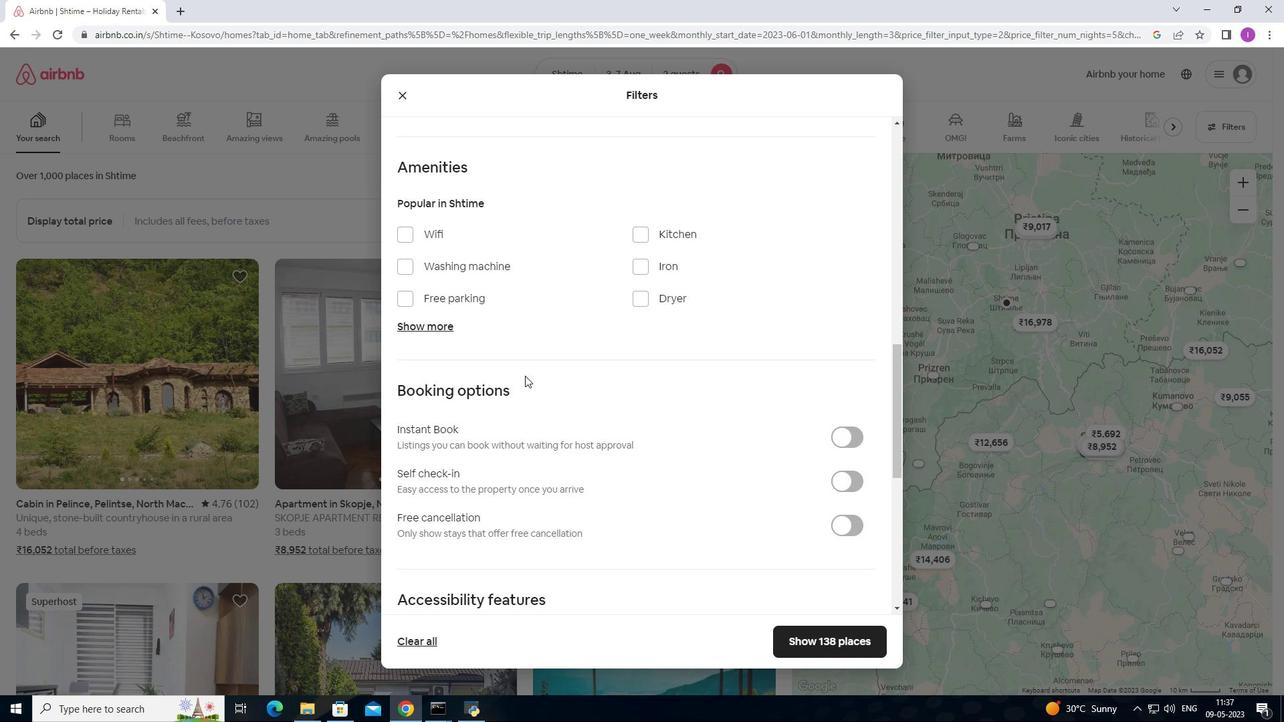 
Action: Mouse scrolled (526, 374) with delta (0, 0)
Screenshot: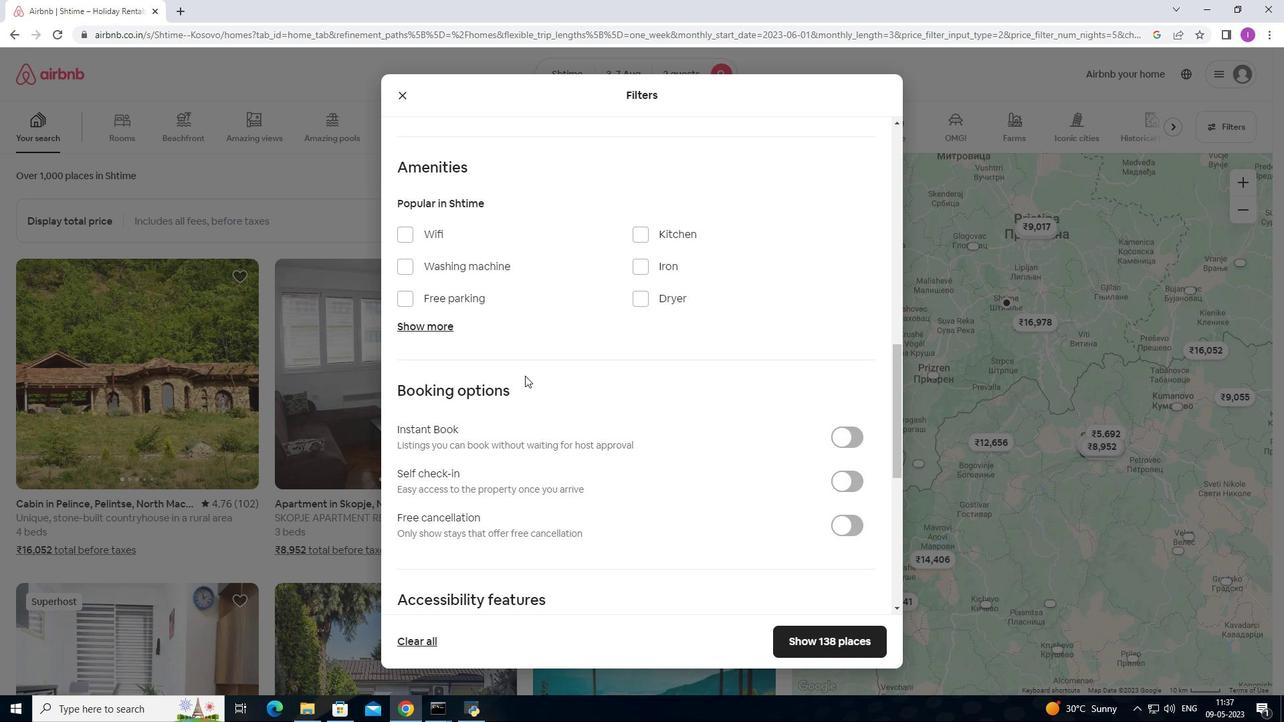
Action: Mouse moved to (842, 347)
Screenshot: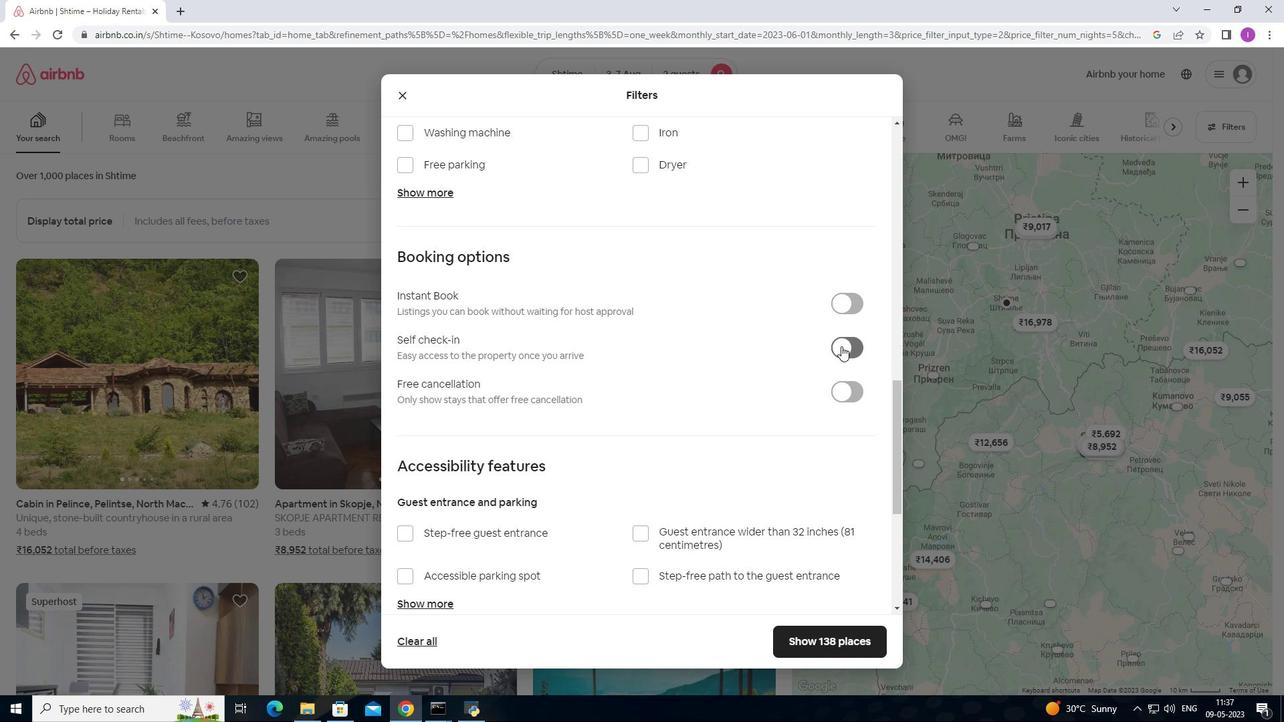 
Action: Mouse pressed left at (842, 347)
Screenshot: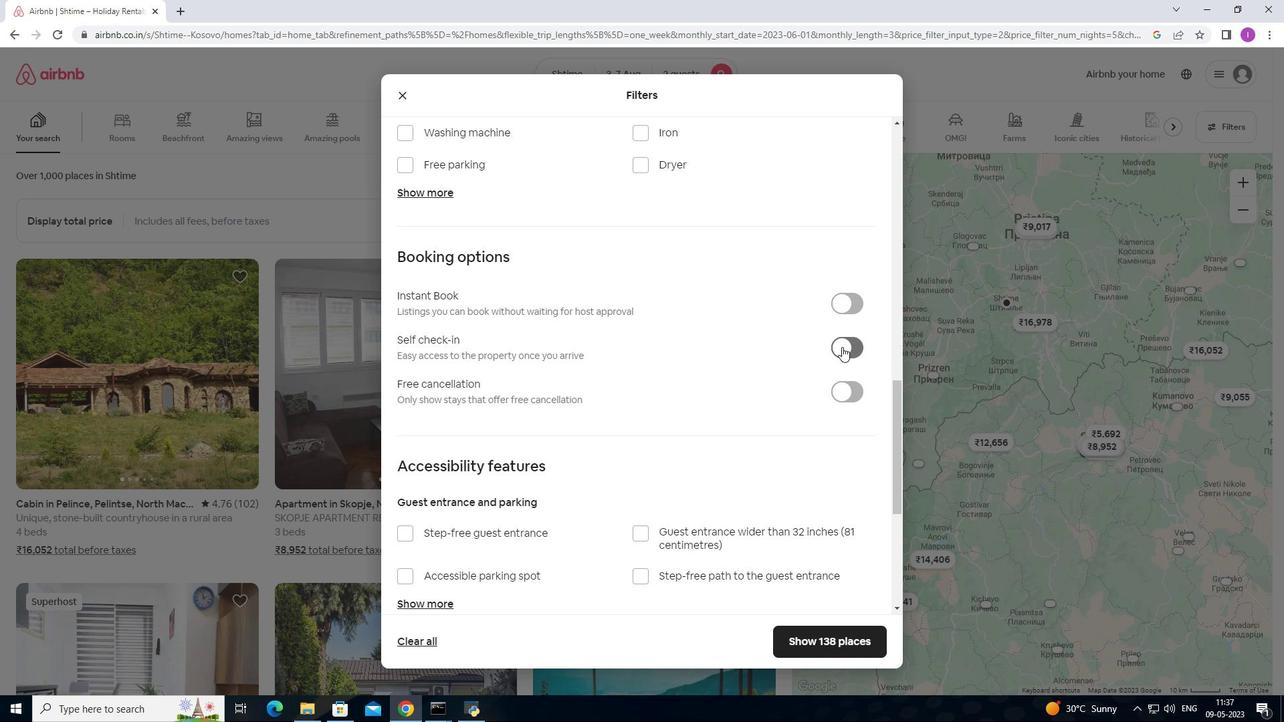 
Action: Mouse moved to (517, 416)
Screenshot: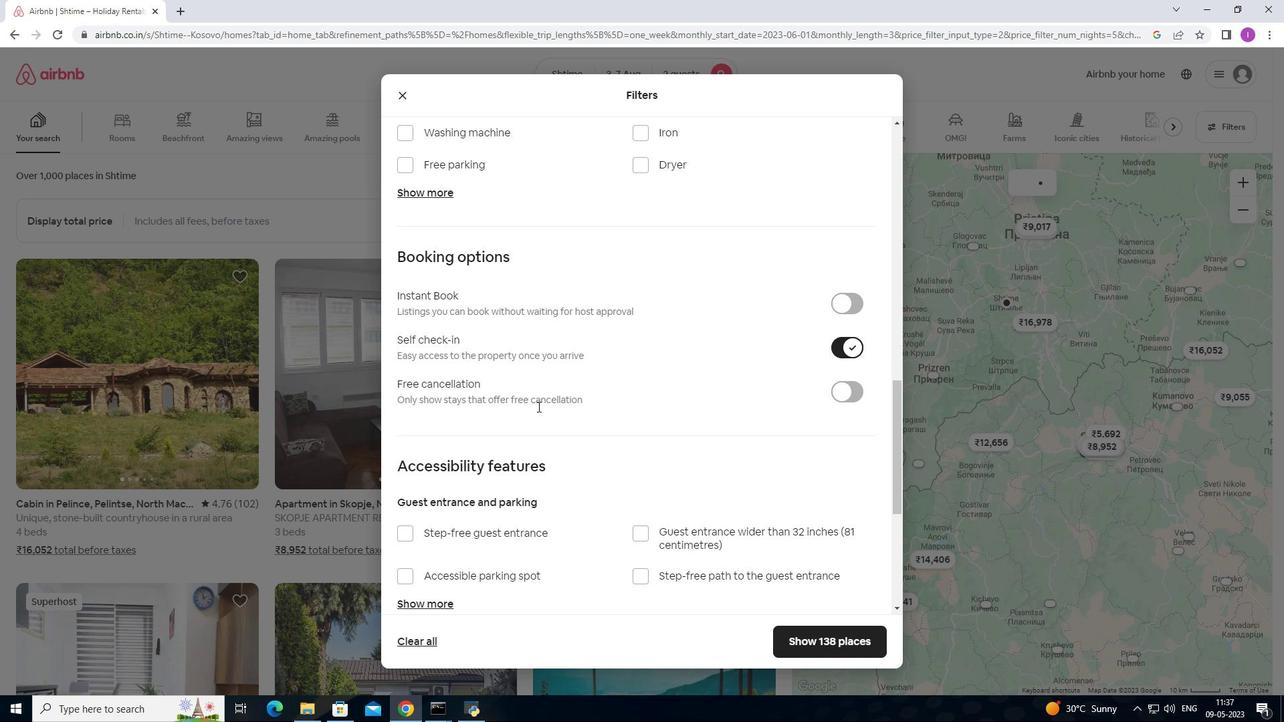 
Action: Mouse scrolled (517, 415) with delta (0, 0)
Screenshot: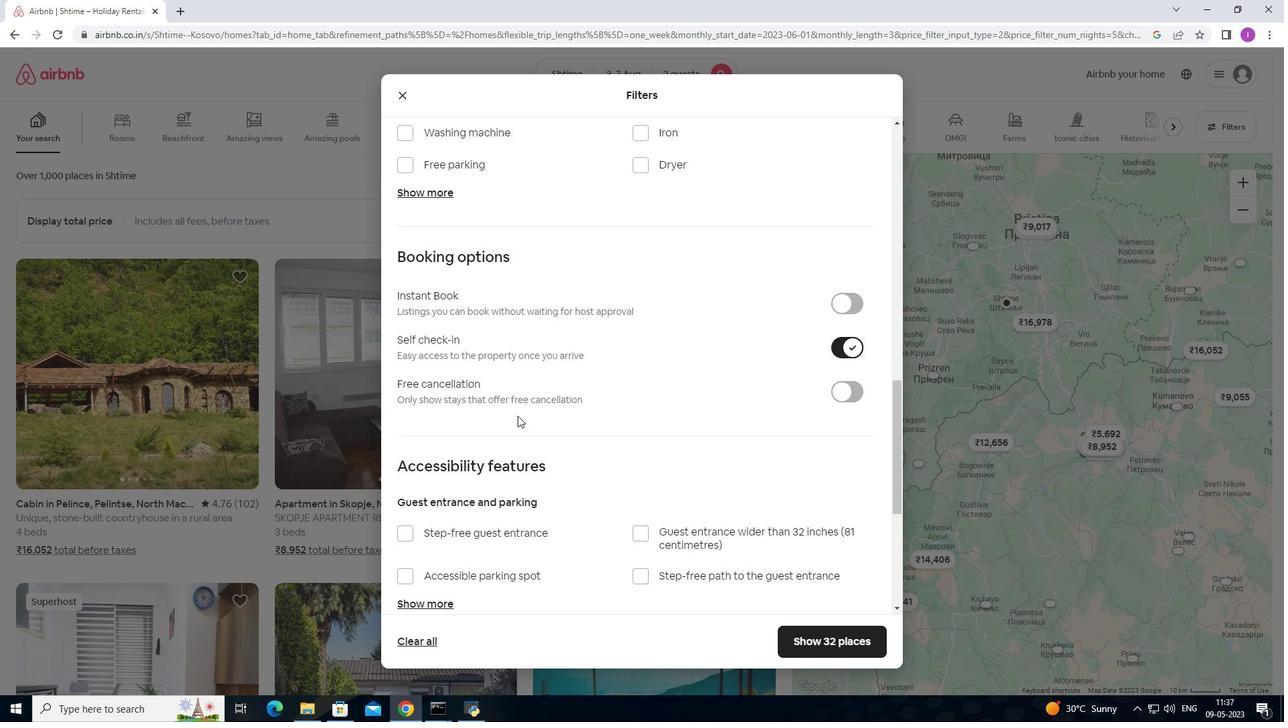 
Action: Mouse scrolled (517, 415) with delta (0, 0)
Screenshot: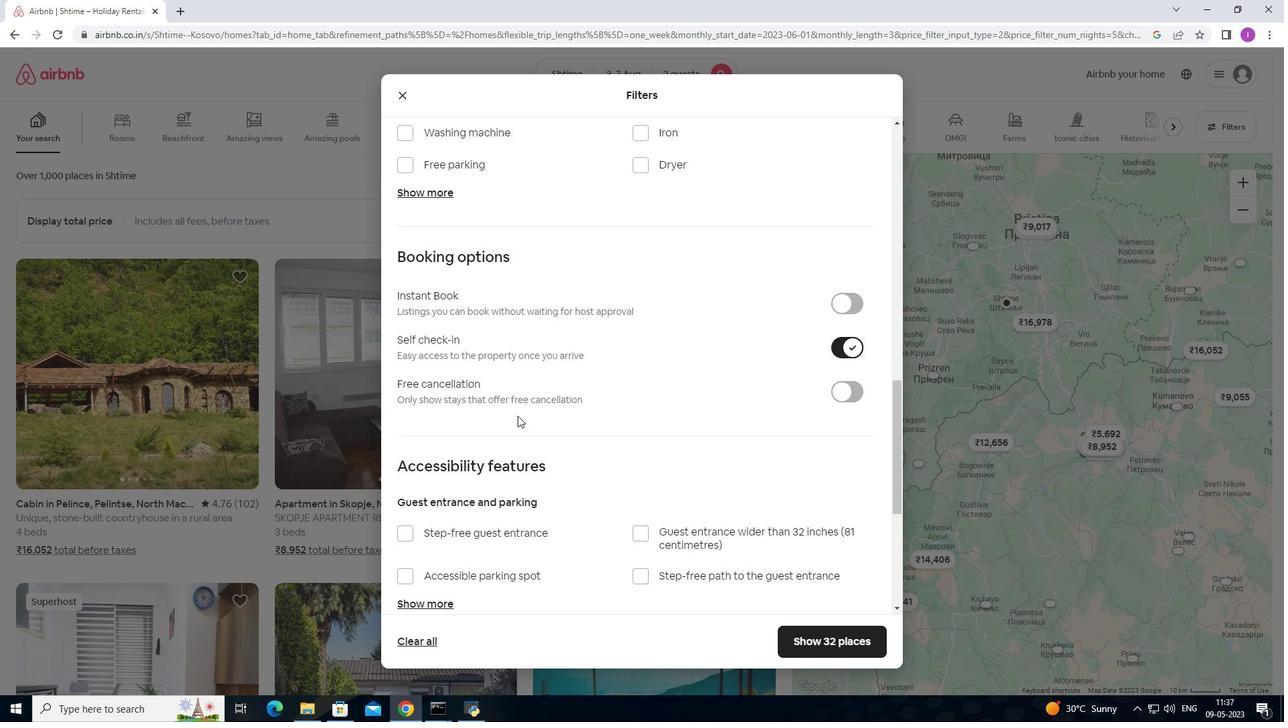 
Action: Mouse moved to (517, 407)
Screenshot: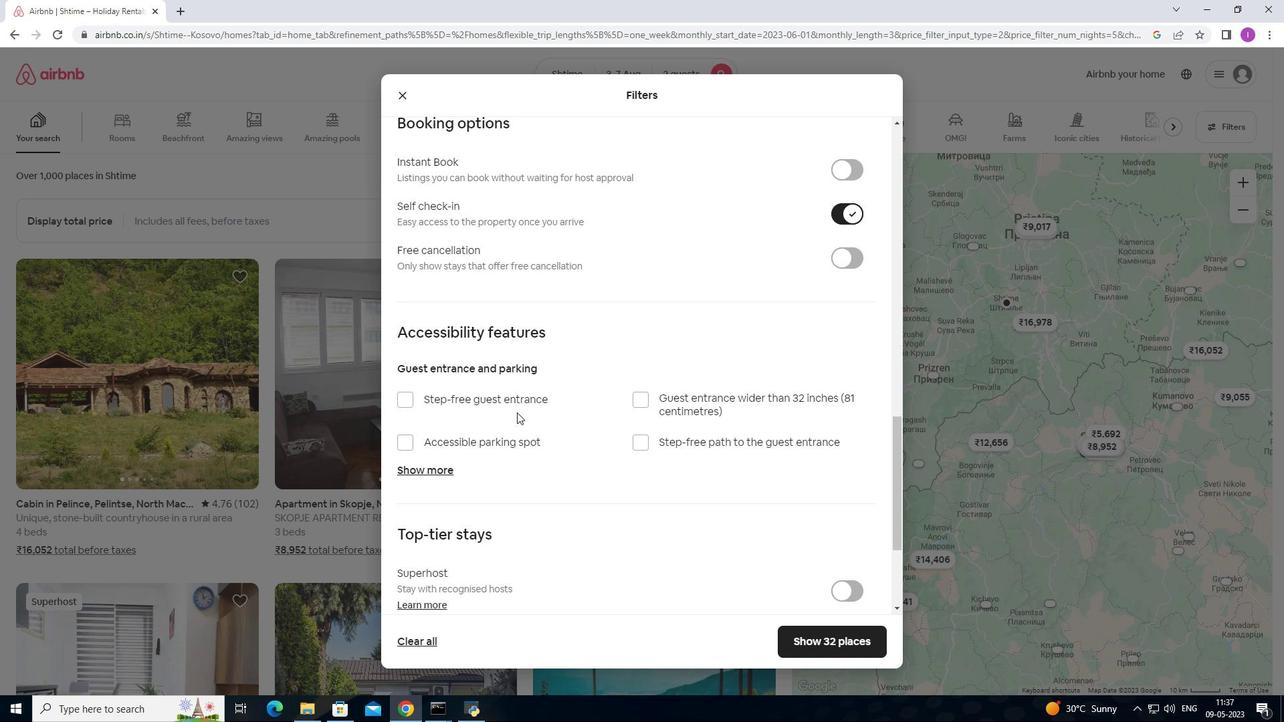
Action: Mouse scrolled (517, 406) with delta (0, 0)
Screenshot: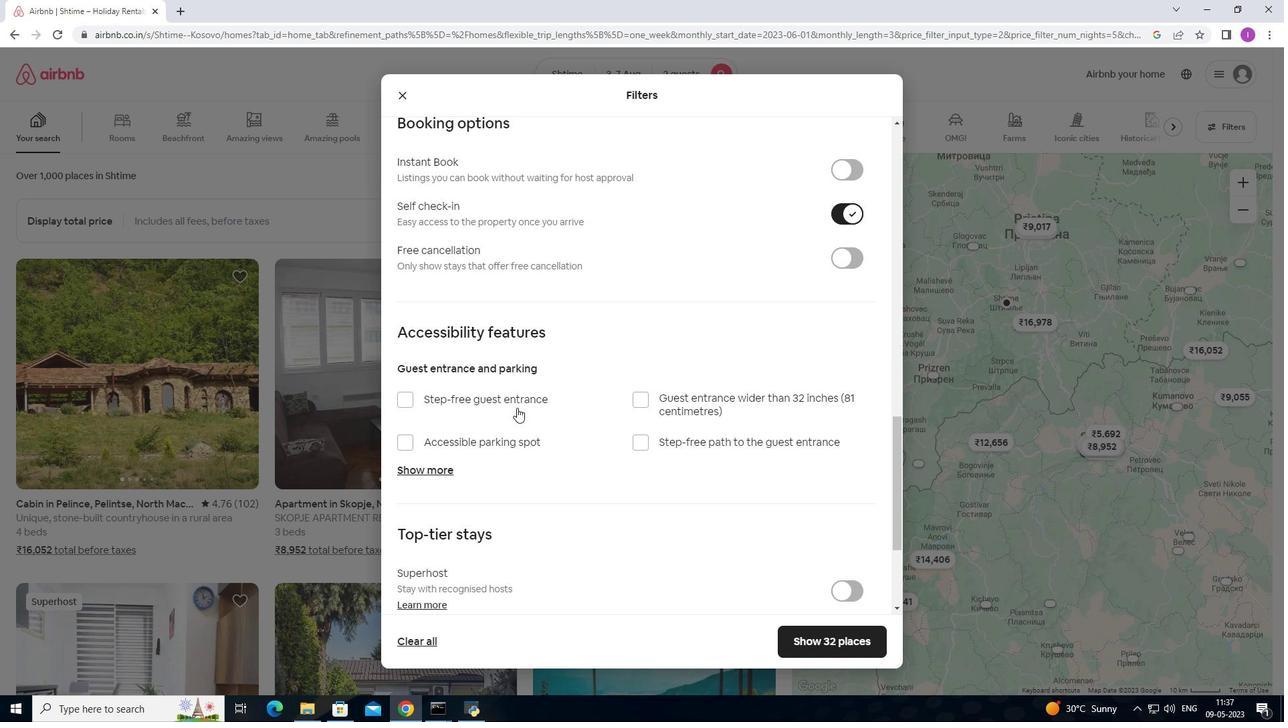 
Action: Mouse scrolled (517, 406) with delta (0, 0)
Screenshot: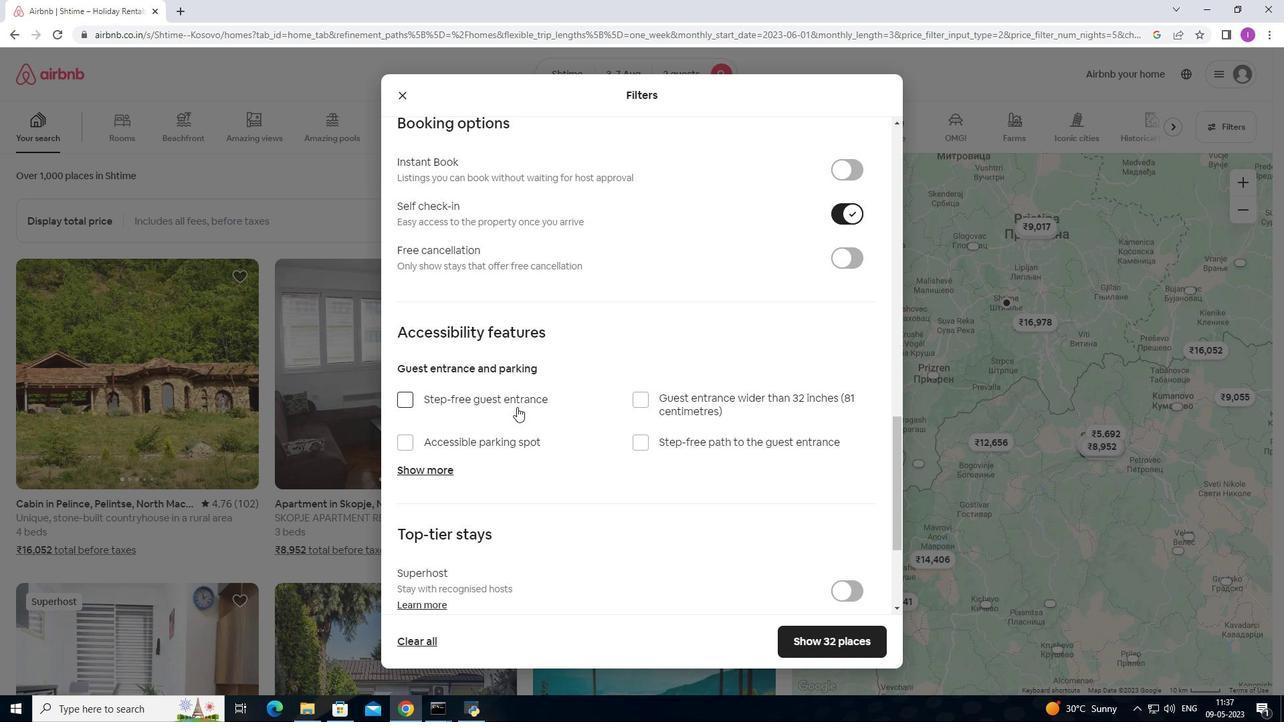 
Action: Mouse scrolled (517, 406) with delta (0, 0)
Screenshot: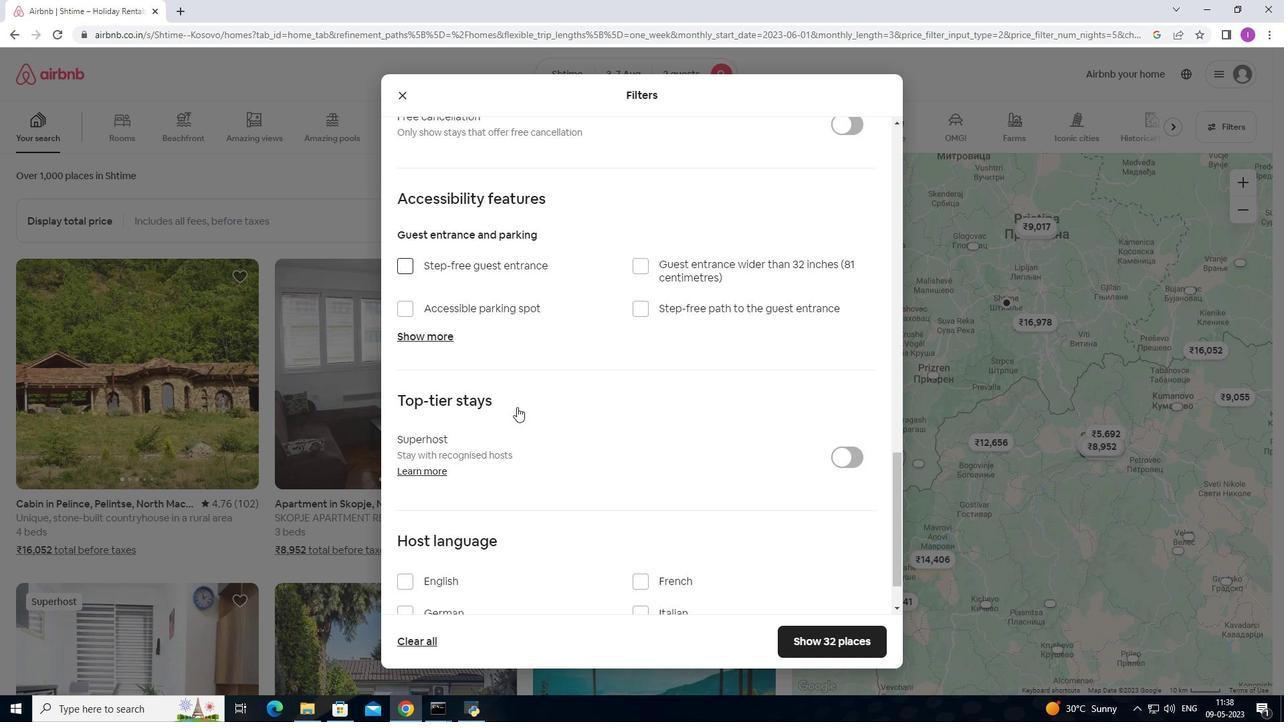 
Action: Mouse scrolled (517, 406) with delta (0, 0)
Screenshot: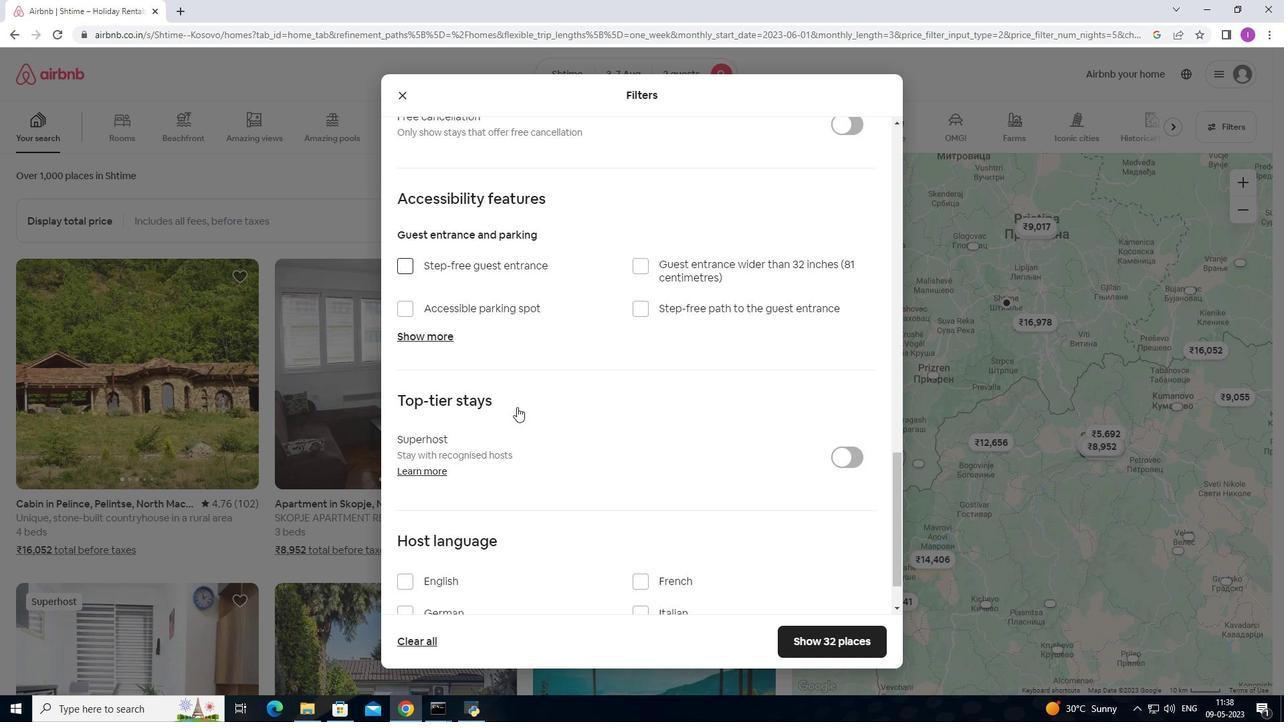 
Action: Mouse moved to (513, 411)
Screenshot: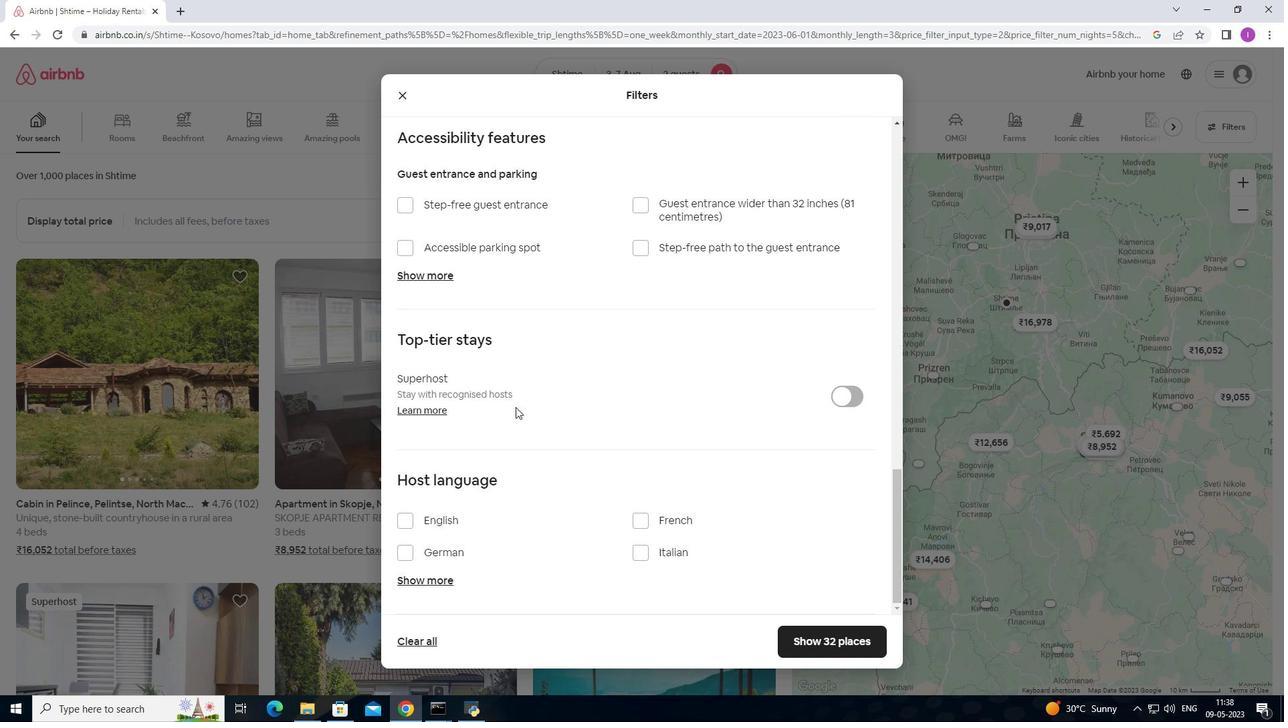 
Action: Mouse scrolled (513, 410) with delta (0, 0)
Screenshot: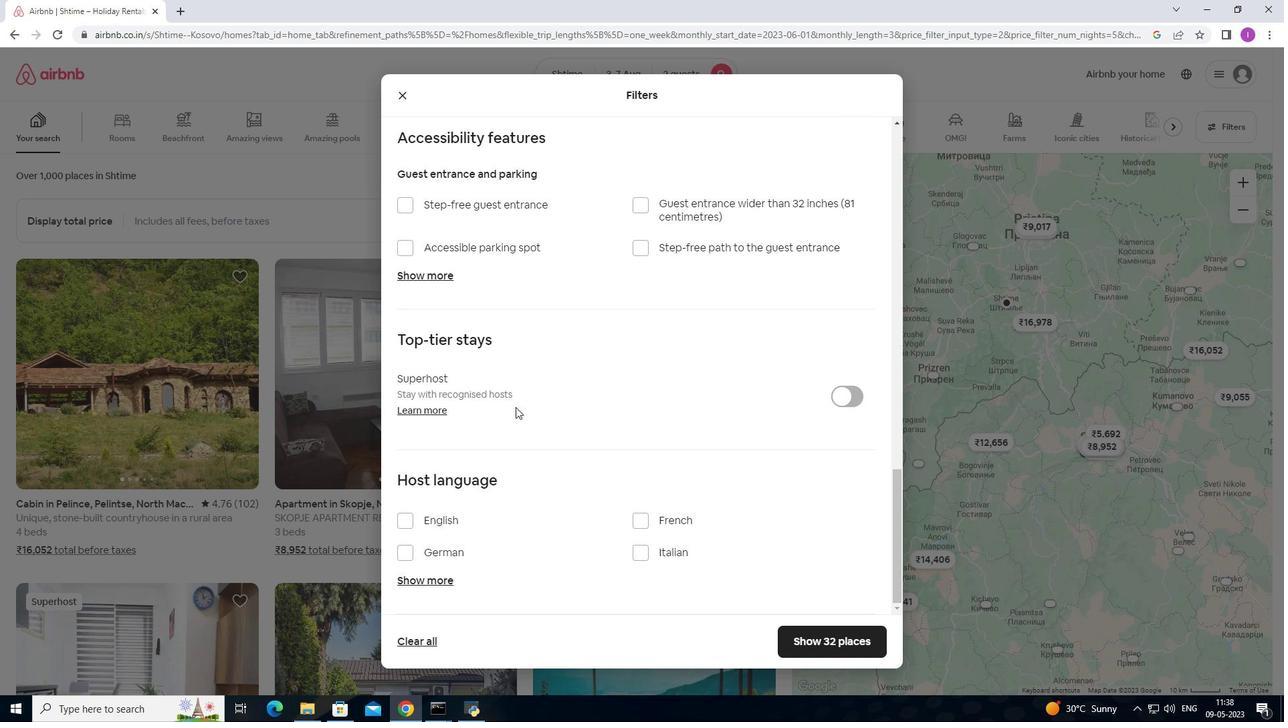 
Action: Mouse moved to (513, 414)
Screenshot: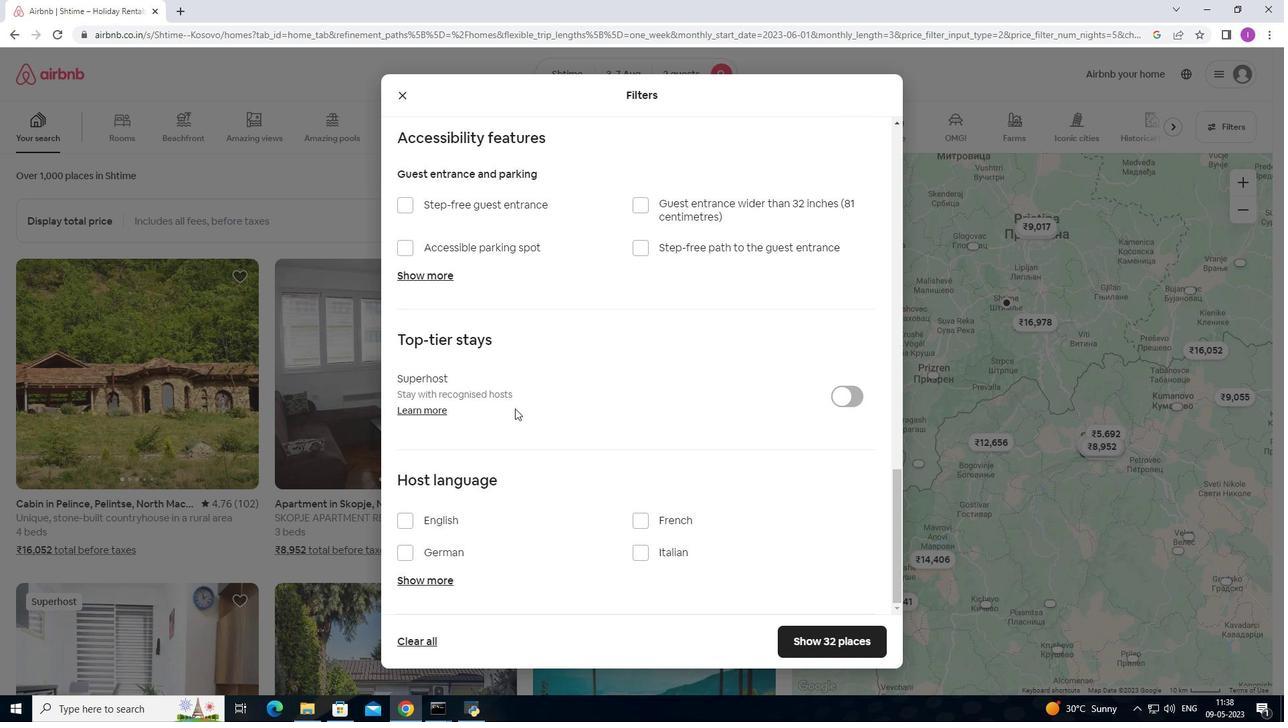 
Action: Mouse scrolled (513, 414) with delta (0, 0)
Screenshot: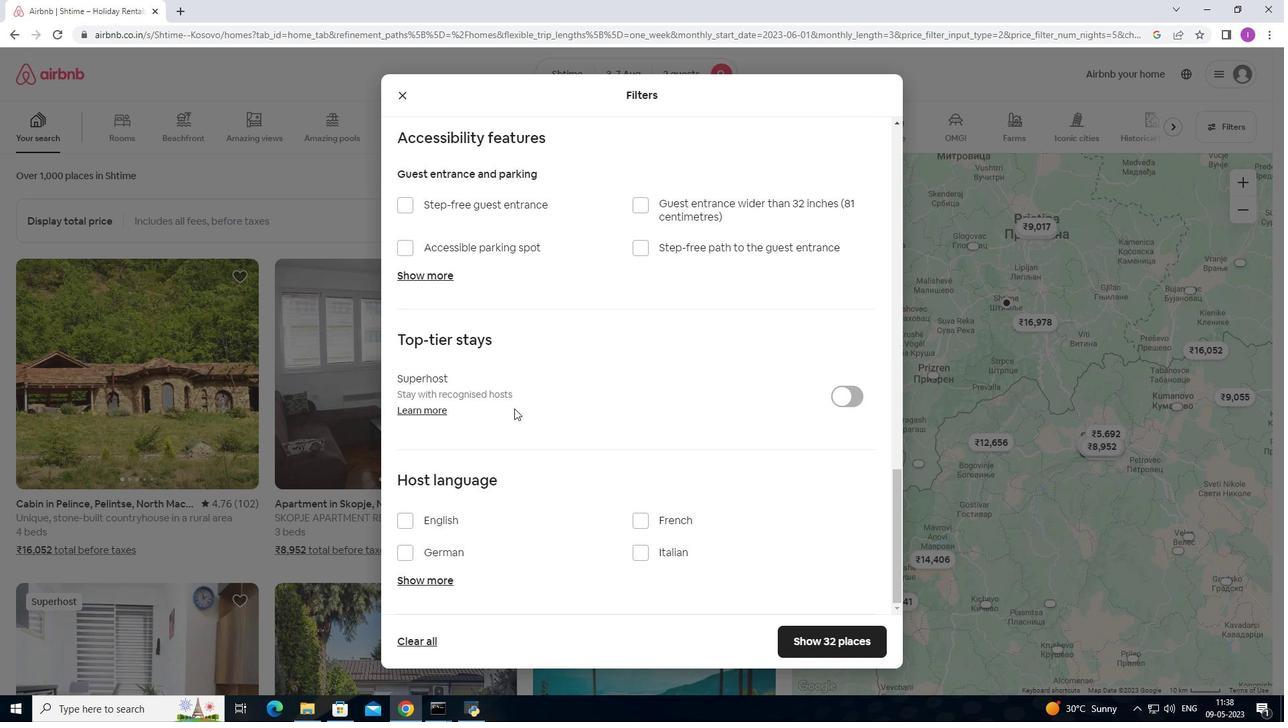 
Action: Mouse moved to (513, 414)
Screenshot: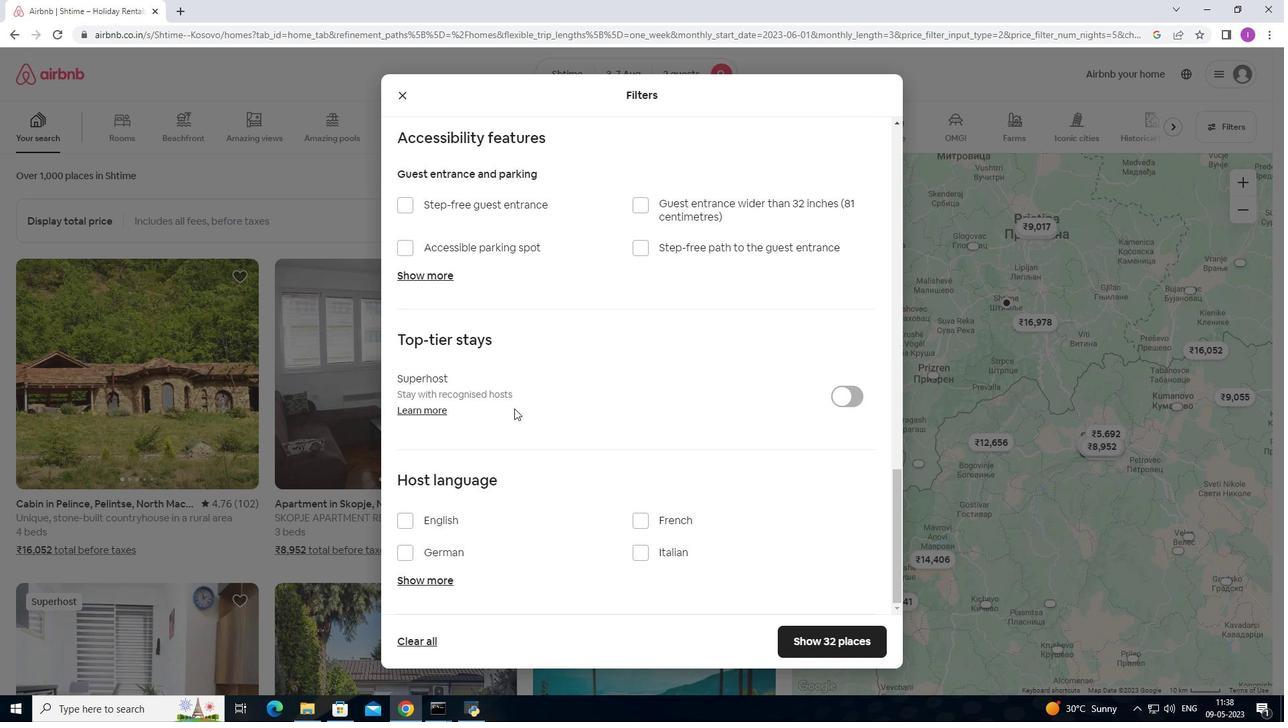 
Action: Mouse scrolled (513, 414) with delta (0, 0)
Screenshot: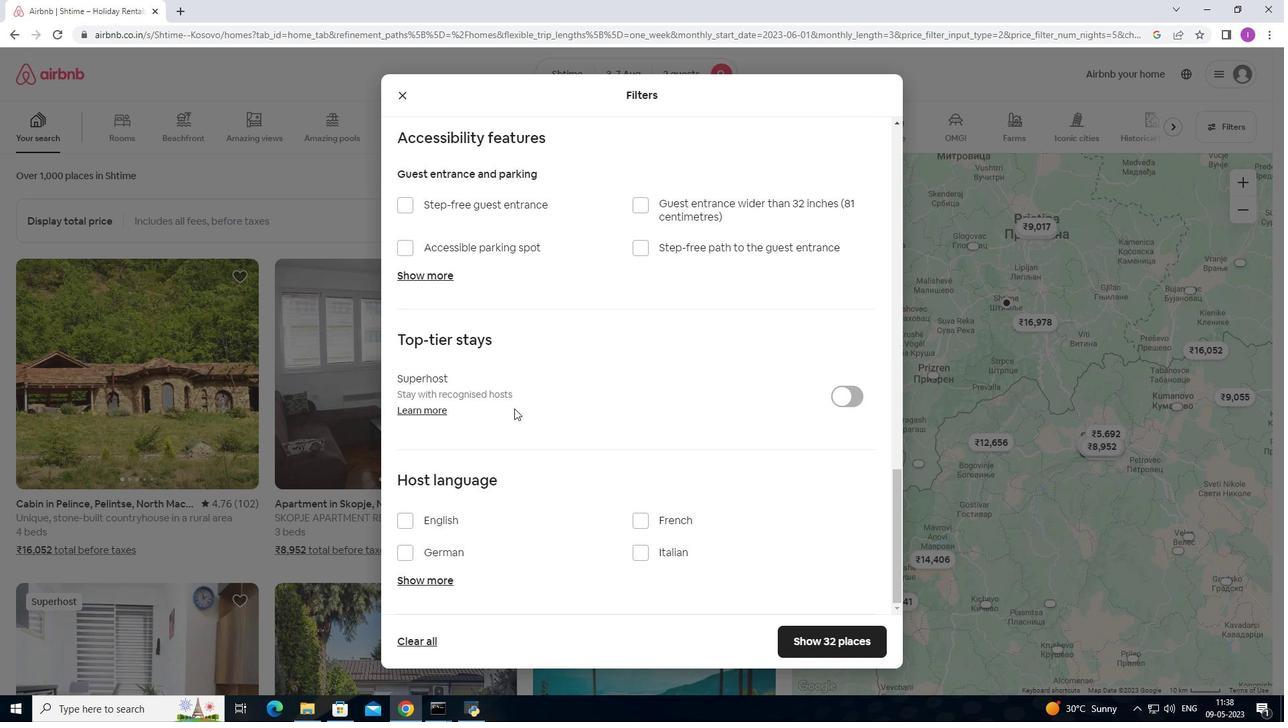 
Action: Mouse moved to (404, 523)
Screenshot: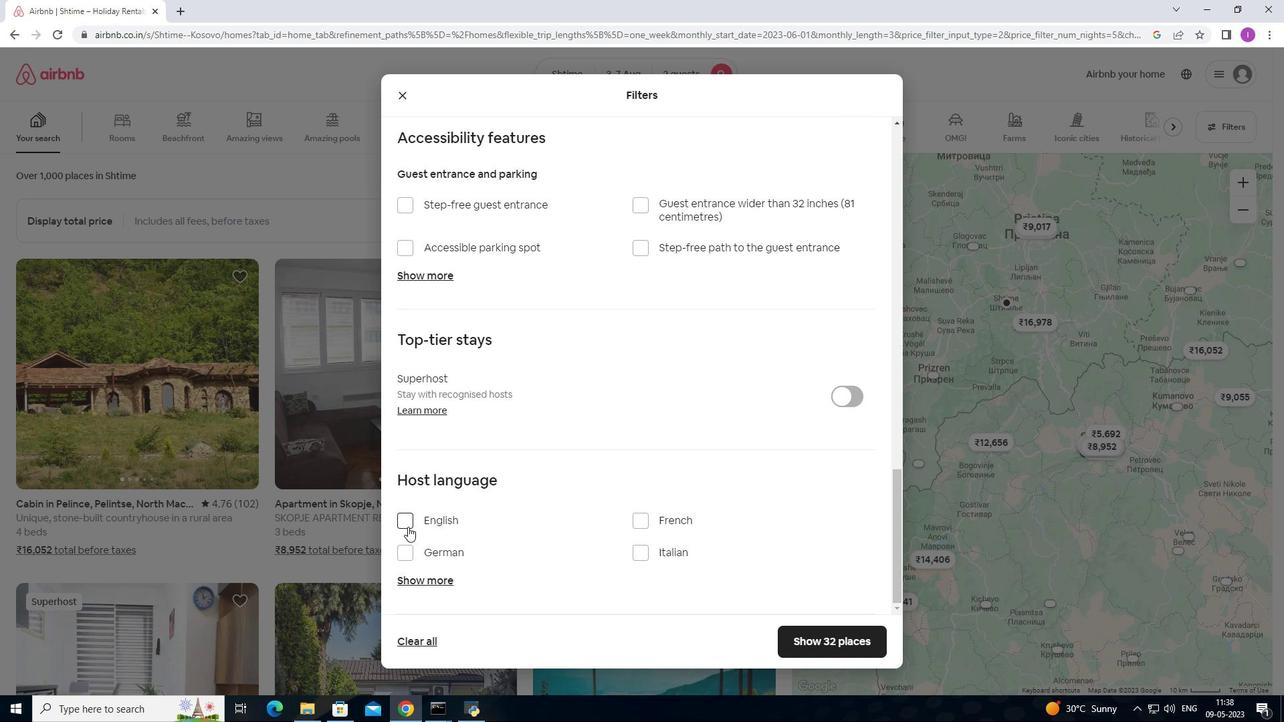 
Action: Mouse pressed left at (404, 523)
Screenshot: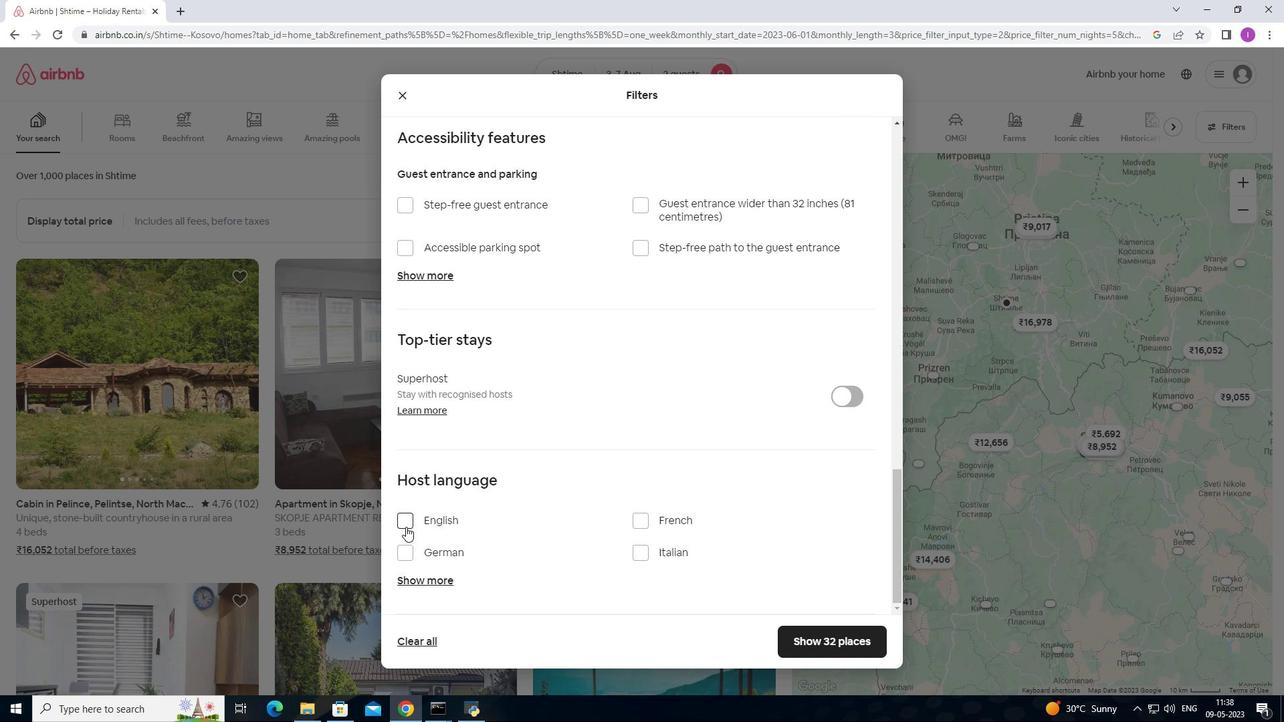 
Action: Mouse moved to (806, 641)
Screenshot: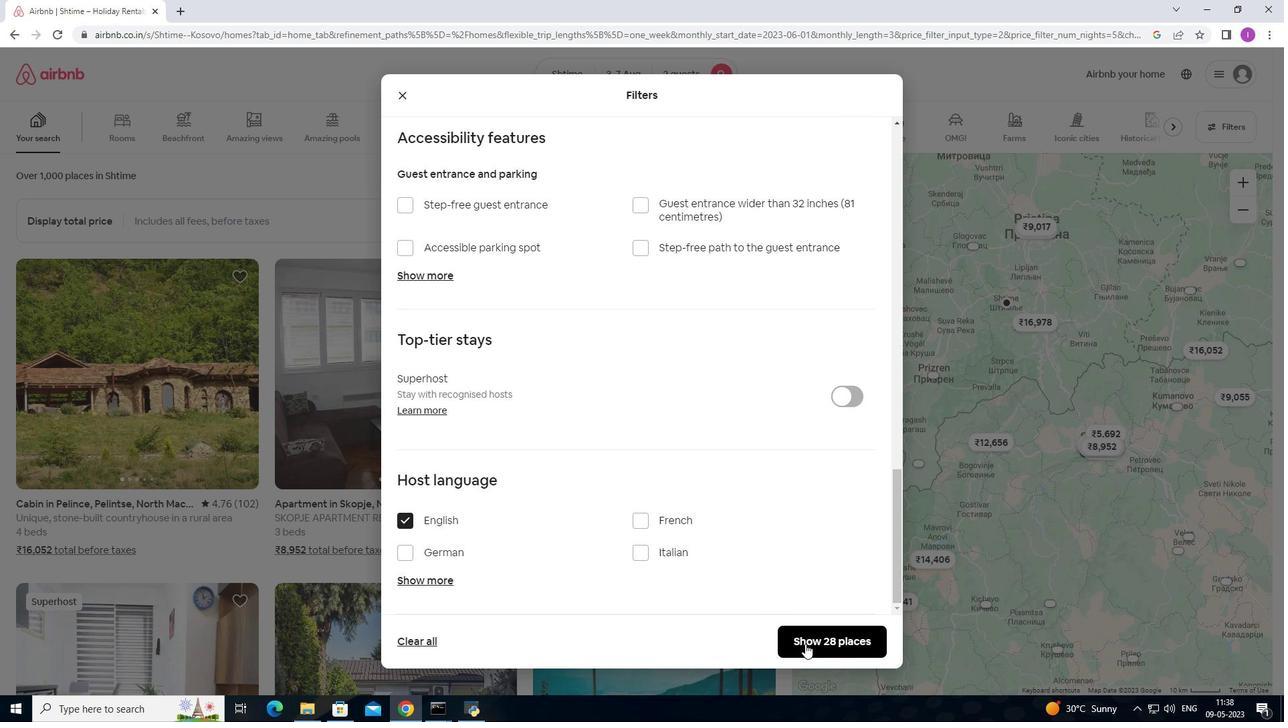 
Action: Mouse pressed left at (806, 641)
Screenshot: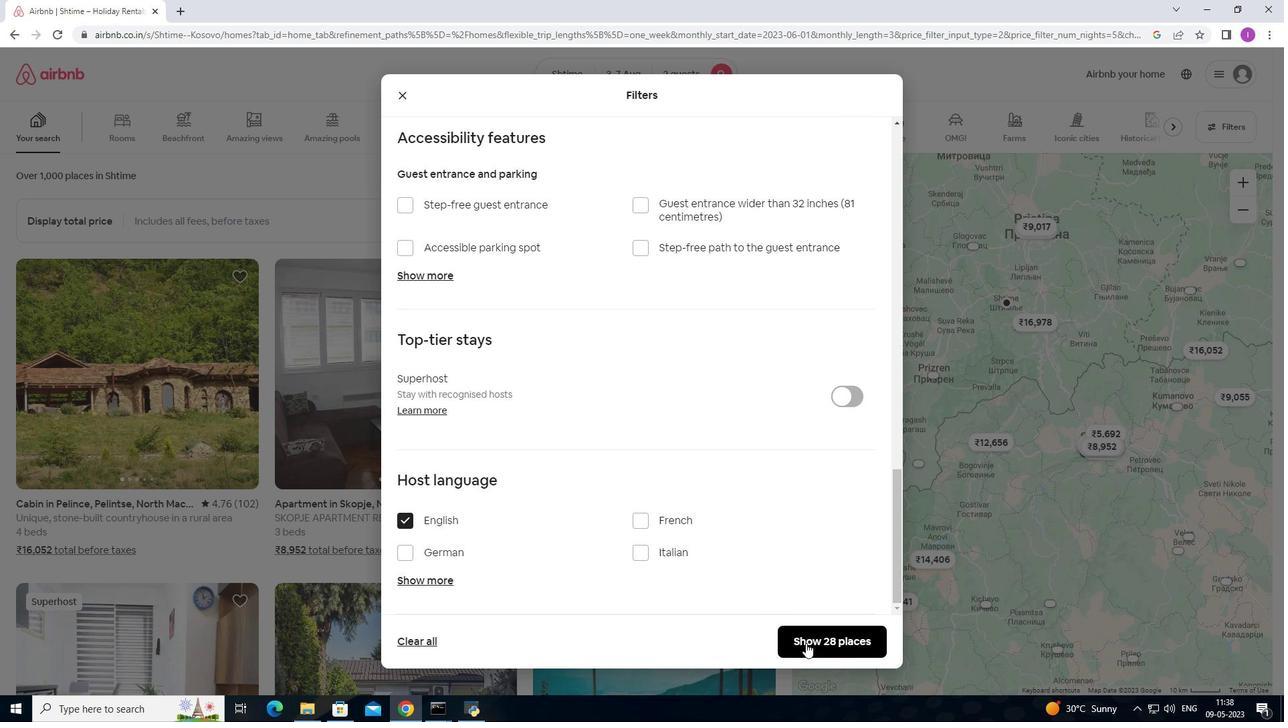 
Action: Mouse moved to (691, 532)
Screenshot: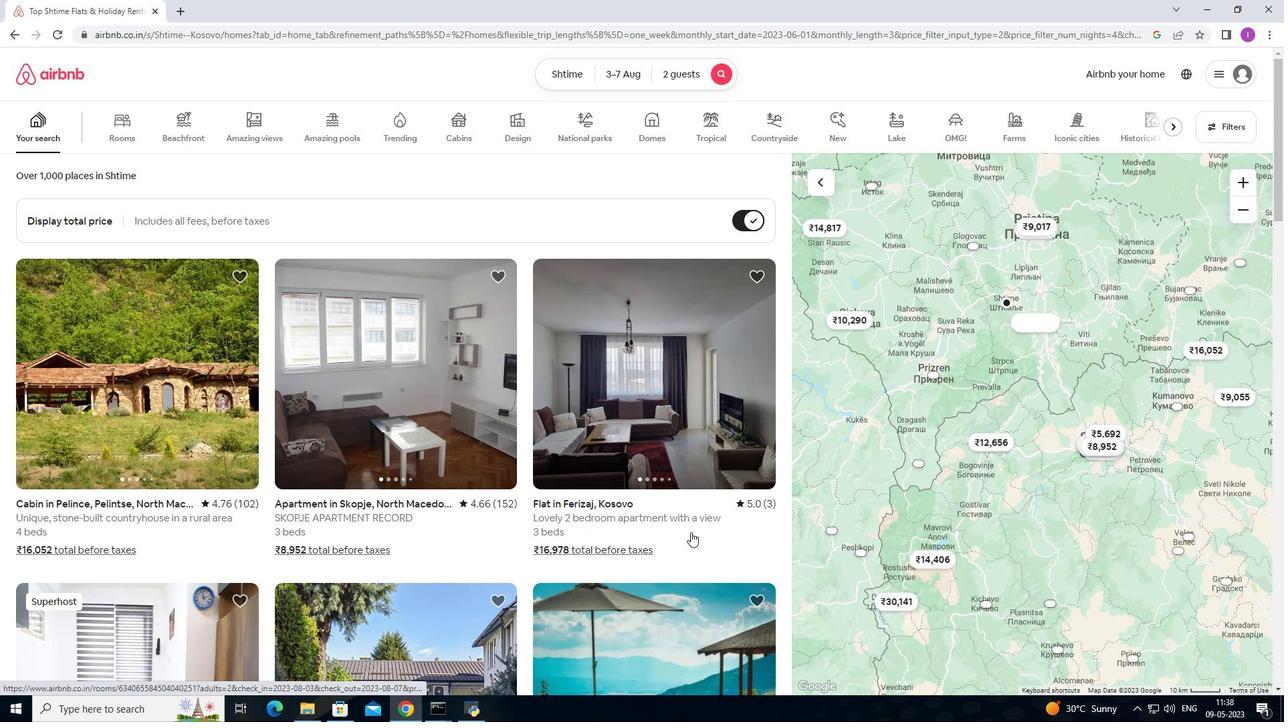 
